 Task: Find an accommodation in Santana do Livramento, Brazil, for 3 guests from 7th to 15th July, with a washing machine, 3 bedrooms, price range 820-15000, and Spanish-speaking host.
Action: Mouse moved to (420, 131)
Screenshot: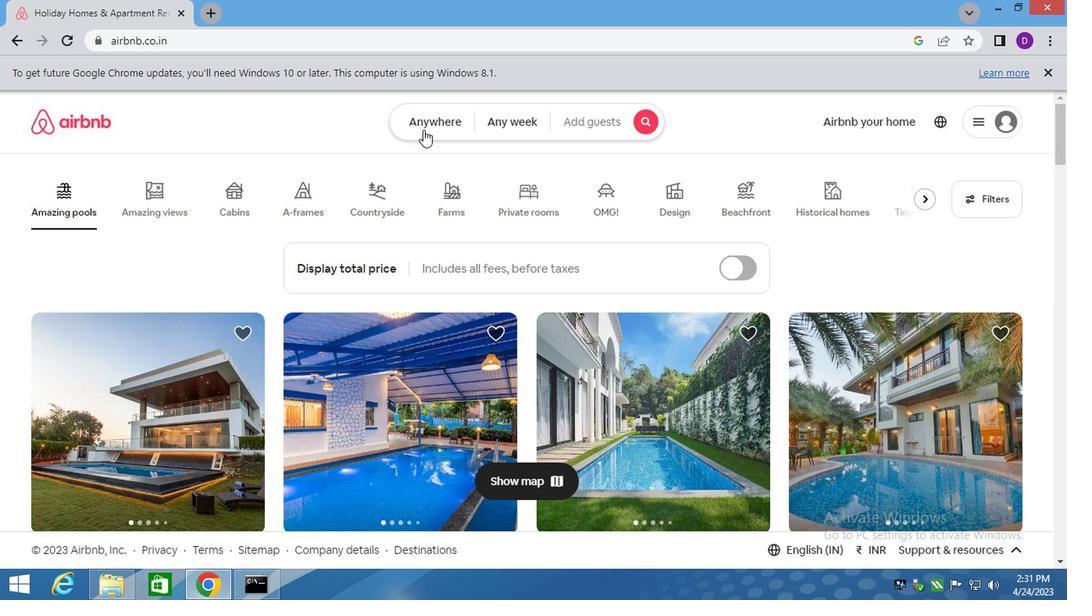 
Action: Mouse pressed left at (420, 131)
Screenshot: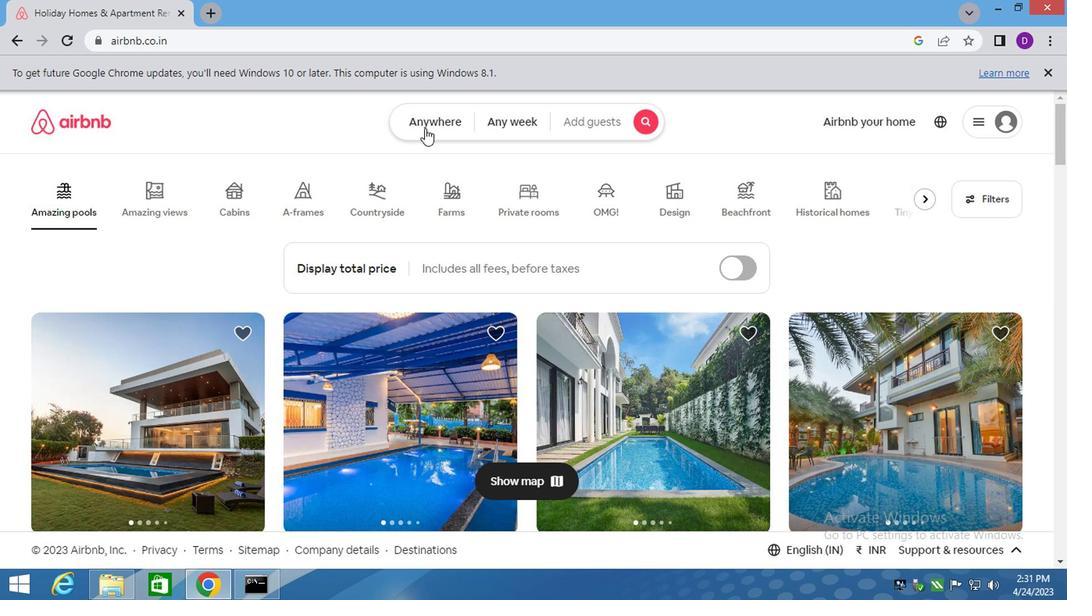 
Action: Mouse moved to (246, 183)
Screenshot: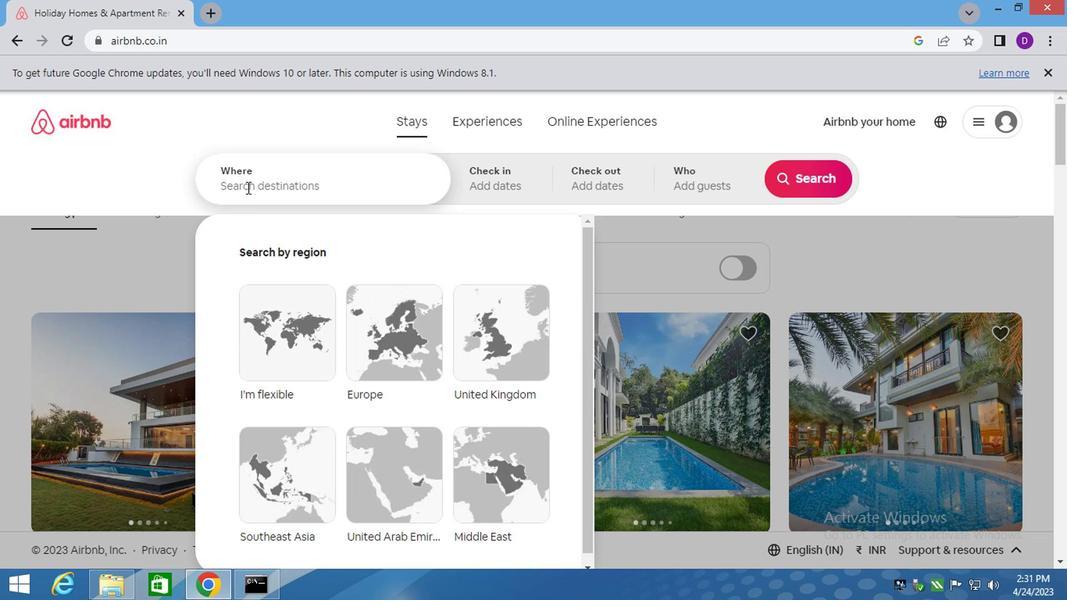
Action: Mouse pressed left at (246, 183)
Screenshot: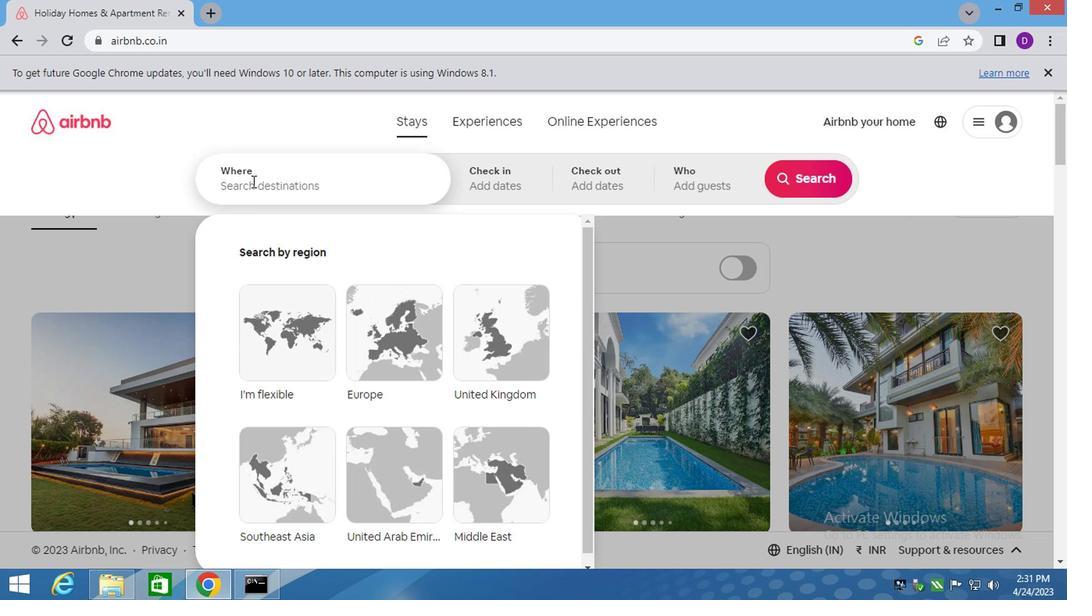 
Action: Key pressed <Key.shift>SANTO<Key.backspace>ANA<Key.space>DO<Key.space>LIVRAMENTO,<Key.space><Key.shift>BERAZO<Key.backspace><Key.backspace><Key.backspace><Key.backspace><Key.backspace>RAZIL
Screenshot: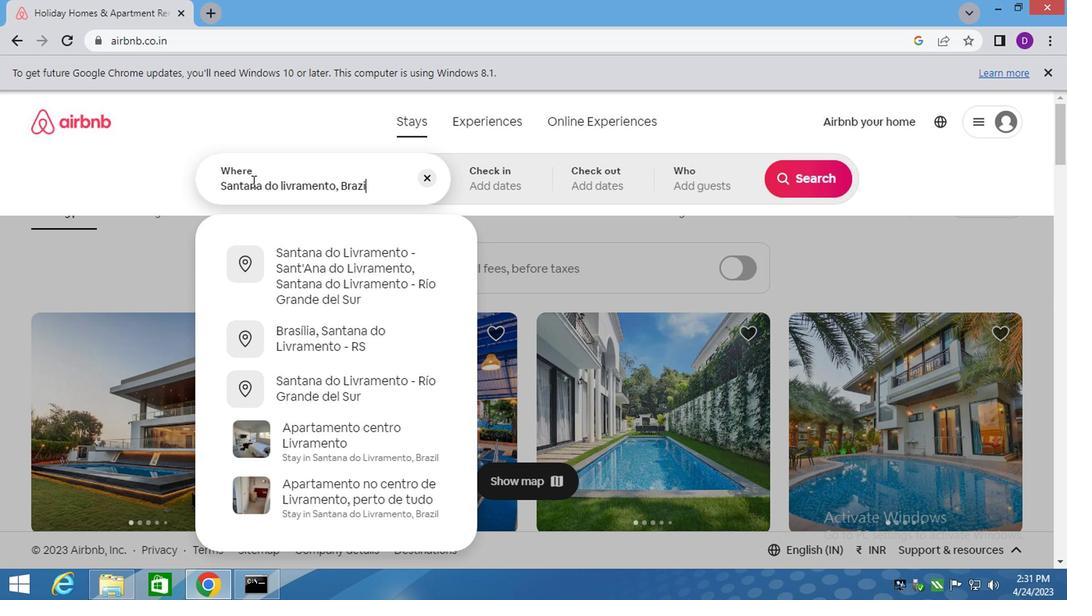 
Action: Mouse moved to (513, 186)
Screenshot: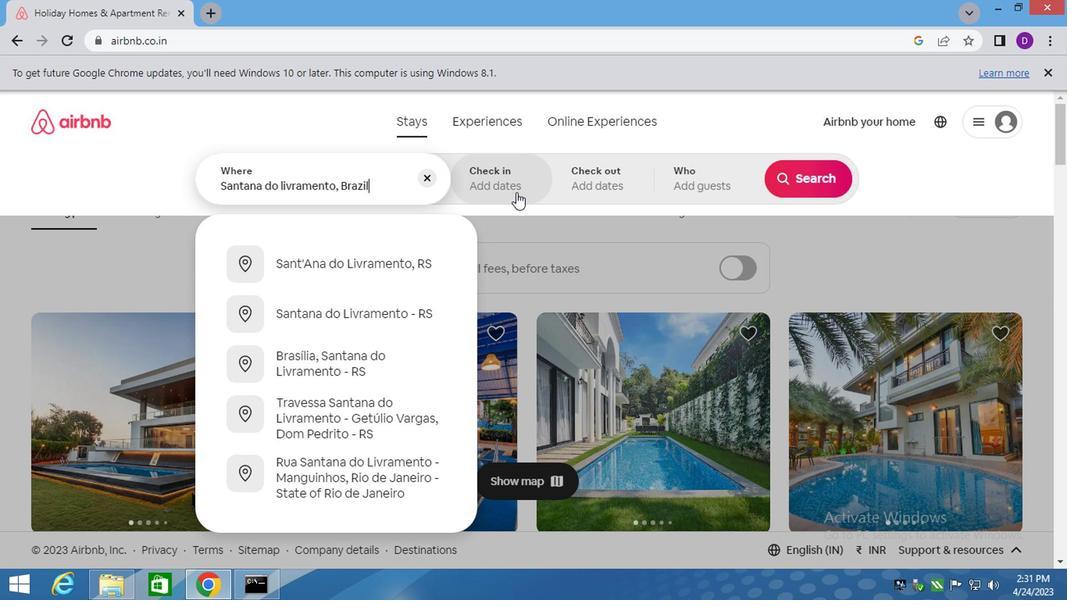 
Action: Mouse pressed left at (513, 186)
Screenshot: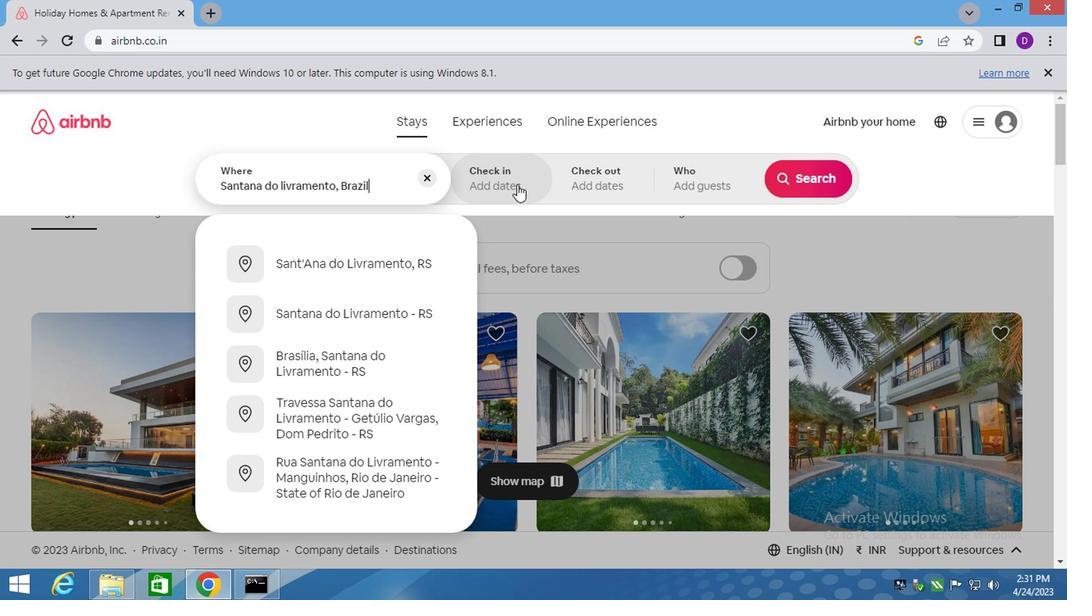 
Action: Mouse moved to (792, 306)
Screenshot: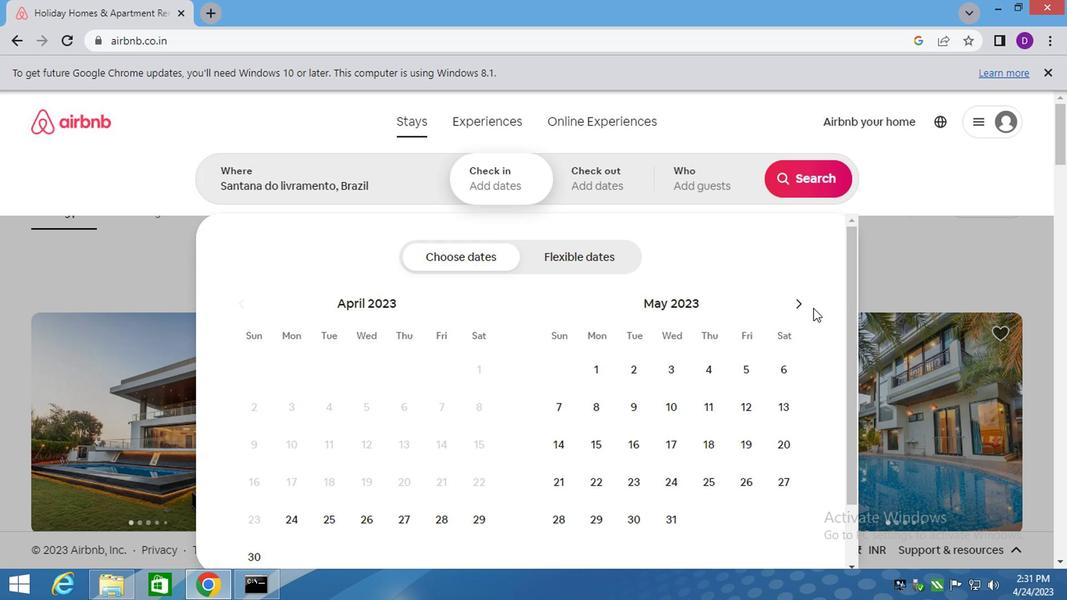 
Action: Mouse pressed left at (792, 306)
Screenshot: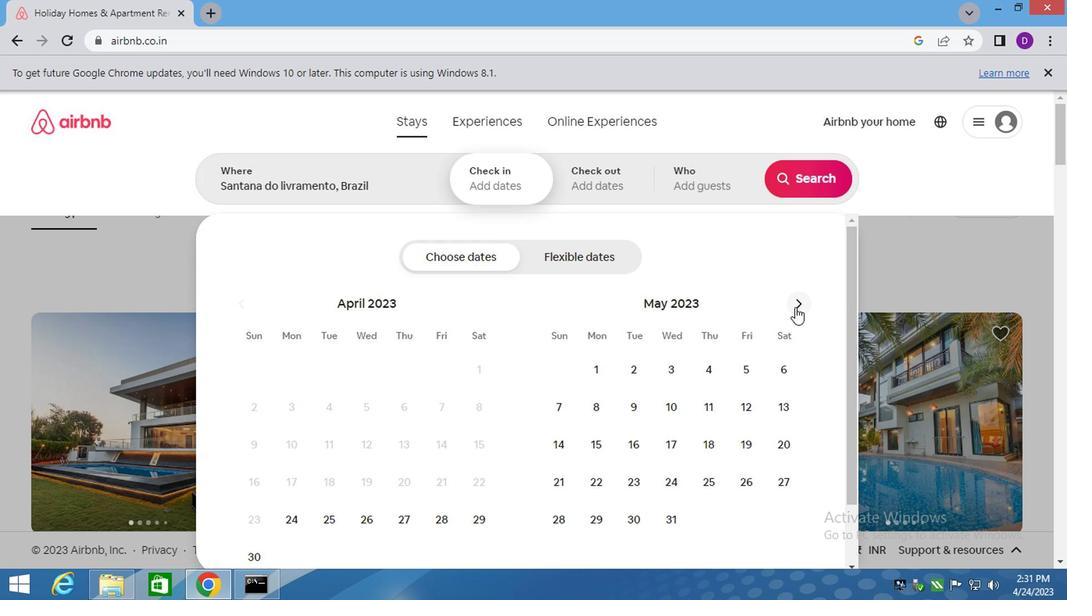 
Action: Mouse pressed left at (792, 306)
Screenshot: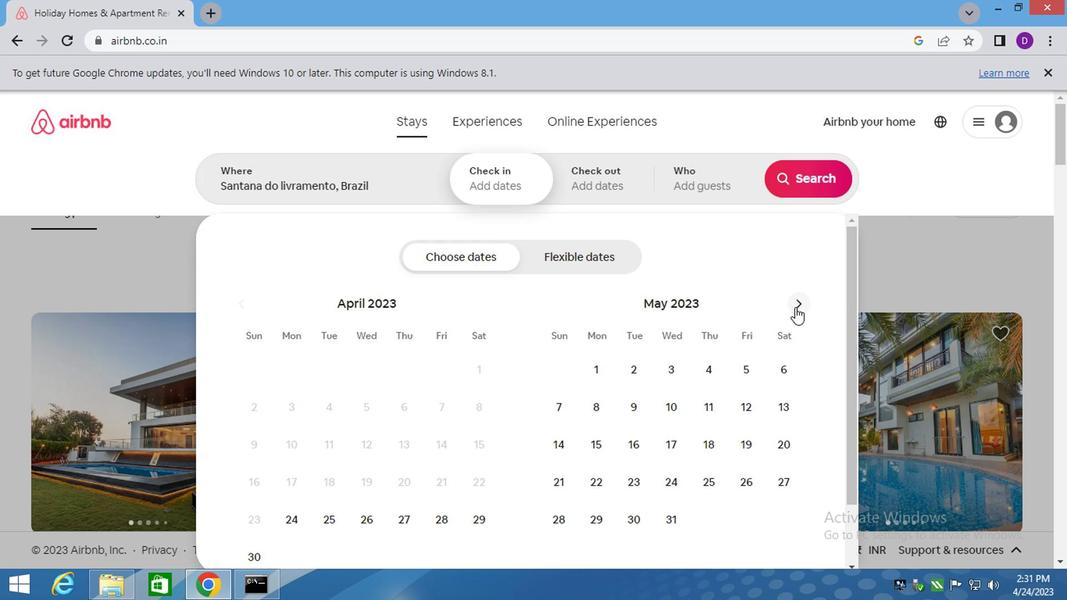 
Action: Mouse moved to (741, 414)
Screenshot: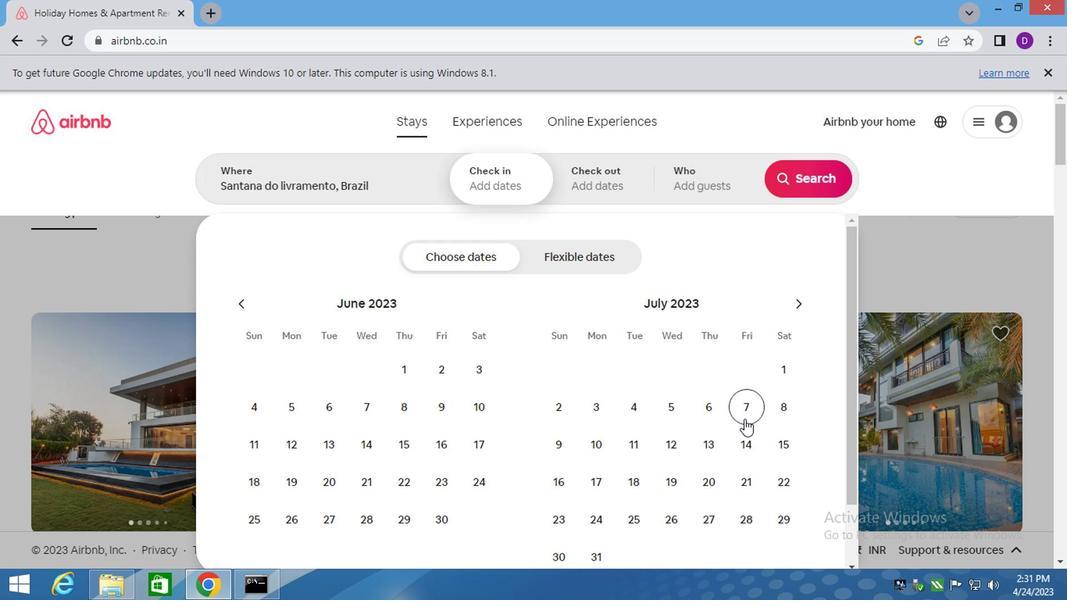 
Action: Mouse pressed left at (741, 414)
Screenshot: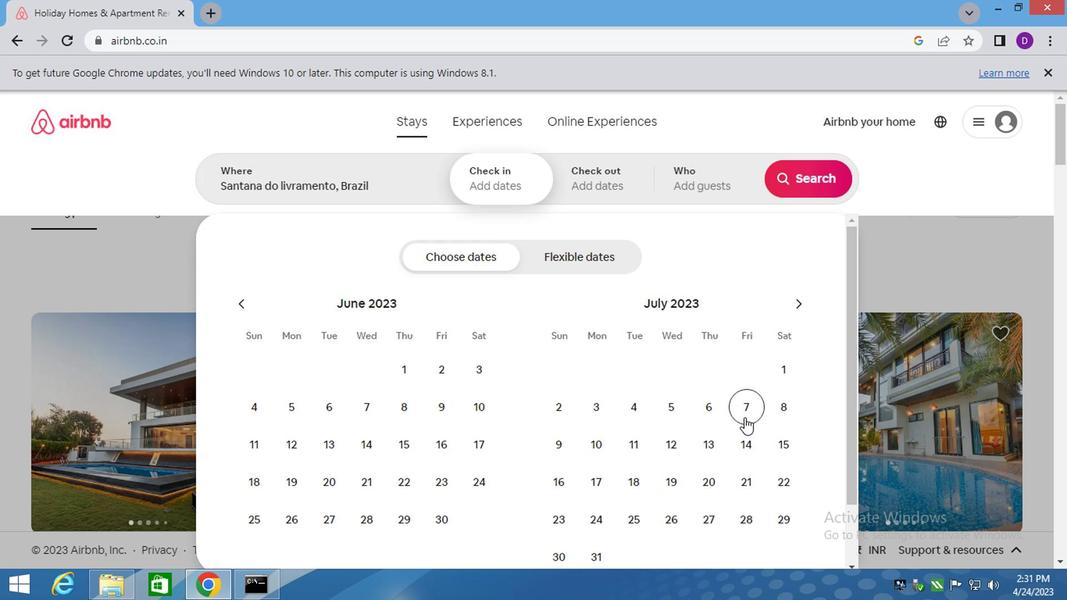 
Action: Mouse moved to (767, 444)
Screenshot: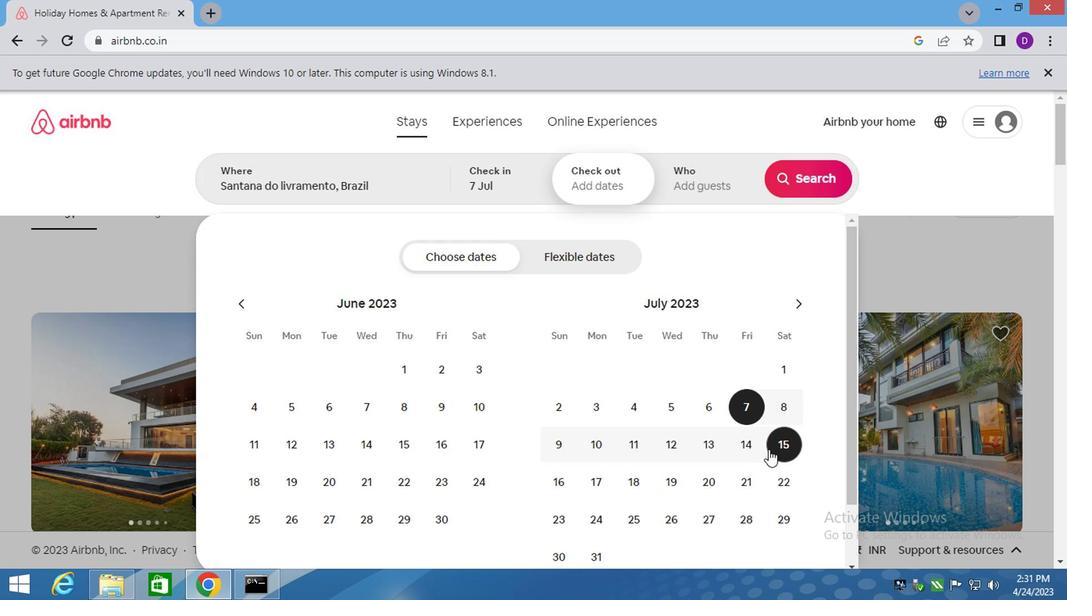 
Action: Mouse pressed left at (767, 444)
Screenshot: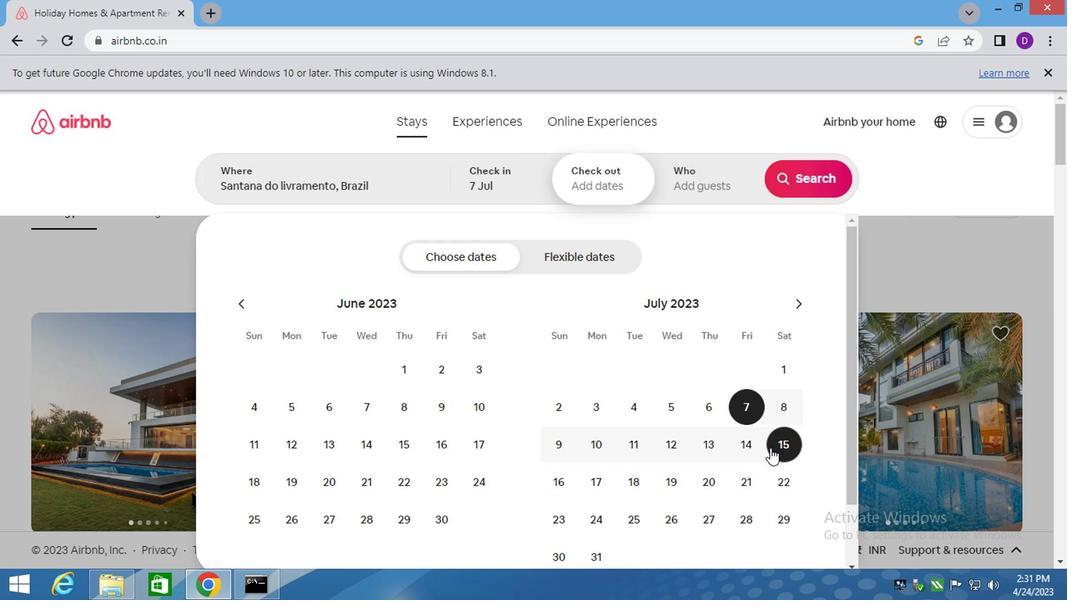 
Action: Mouse moved to (686, 184)
Screenshot: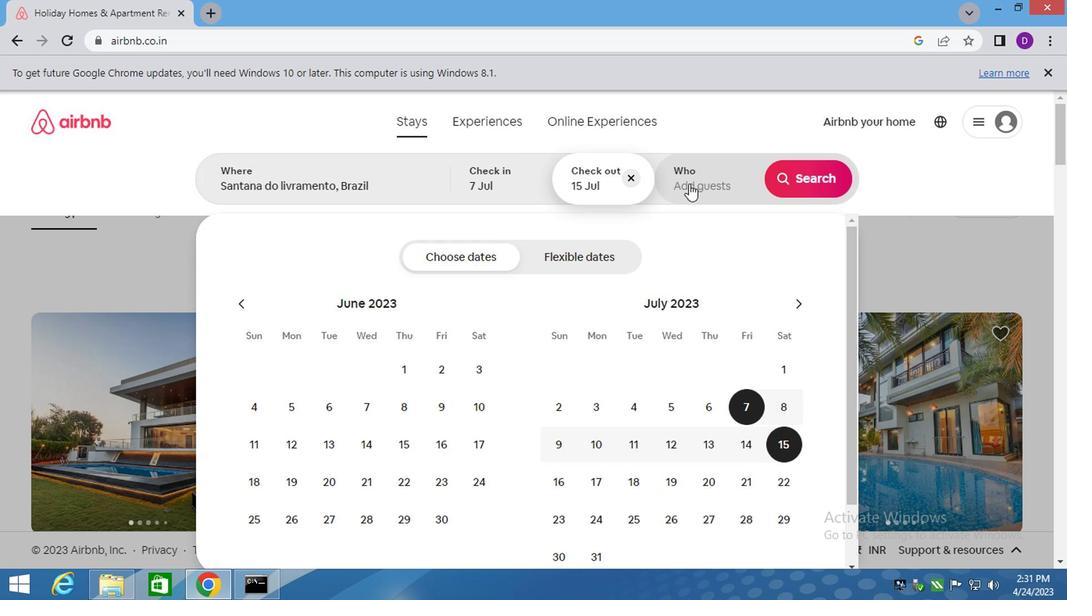 
Action: Mouse pressed left at (686, 184)
Screenshot: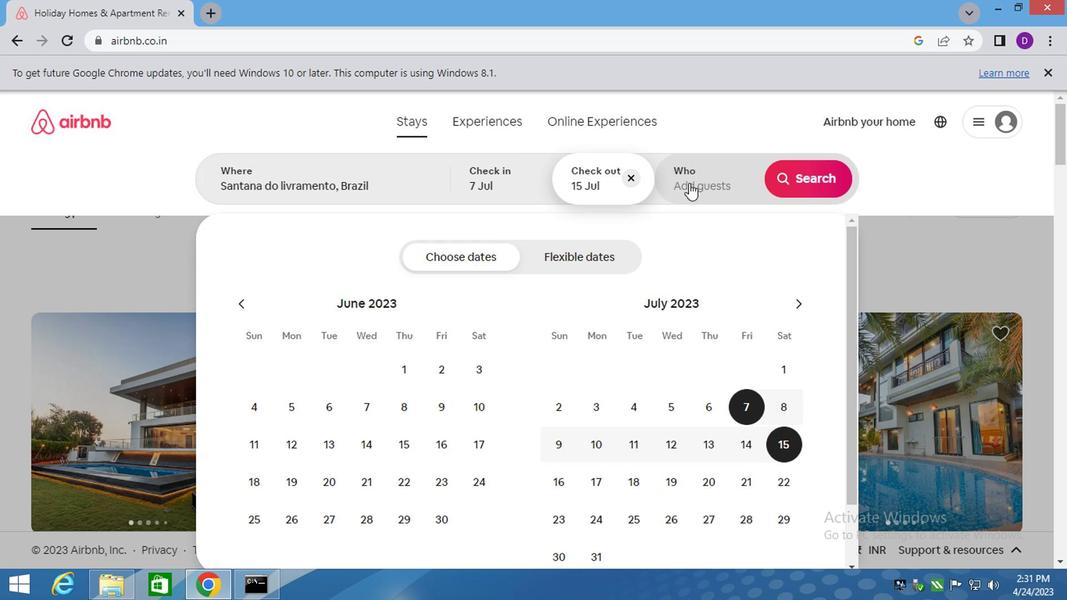 
Action: Mouse moved to (806, 263)
Screenshot: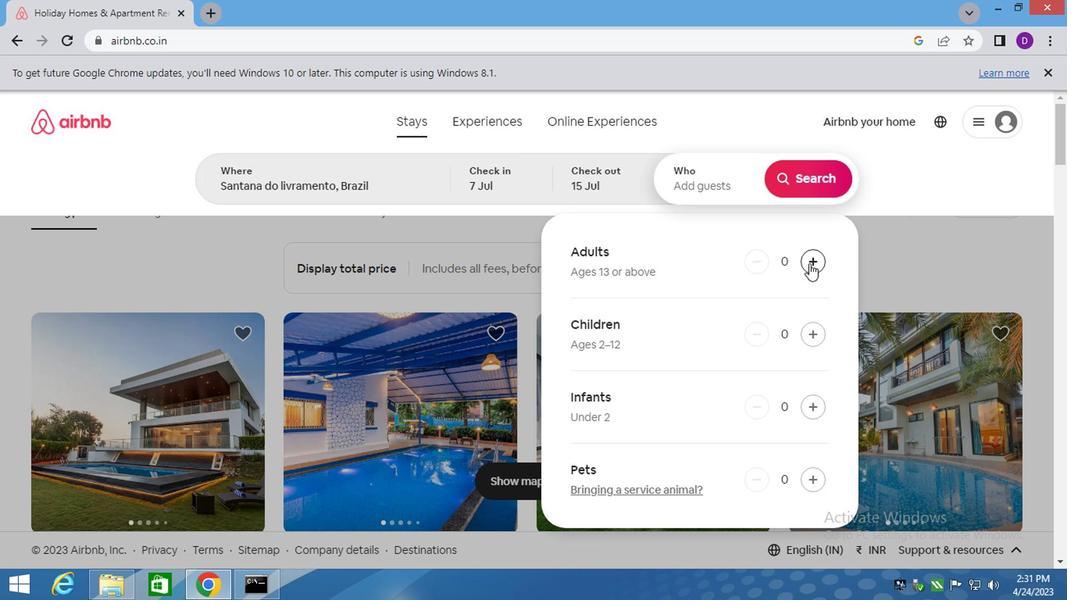 
Action: Mouse pressed left at (806, 263)
Screenshot: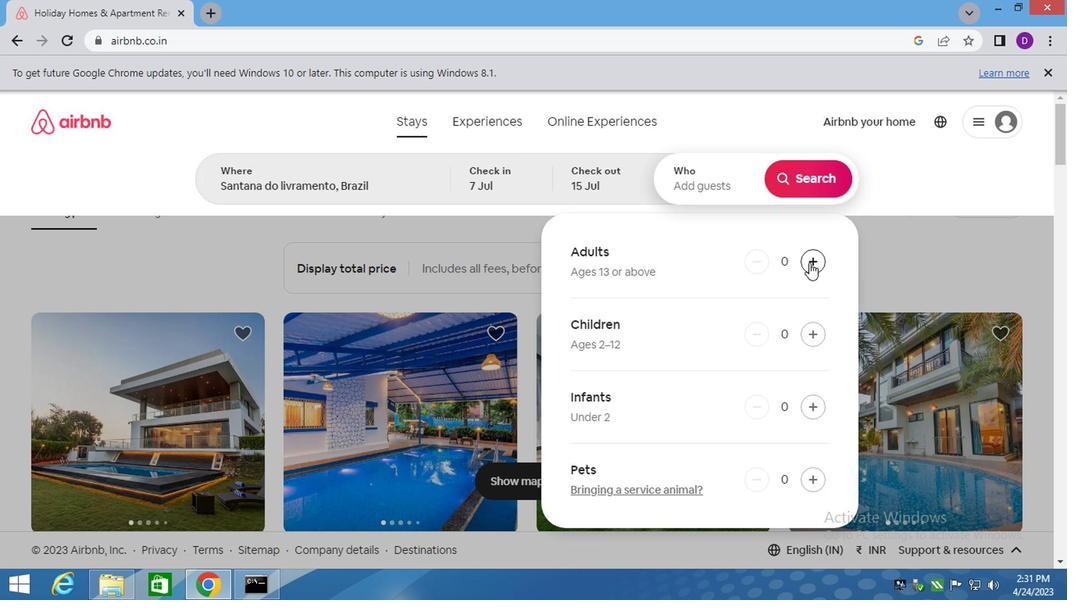 
Action: Mouse pressed left at (806, 263)
Screenshot: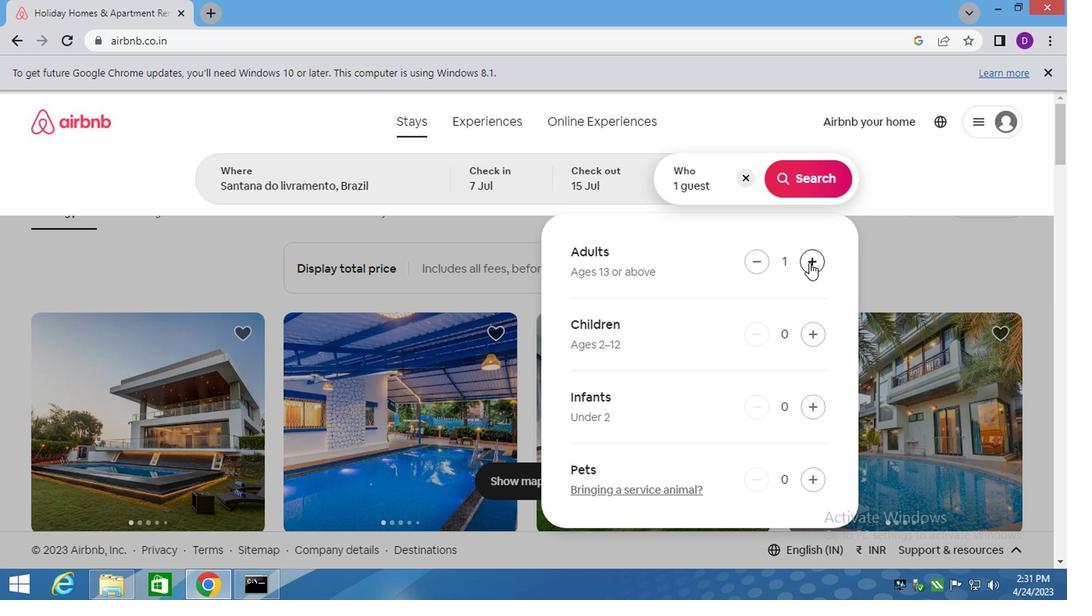 
Action: Mouse pressed left at (806, 263)
Screenshot: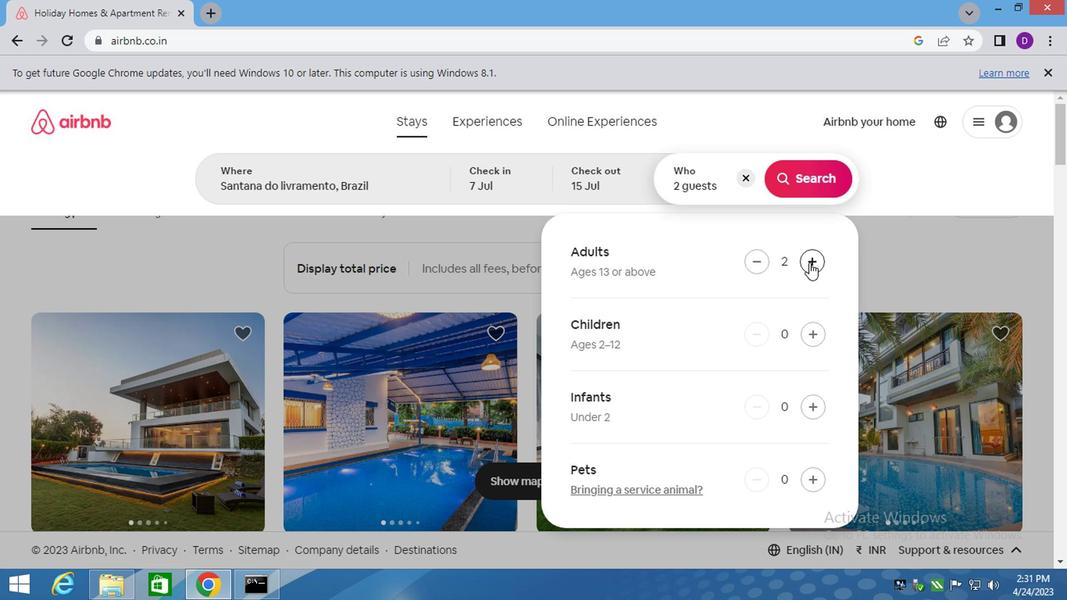 
Action: Mouse pressed left at (806, 263)
Screenshot: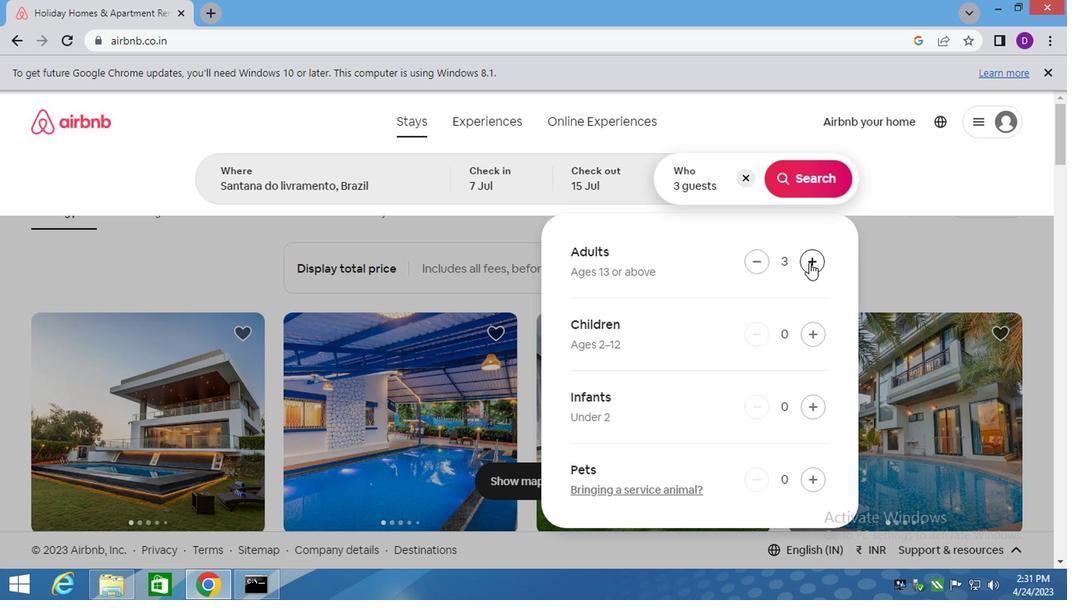 
Action: Mouse pressed left at (806, 263)
Screenshot: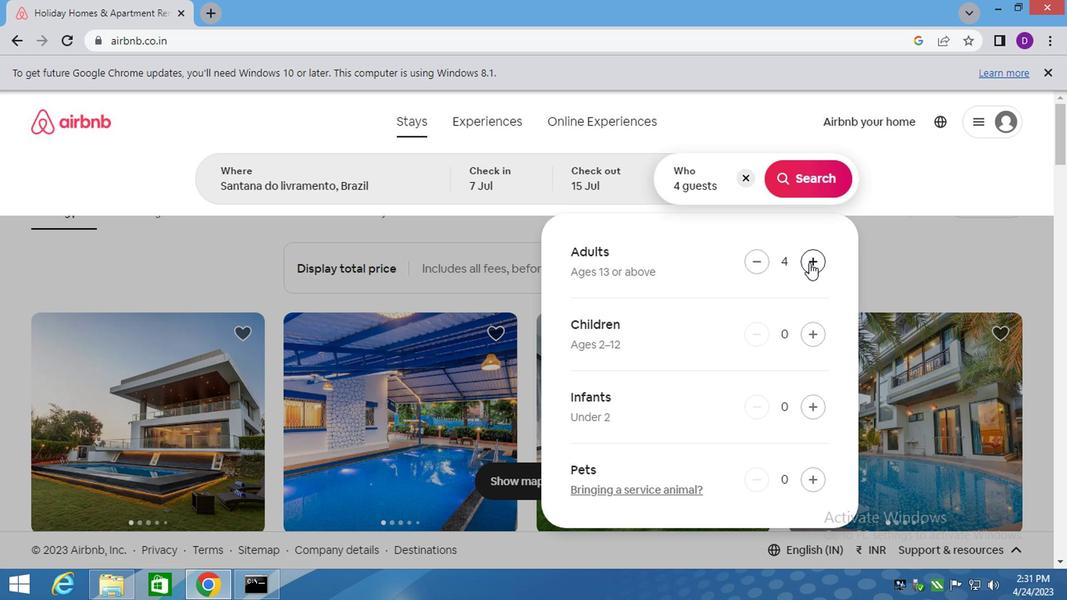 
Action: Mouse pressed left at (806, 263)
Screenshot: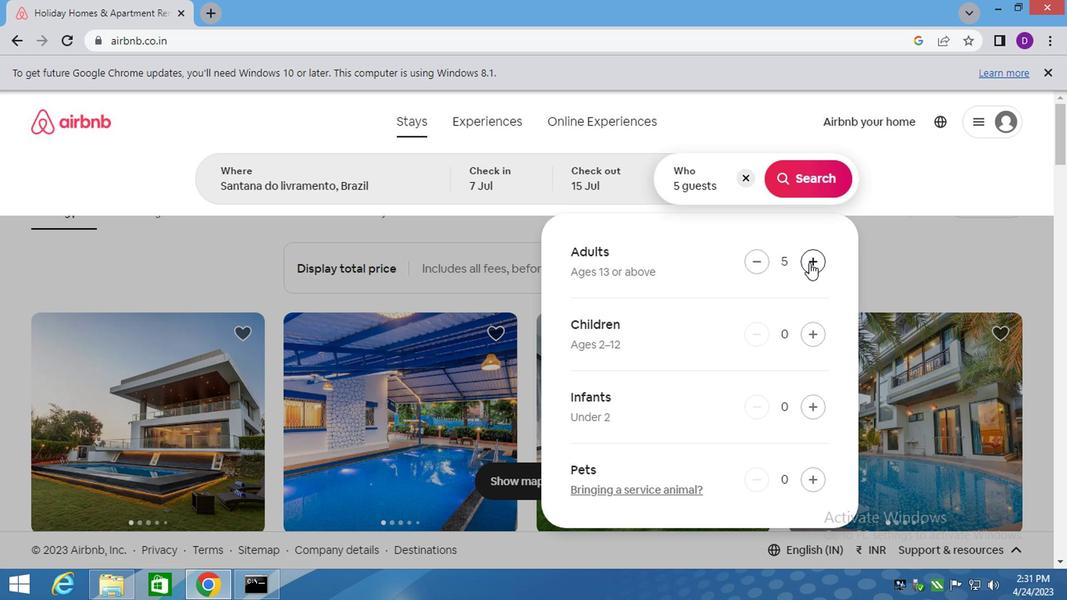 
Action: Mouse moved to (787, 190)
Screenshot: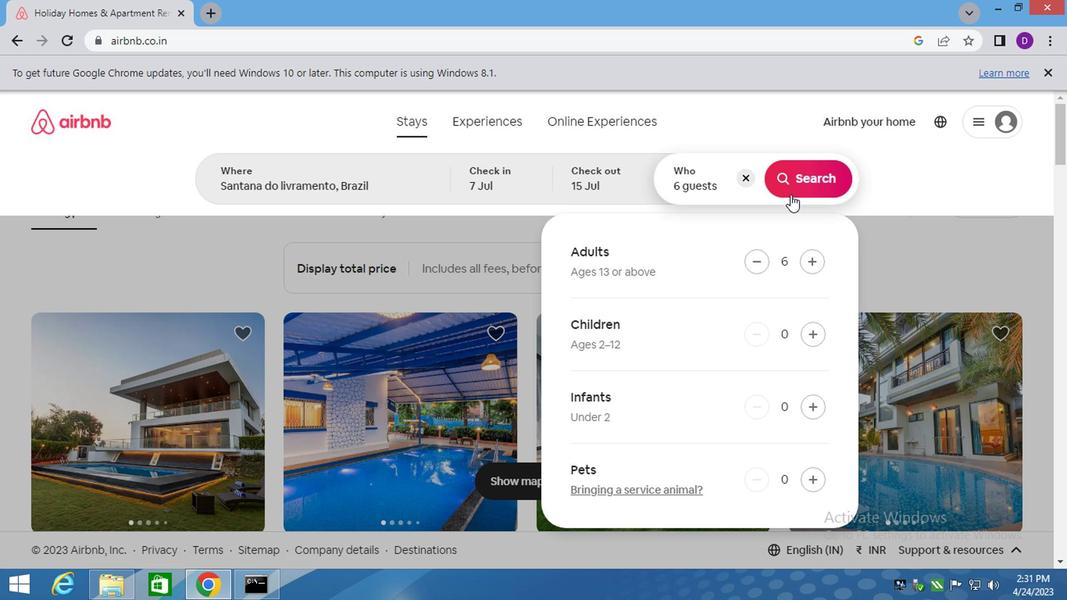 
Action: Mouse pressed left at (787, 190)
Screenshot: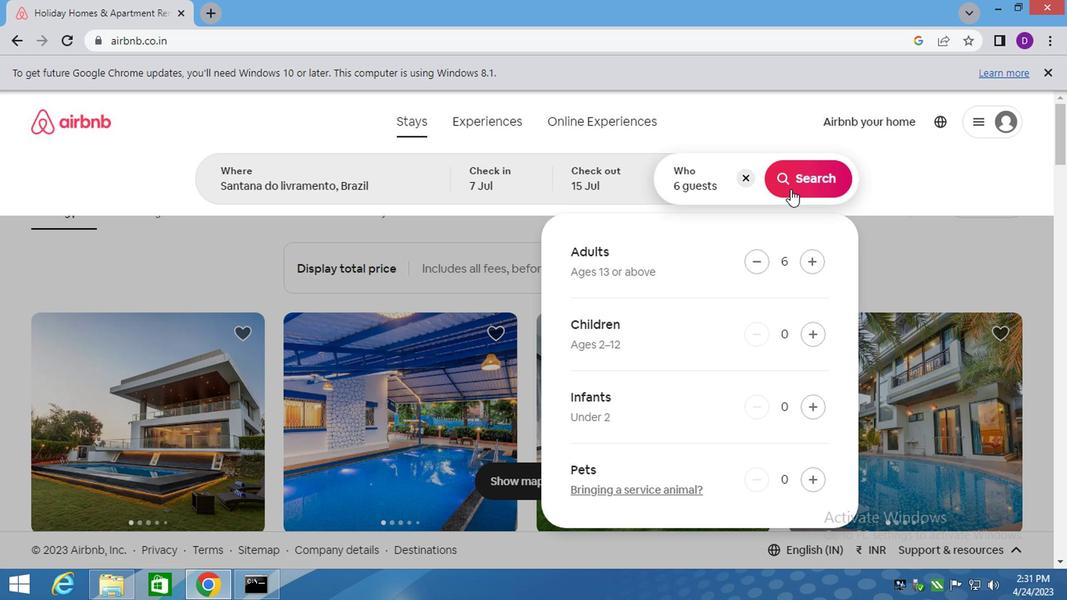 
Action: Mouse moved to (993, 193)
Screenshot: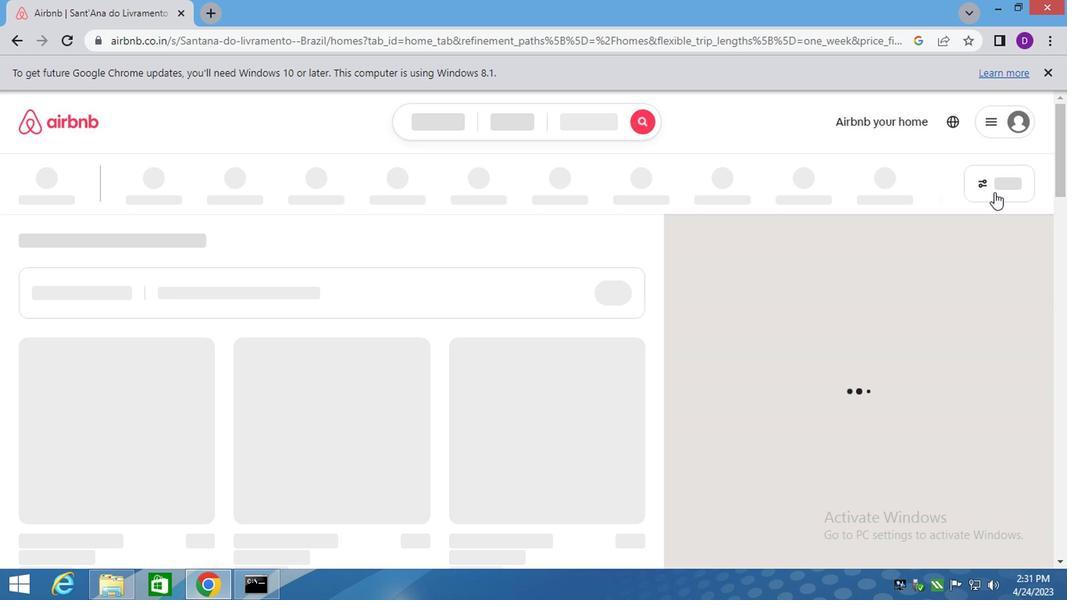
Action: Mouse pressed left at (993, 193)
Screenshot: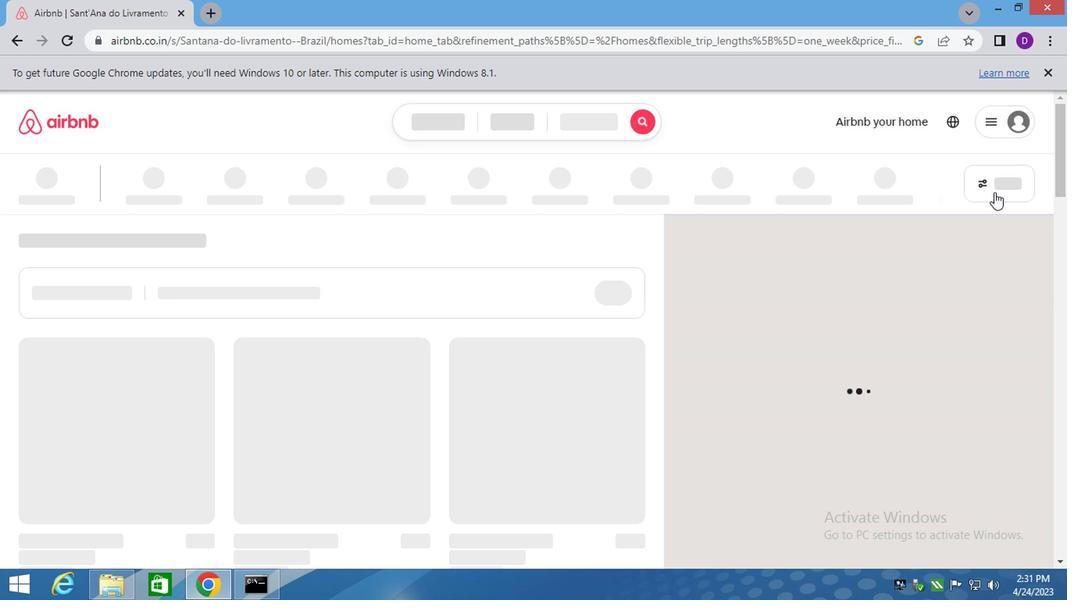 
Action: Mouse moved to (305, 379)
Screenshot: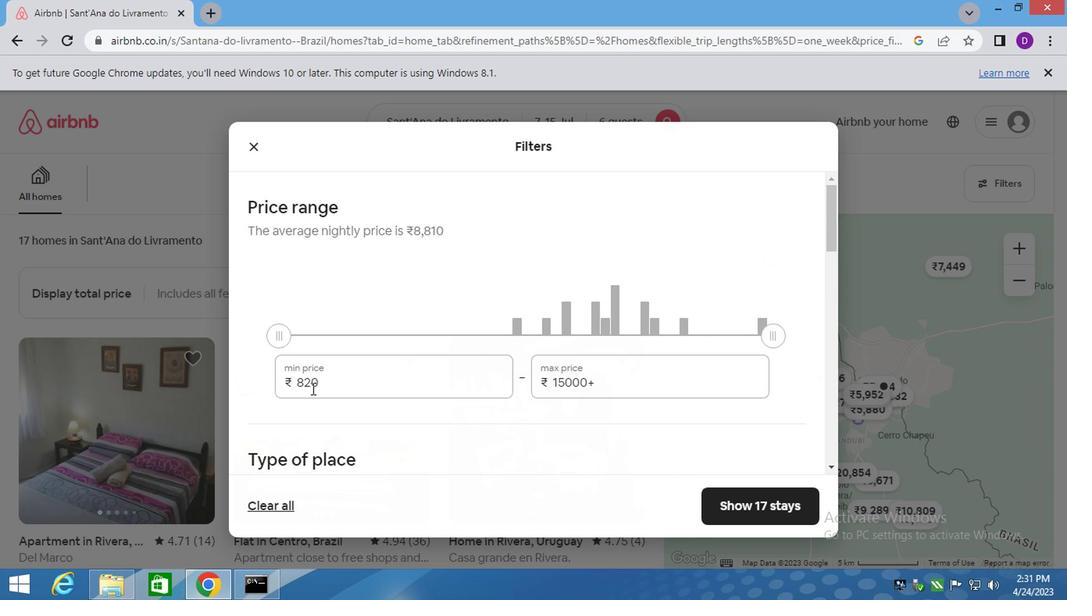 
Action: Mouse pressed left at (305, 379)
Screenshot: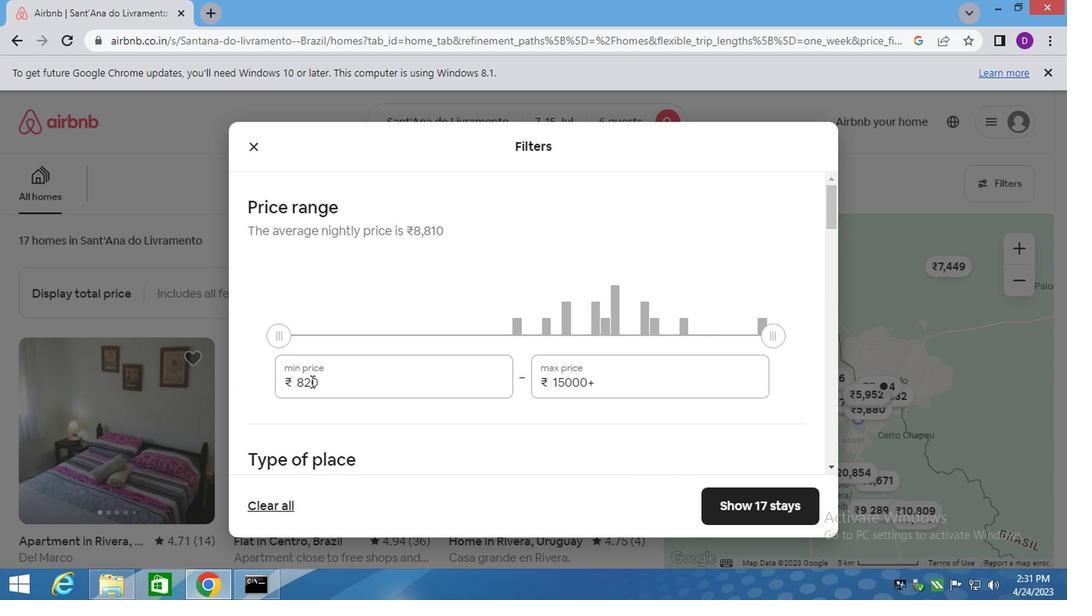 
Action: Mouse pressed left at (305, 379)
Screenshot: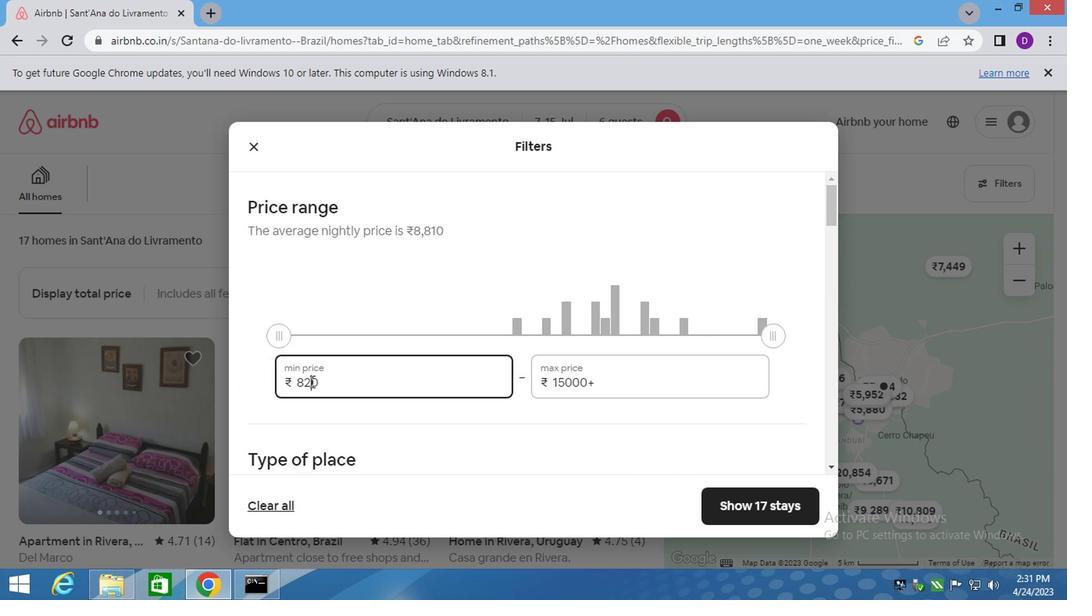 
Action: Mouse pressed left at (305, 379)
Screenshot: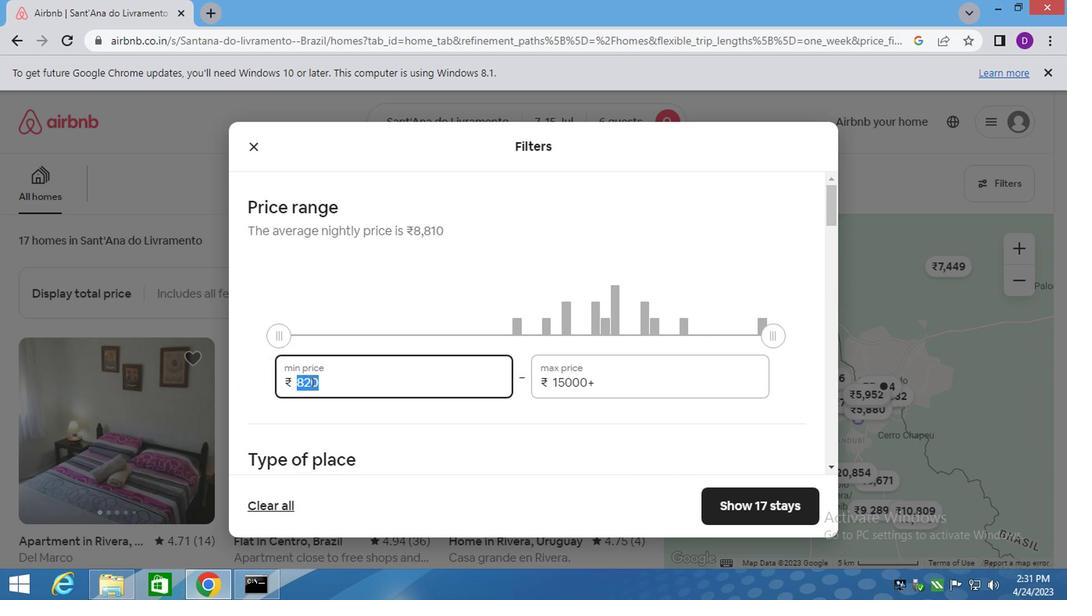
Action: Key pressed 150
Screenshot: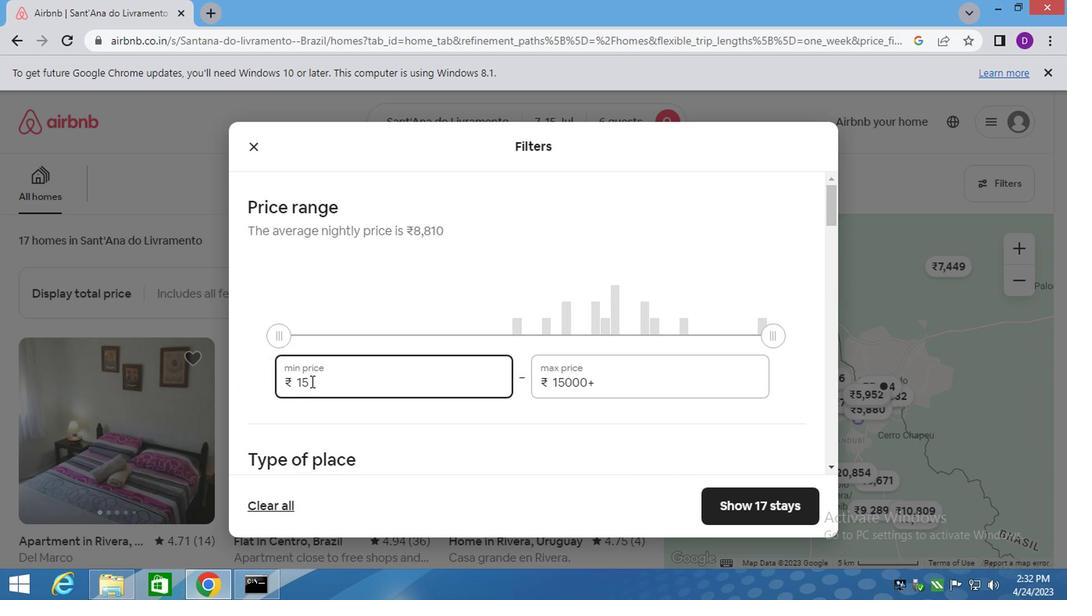 
Action: Mouse moved to (382, 379)
Screenshot: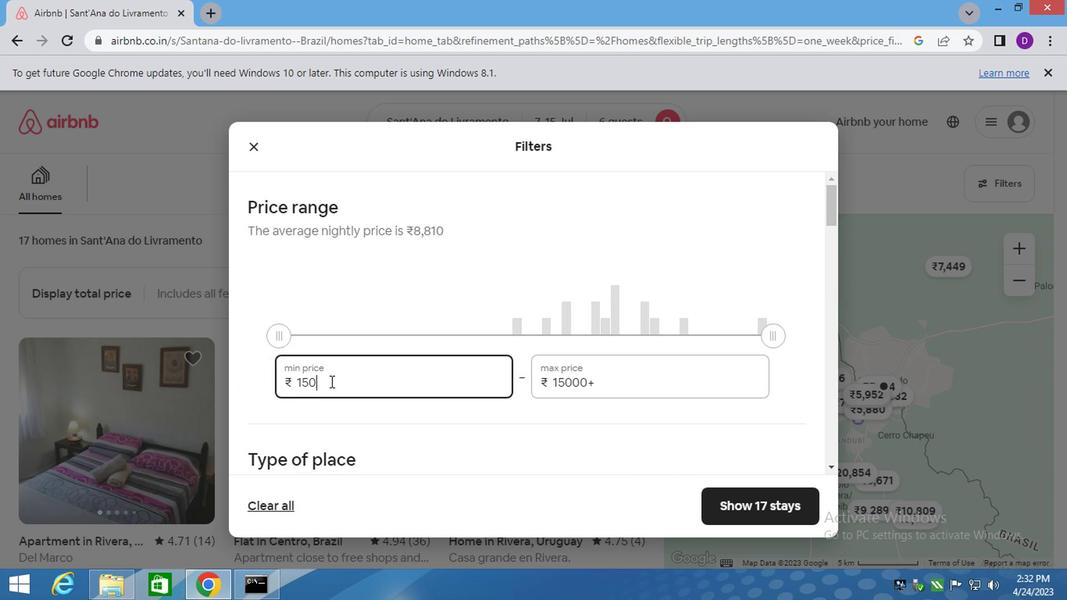 
Action: Key pressed 0
Screenshot: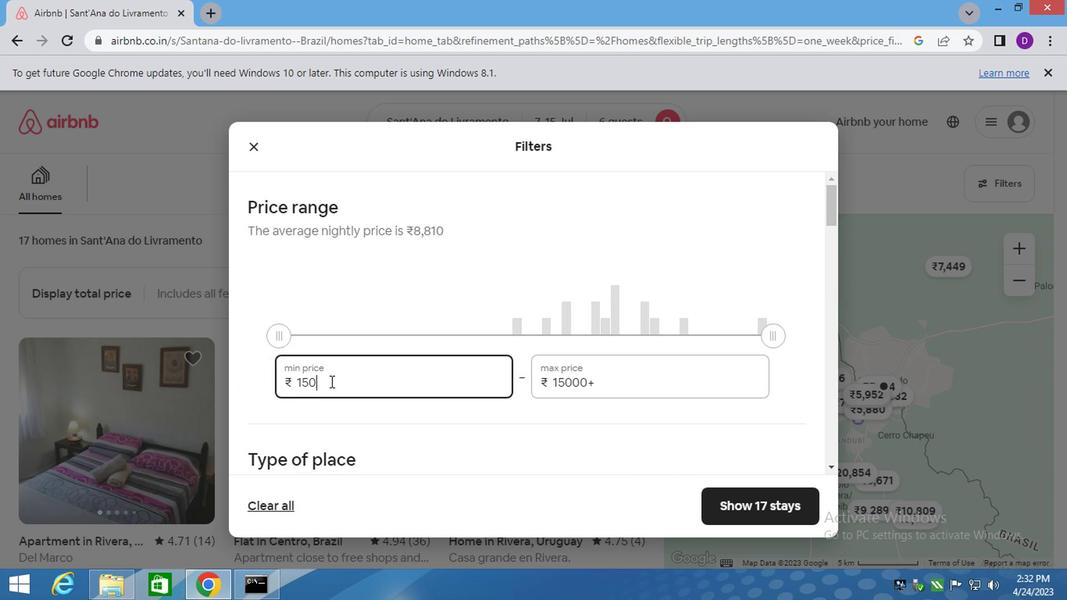 
Action: Mouse moved to (530, 379)
Screenshot: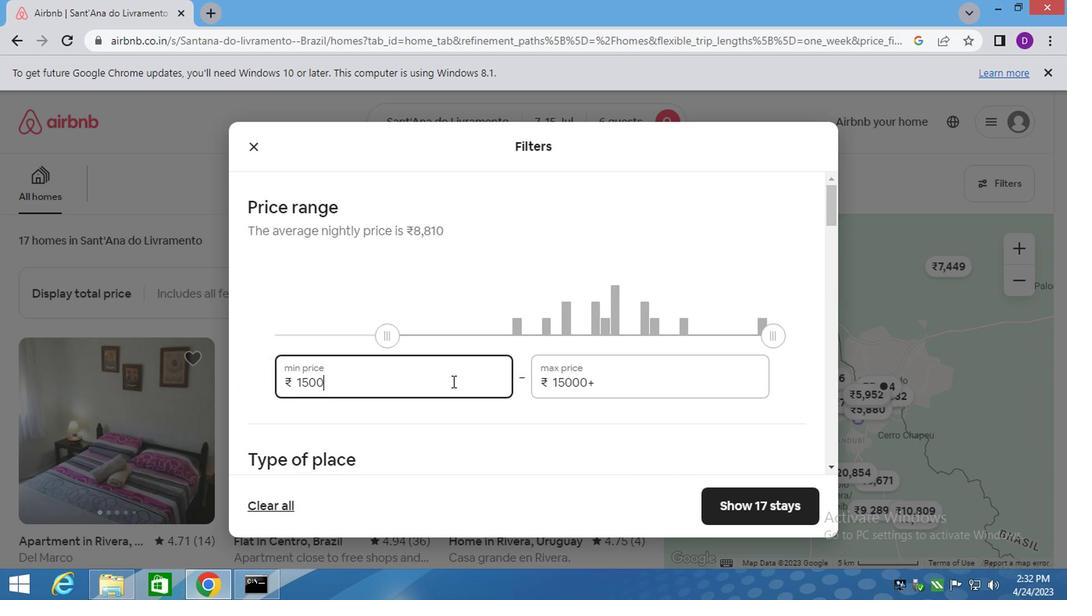 
Action: Key pressed 0
Screenshot: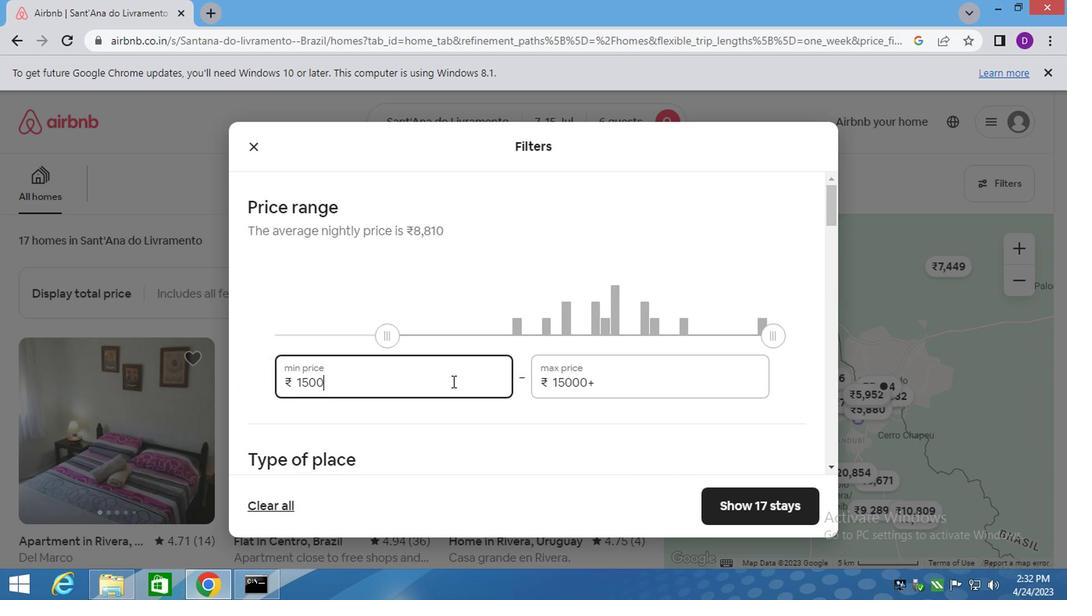 
Action: Mouse moved to (567, 378)
Screenshot: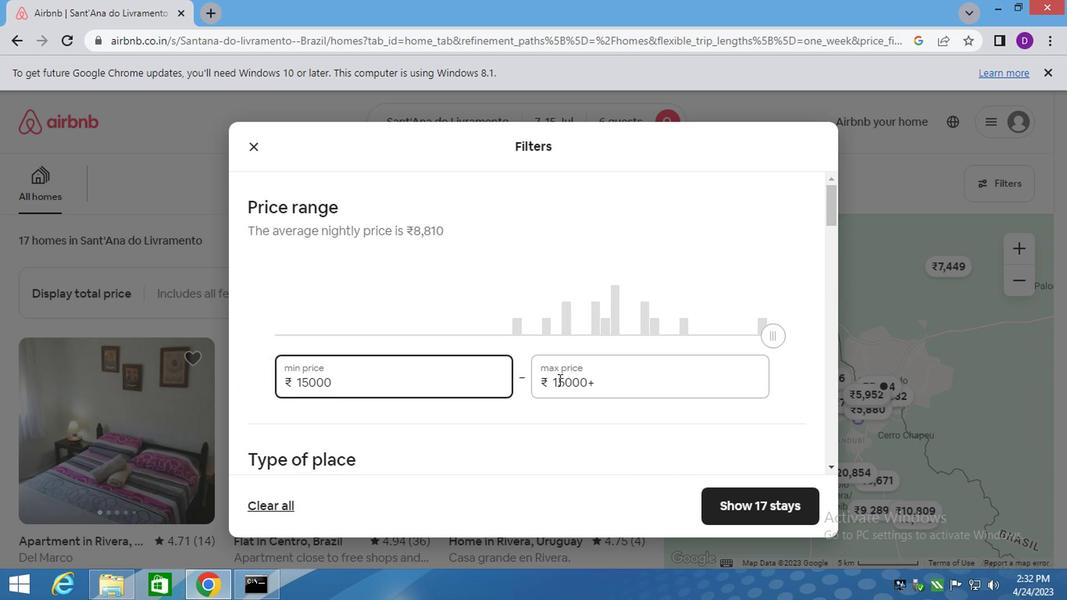 
Action: Mouse pressed left at (567, 378)
Screenshot: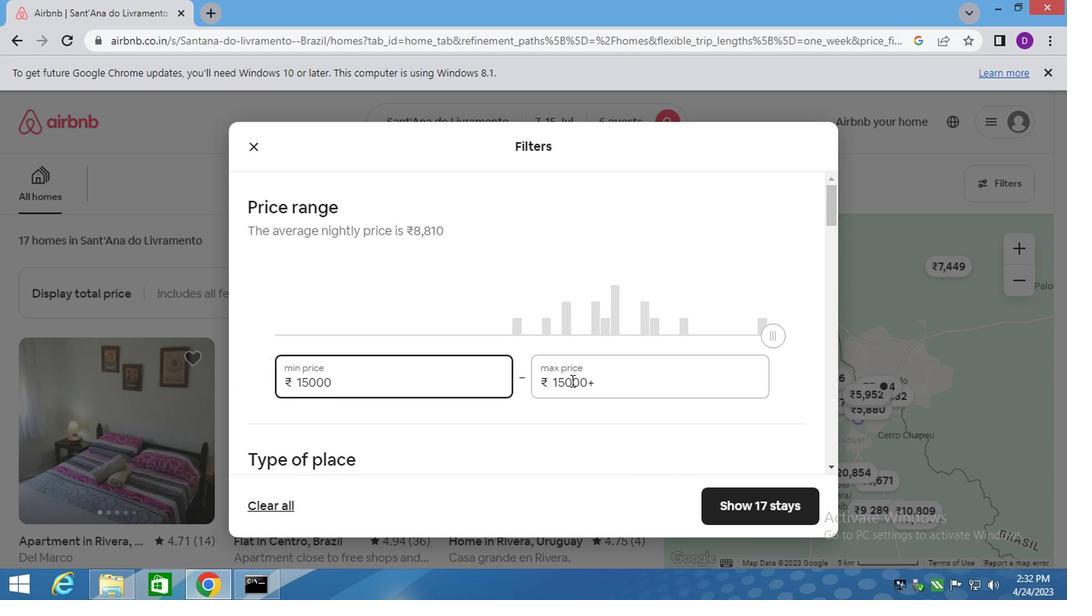 
Action: Mouse moved to (568, 378)
Screenshot: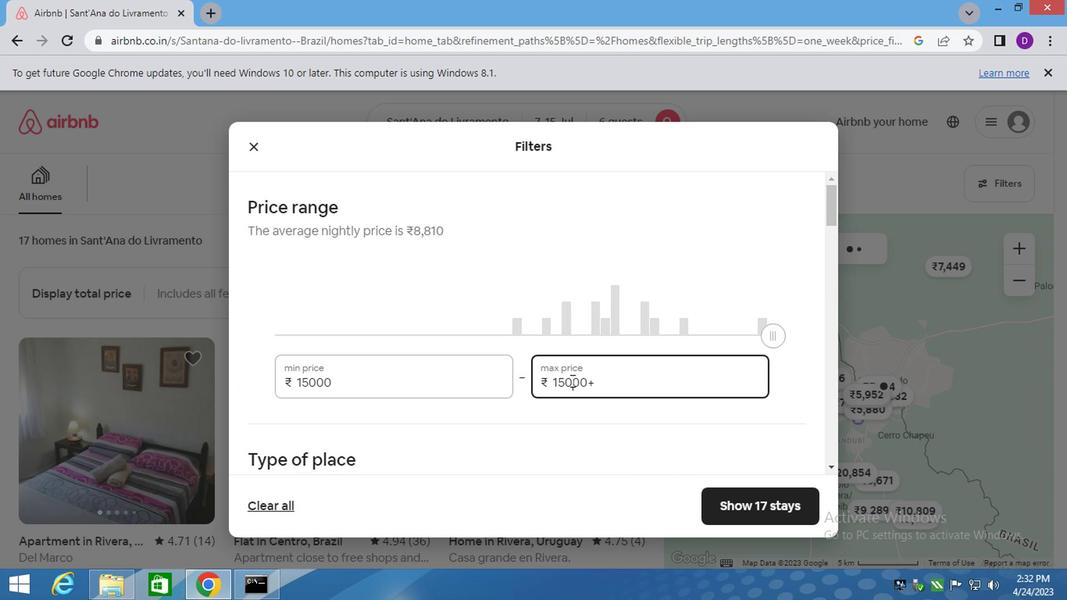 
Action: Mouse pressed left at (568, 378)
Screenshot: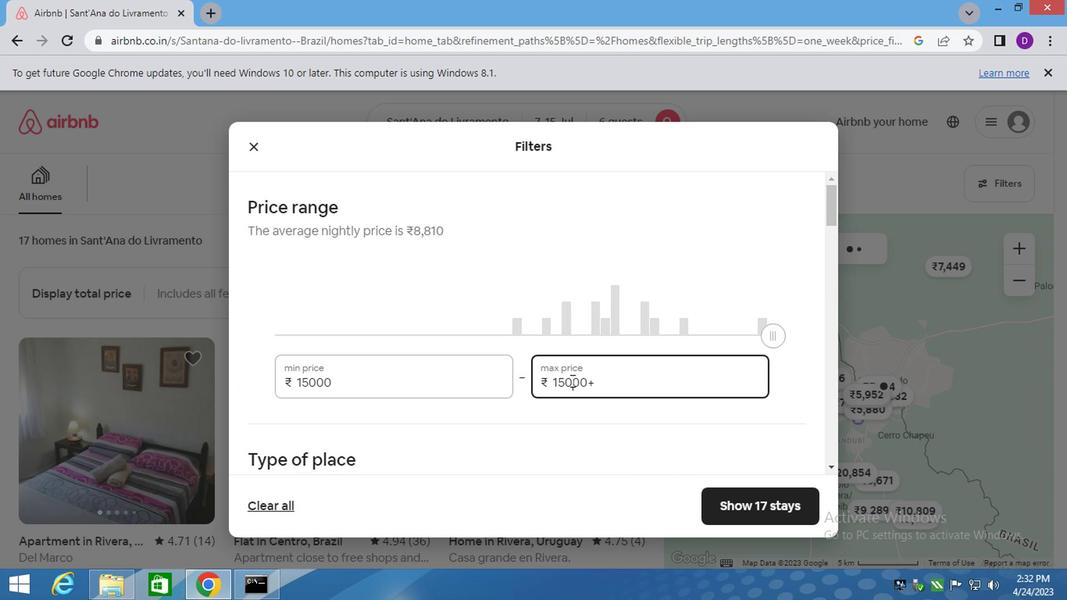 
Action: Mouse pressed left at (568, 378)
Screenshot: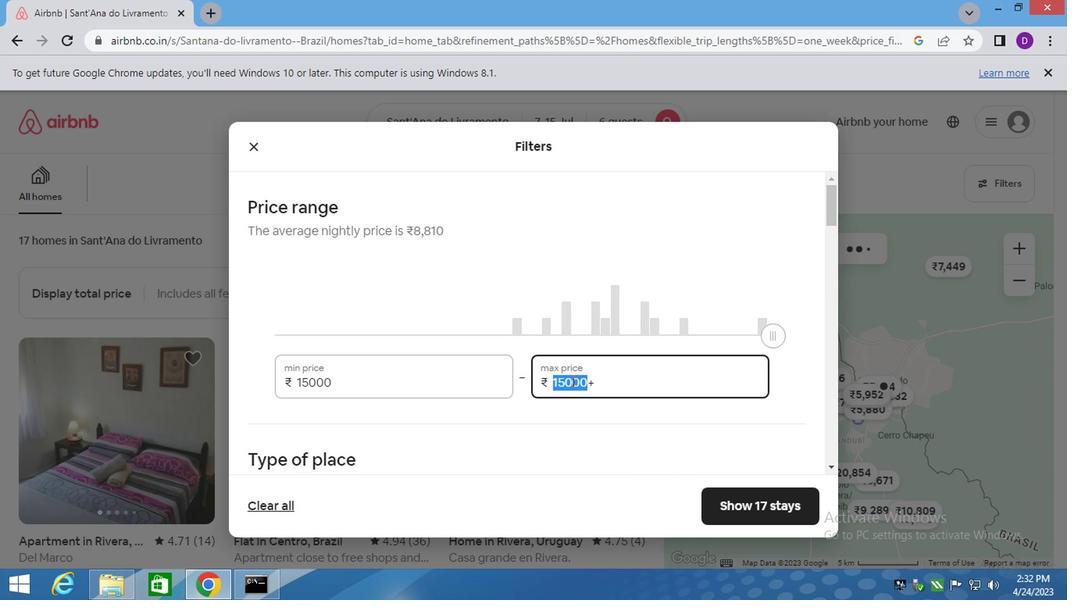 
Action: Key pressed 2000
Screenshot: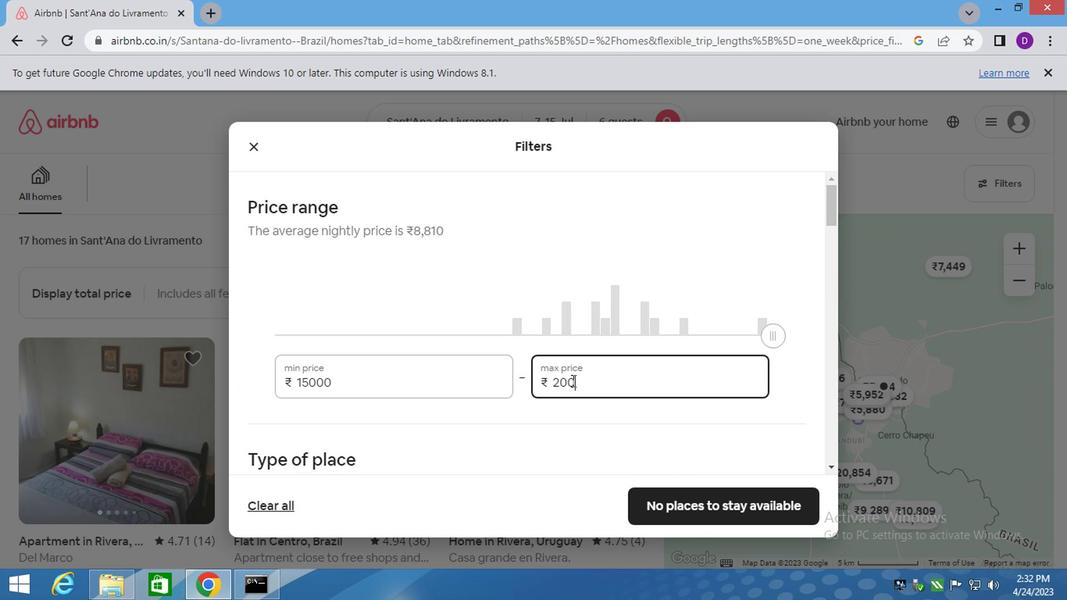 
Action: Mouse moved to (562, 383)
Screenshot: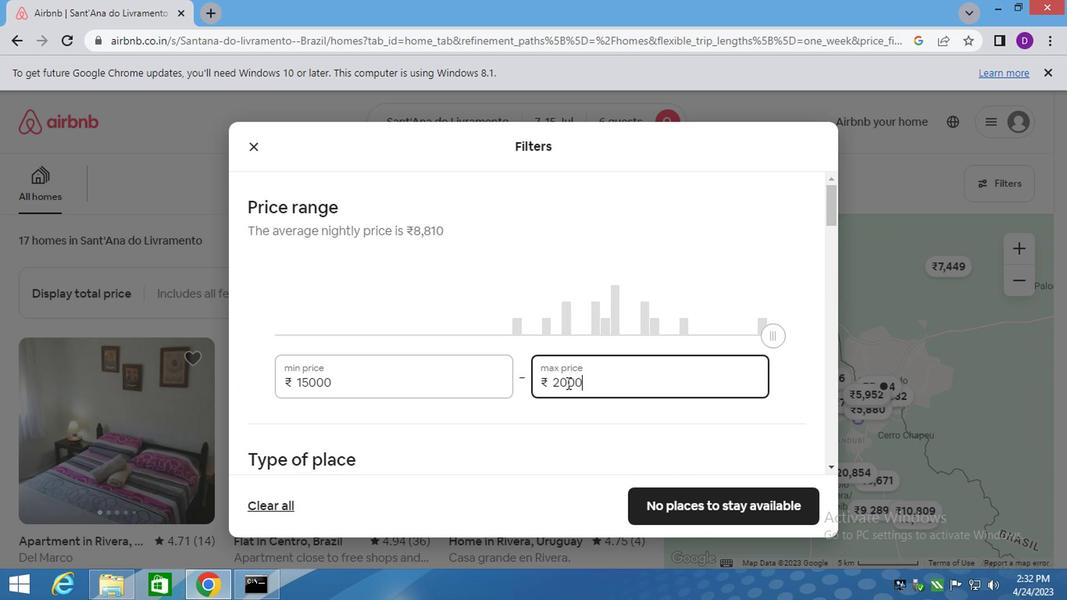 
Action: Key pressed 0
Screenshot: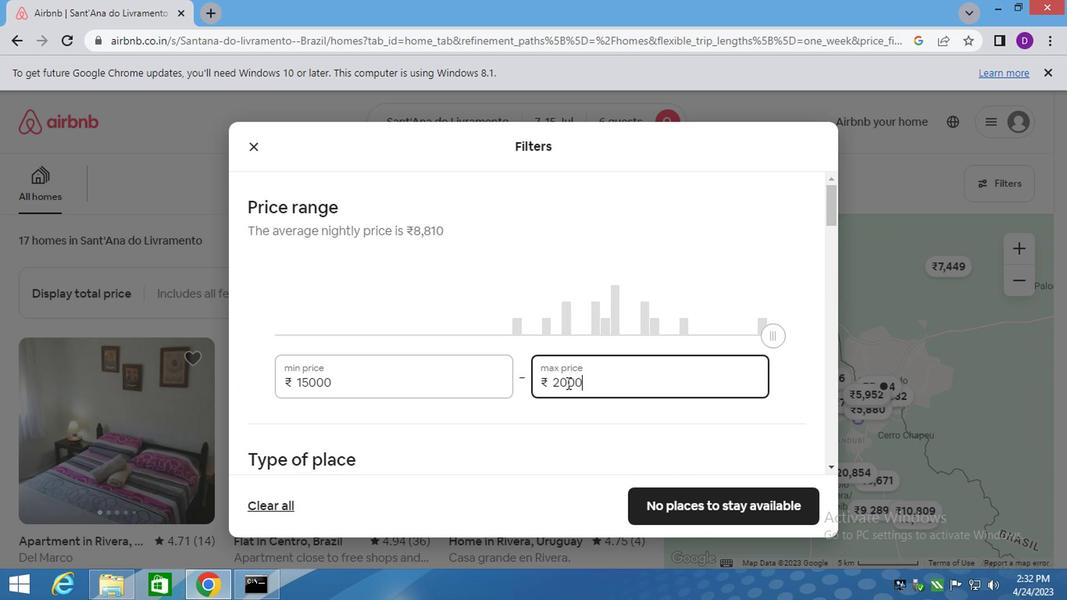 
Action: Mouse moved to (532, 394)
Screenshot: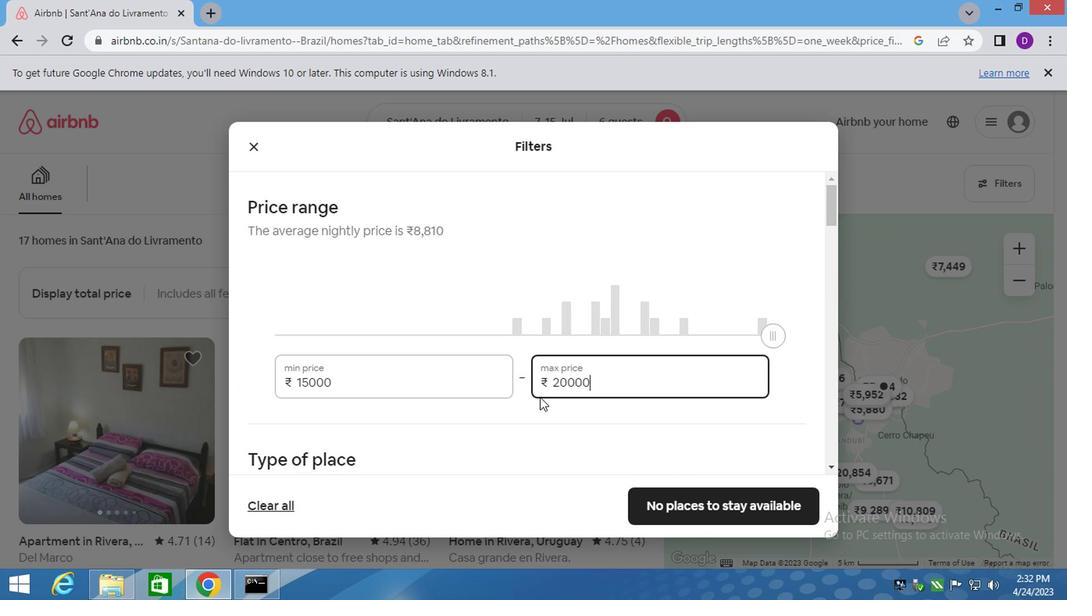 
Action: Mouse scrolled (532, 393) with delta (0, 0)
Screenshot: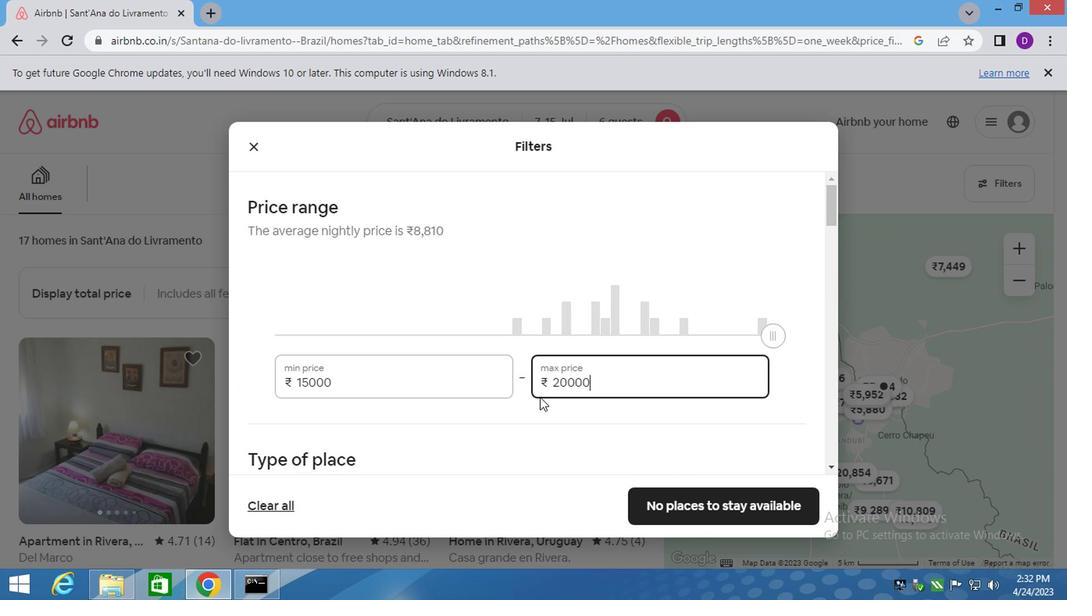
Action: Mouse moved to (507, 392)
Screenshot: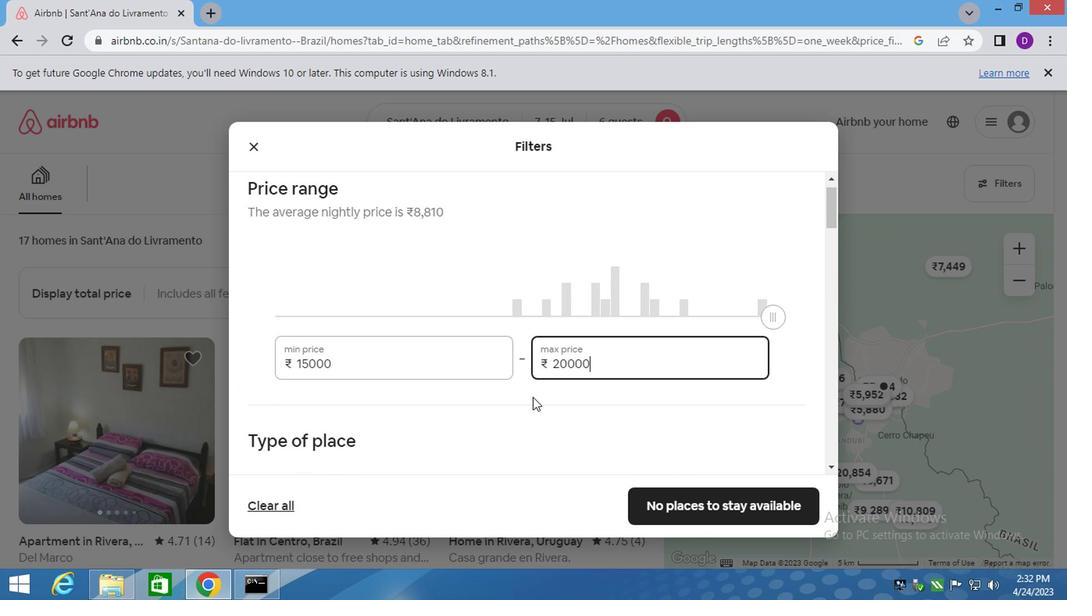 
Action: Mouse scrolled (526, 393) with delta (0, 0)
Screenshot: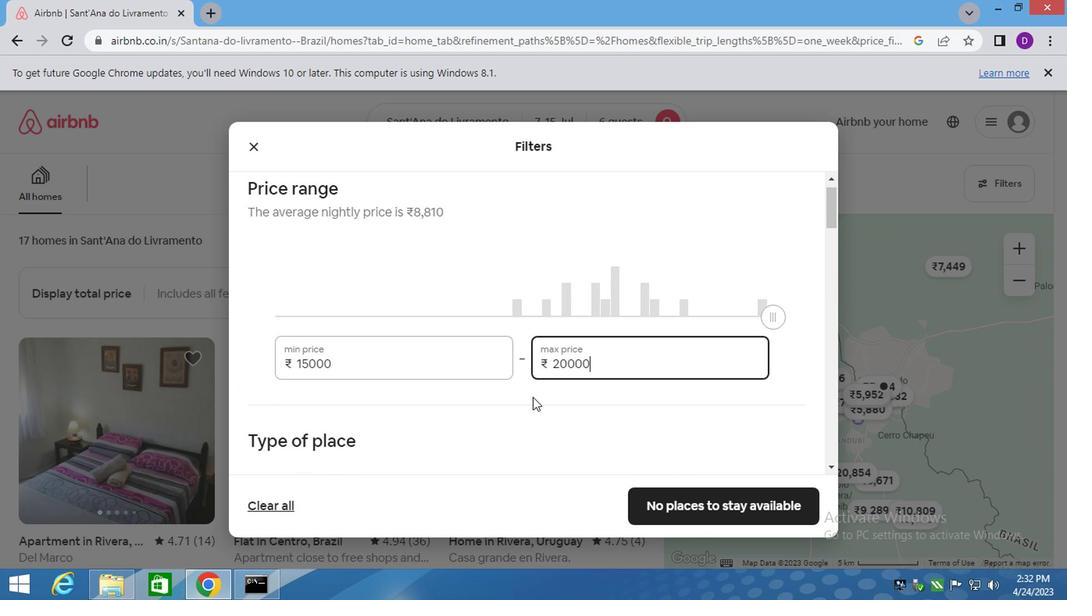 
Action: Mouse moved to (291, 343)
Screenshot: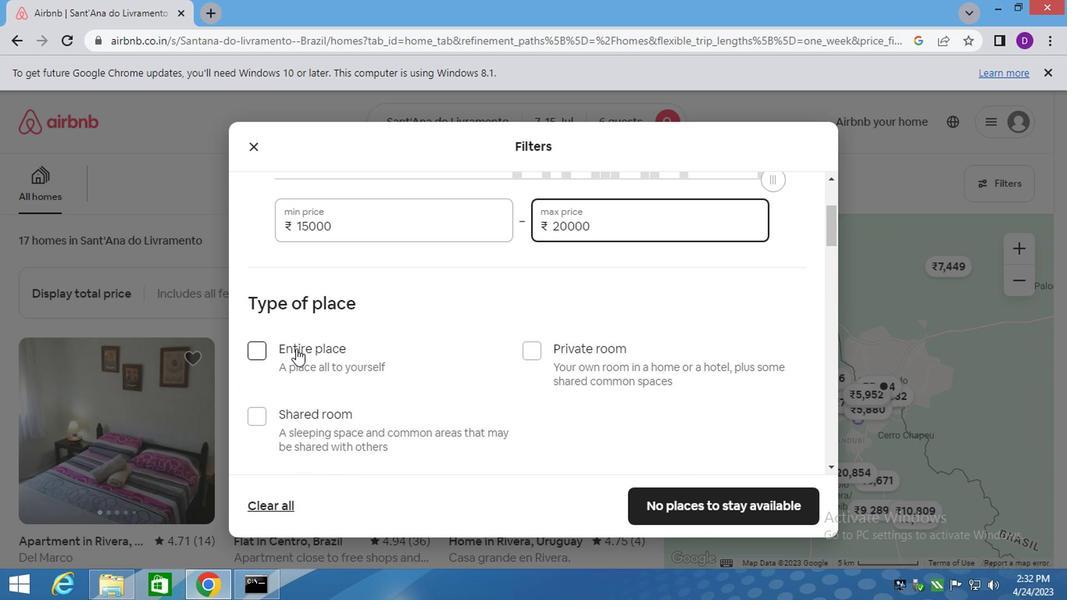 
Action: Mouse pressed left at (291, 343)
Screenshot: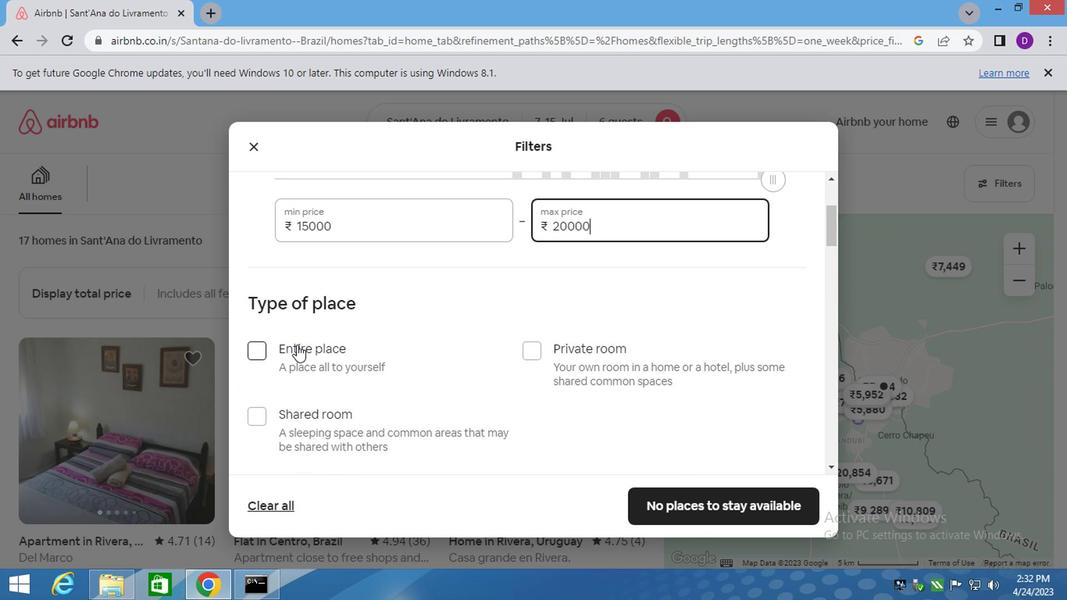 
Action: Mouse moved to (336, 362)
Screenshot: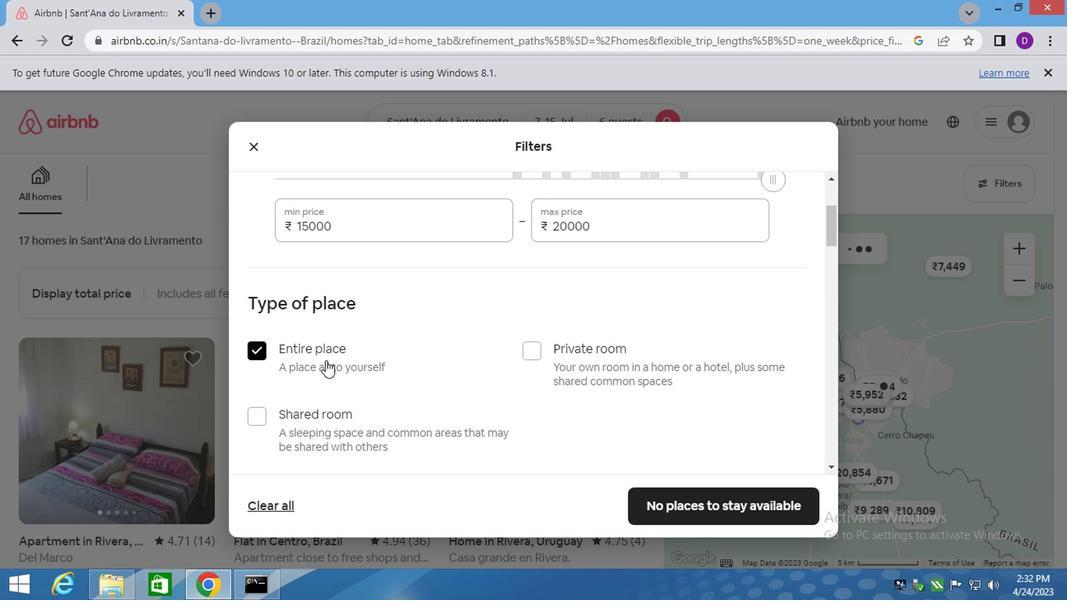 
Action: Mouse scrolled (334, 361) with delta (0, -1)
Screenshot: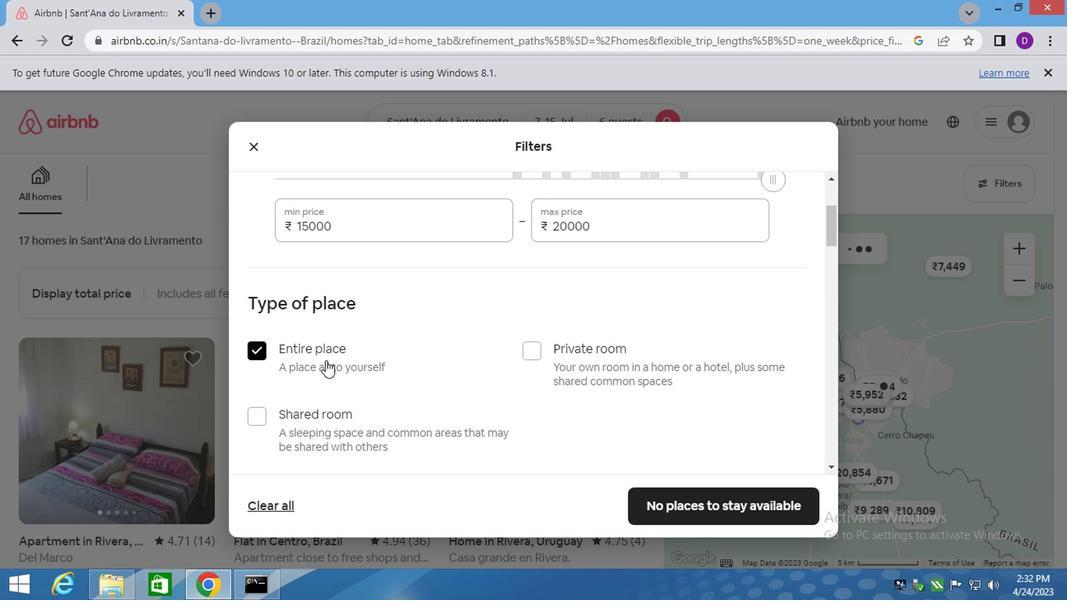
Action: Mouse moved to (345, 363)
Screenshot: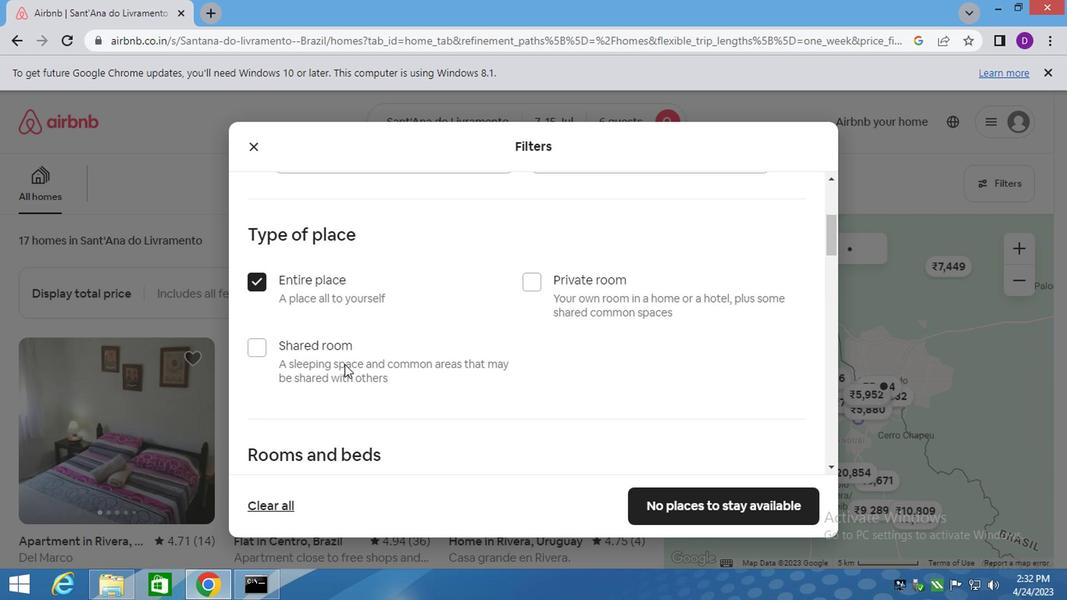 
Action: Mouse scrolled (343, 362) with delta (0, 0)
Screenshot: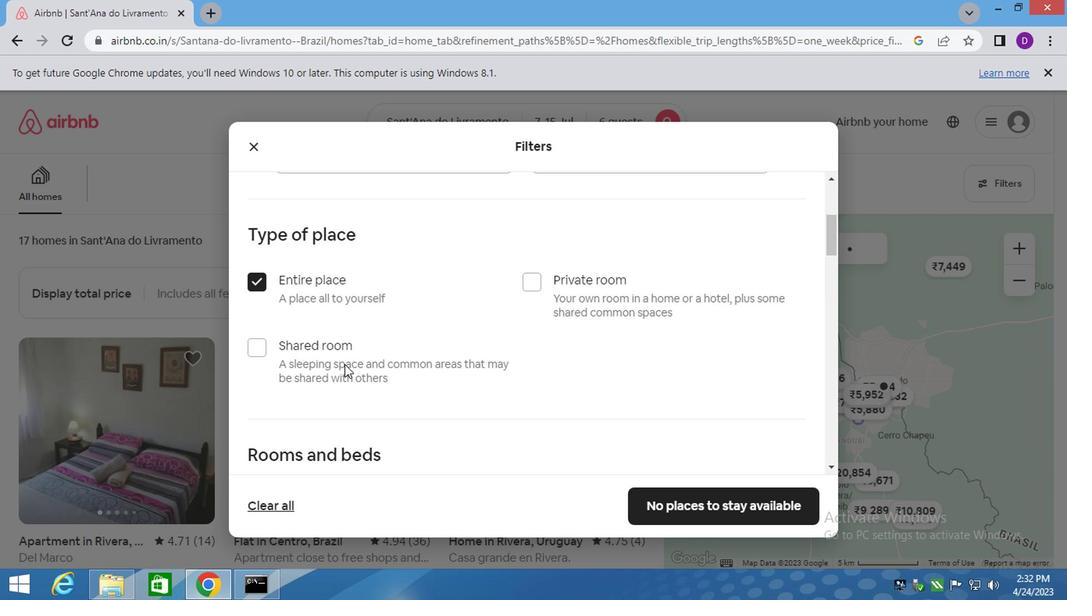 
Action: Mouse moved to (351, 363)
Screenshot: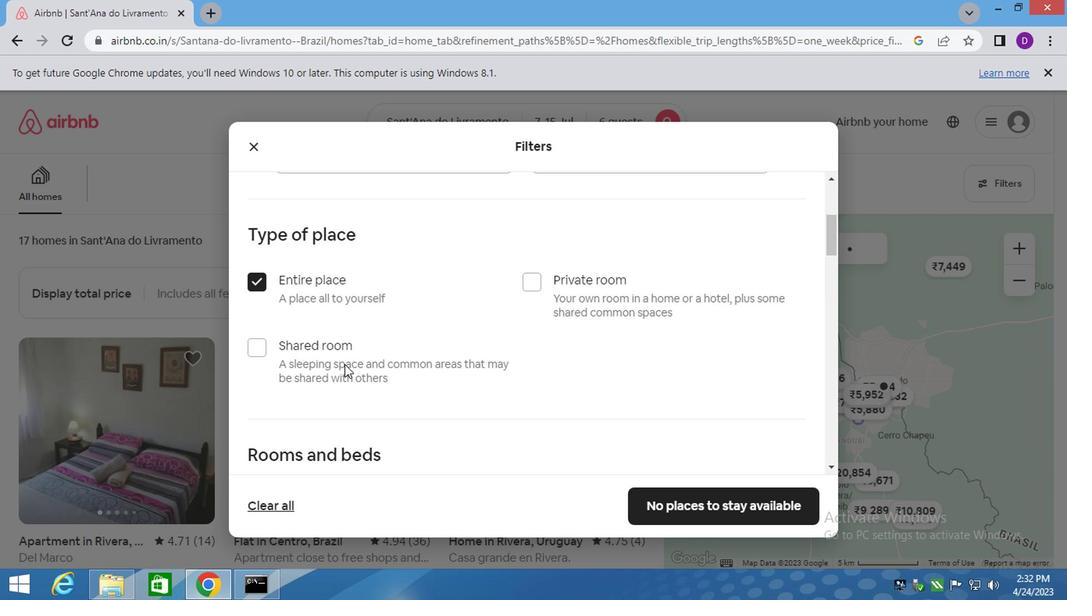 
Action: Mouse scrolled (346, 363) with delta (0, 0)
Screenshot: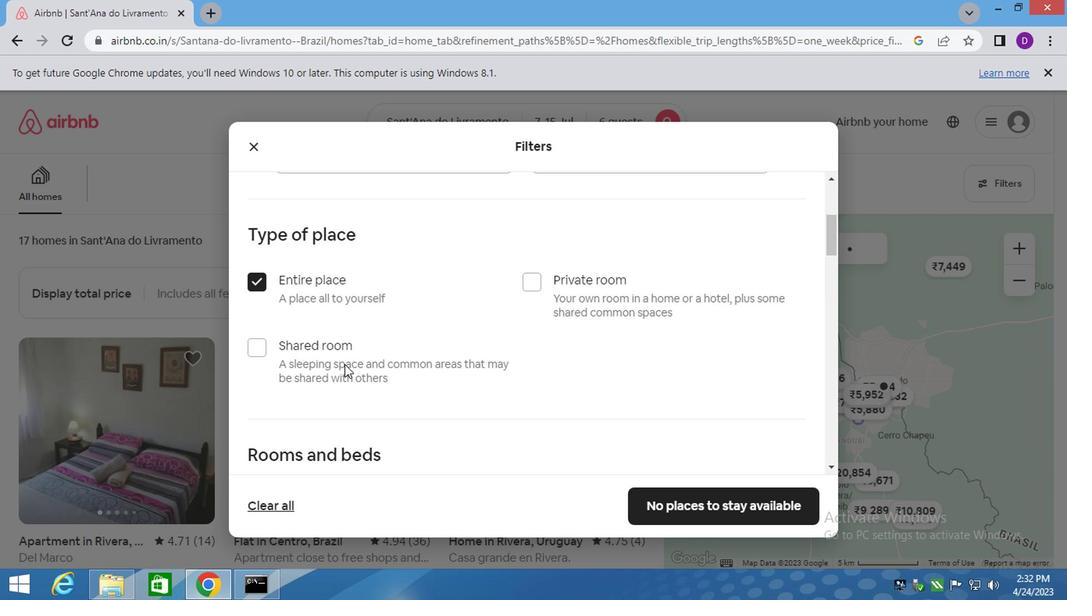 
Action: Mouse moved to (353, 363)
Screenshot: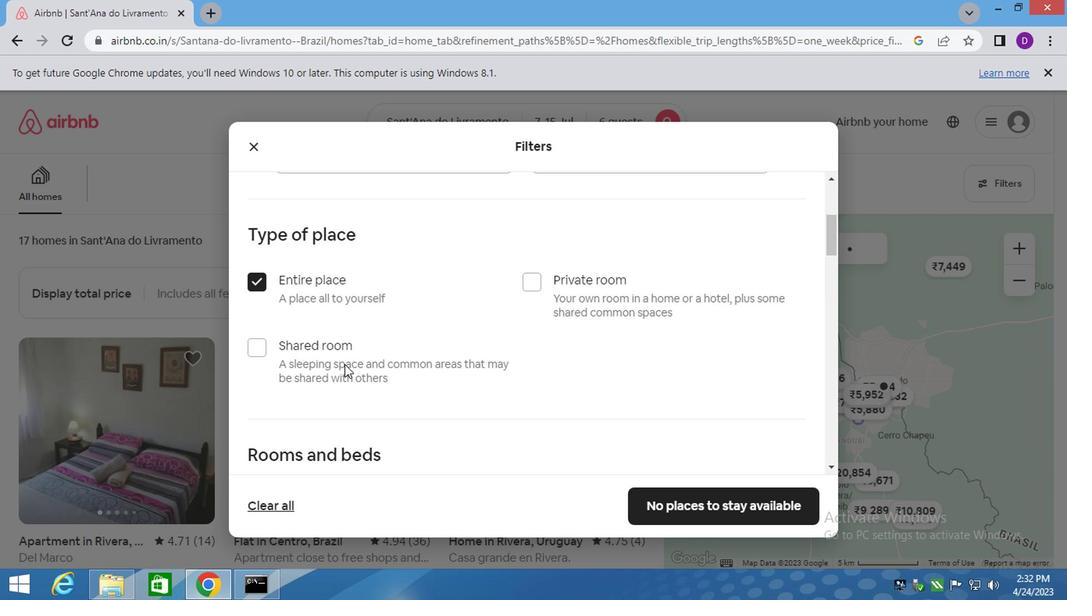 
Action: Mouse scrolled (350, 363) with delta (0, 0)
Screenshot: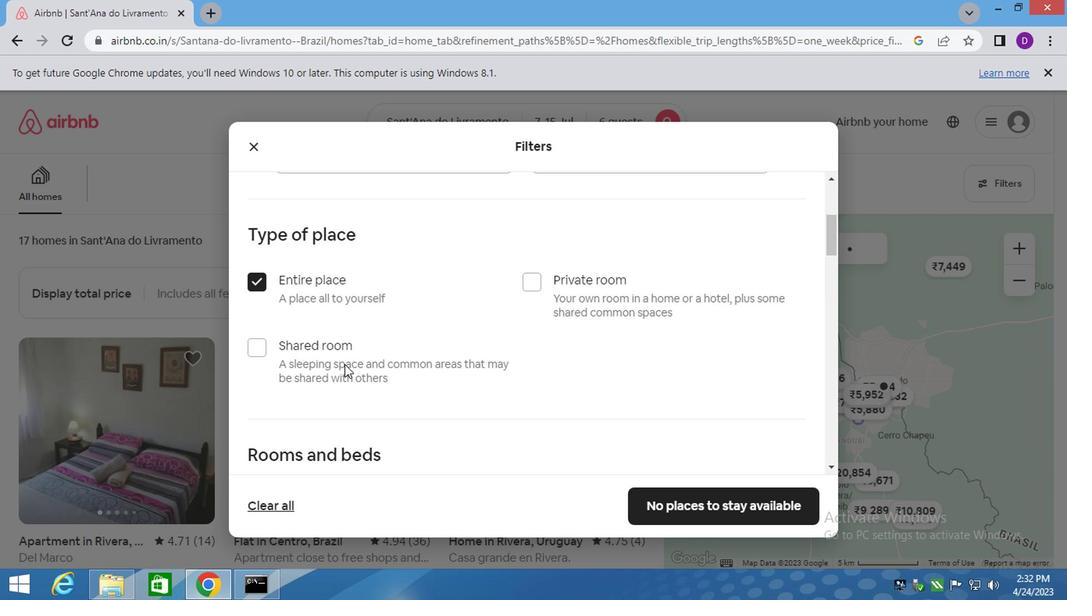 
Action: Mouse moved to (441, 297)
Screenshot: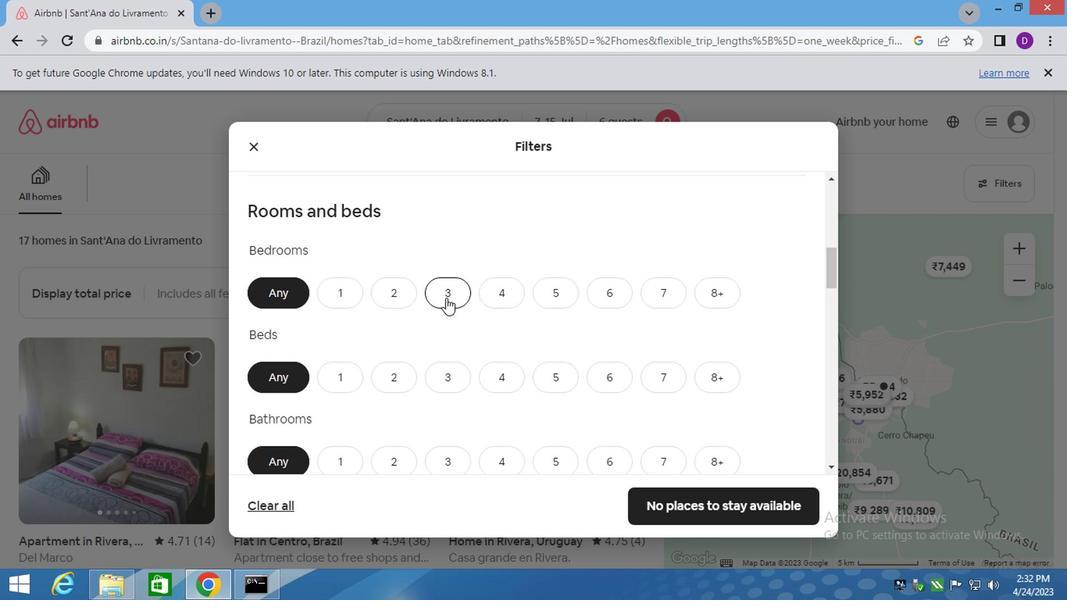 
Action: Mouse pressed left at (441, 297)
Screenshot: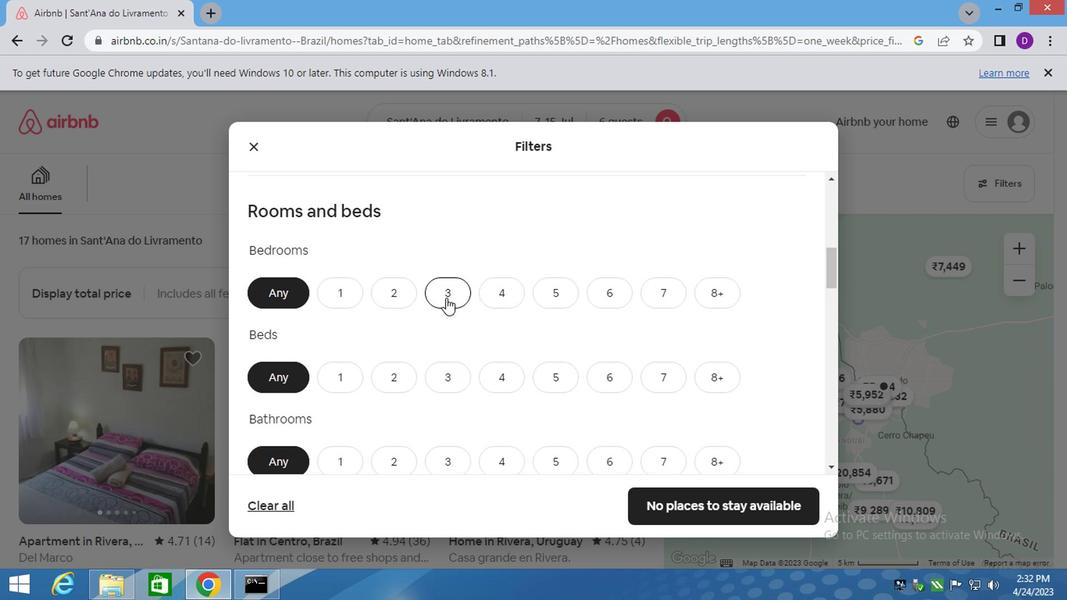 
Action: Mouse moved to (444, 369)
Screenshot: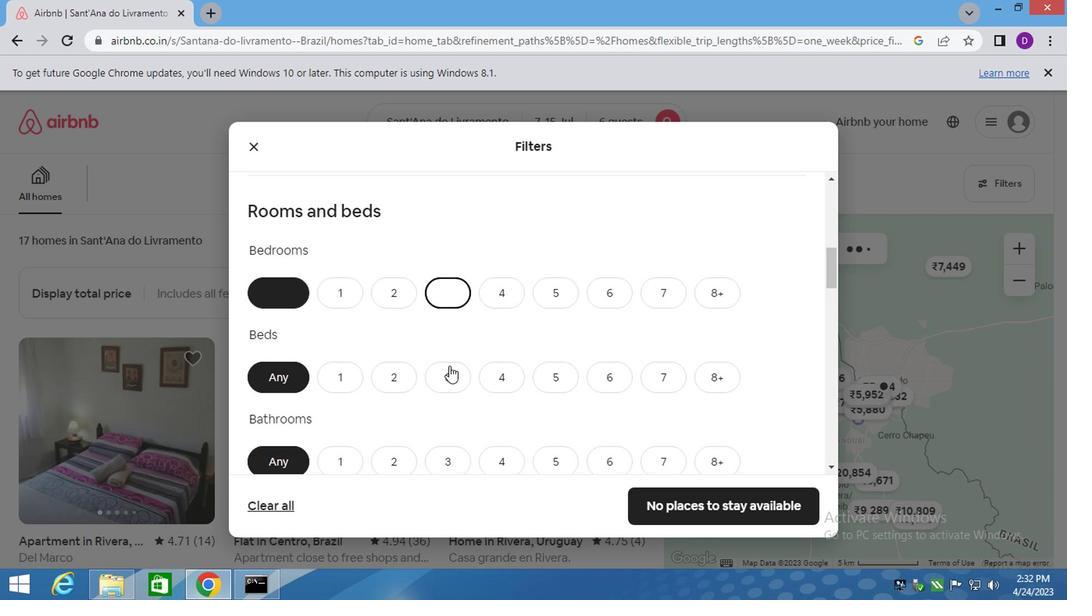 
Action: Mouse pressed left at (444, 369)
Screenshot: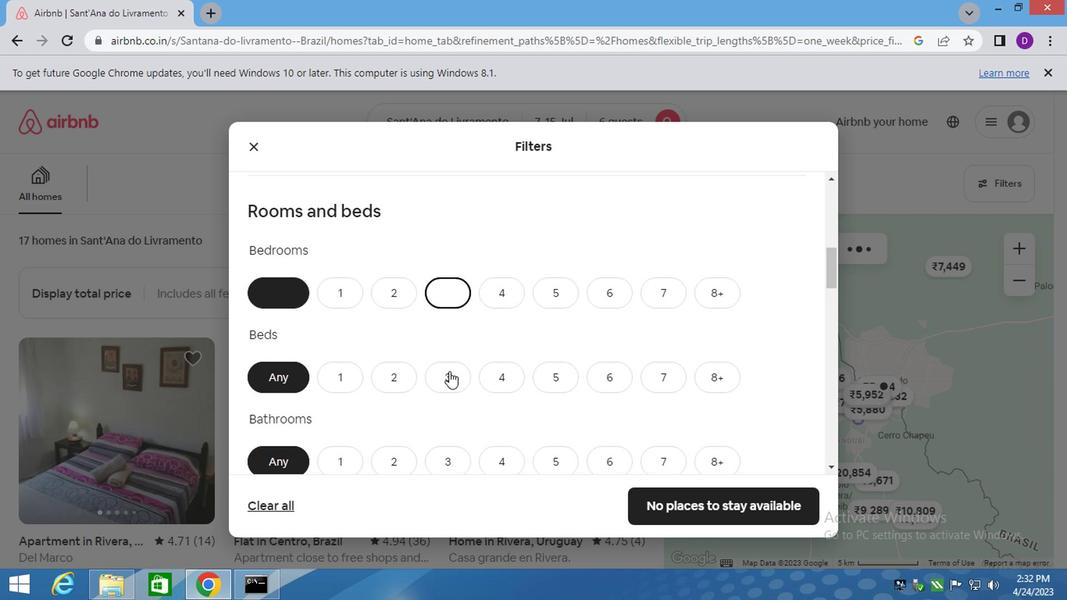 
Action: Mouse moved to (449, 453)
Screenshot: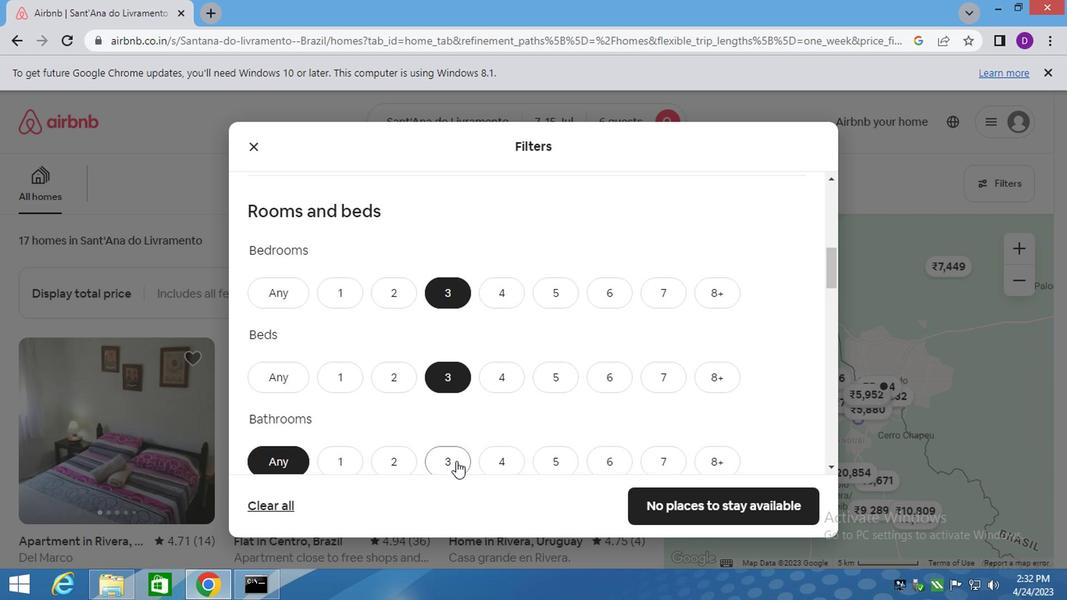 
Action: Mouse pressed left at (449, 453)
Screenshot: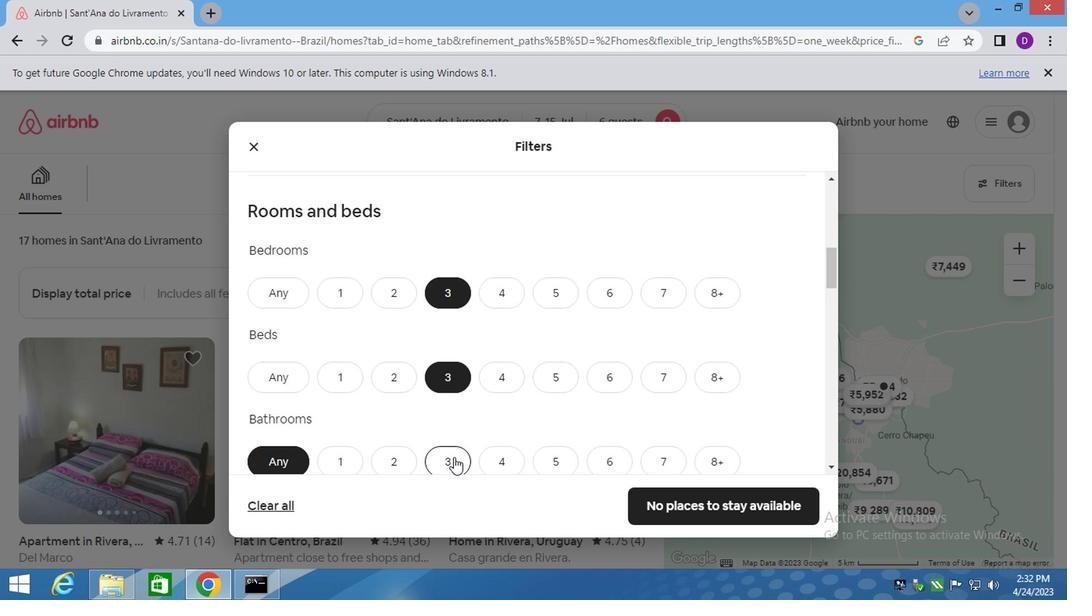 
Action: Mouse moved to (436, 384)
Screenshot: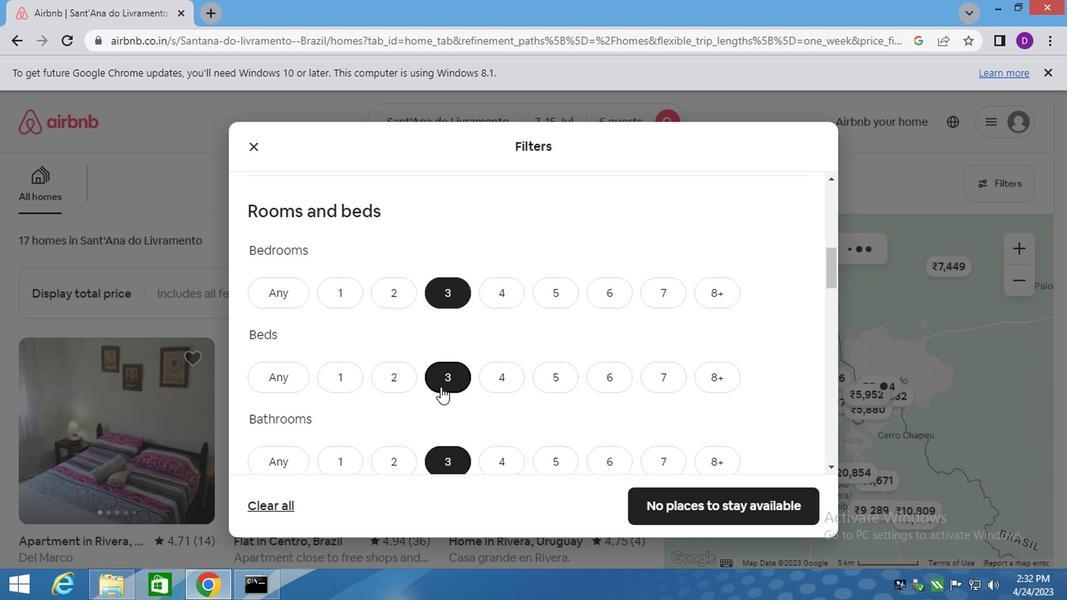 
Action: Mouse scrolled (436, 383) with delta (0, -1)
Screenshot: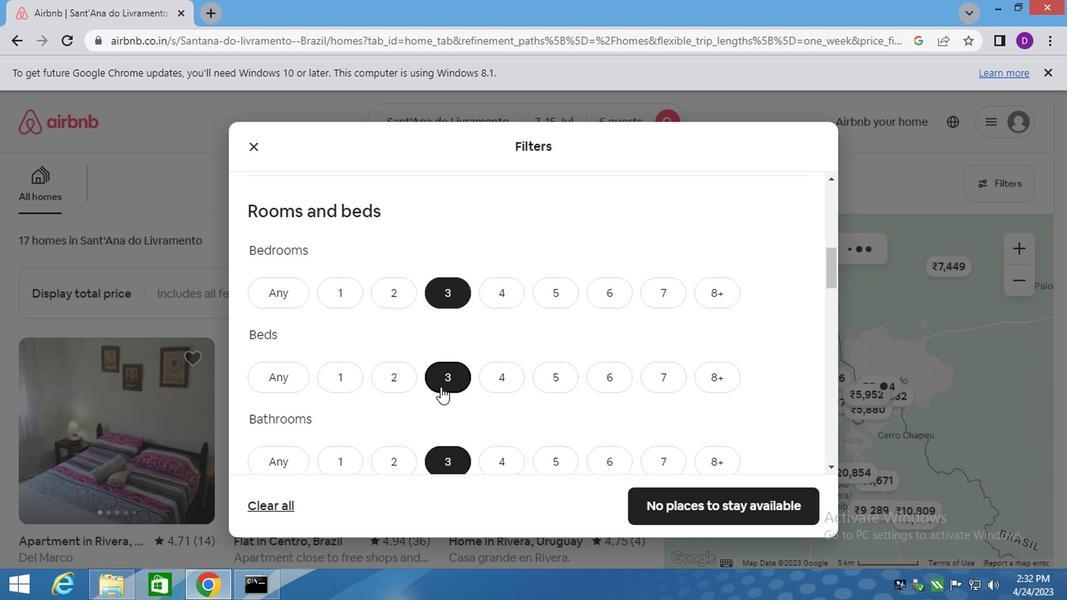 
Action: Mouse scrolled (436, 383) with delta (0, -1)
Screenshot: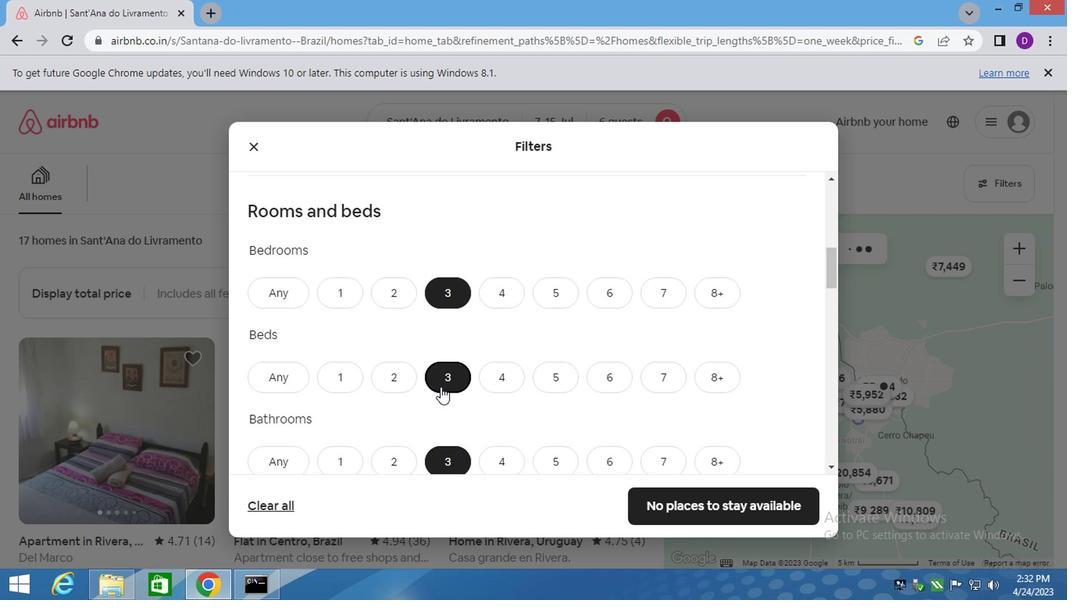 
Action: Mouse scrolled (436, 383) with delta (0, -1)
Screenshot: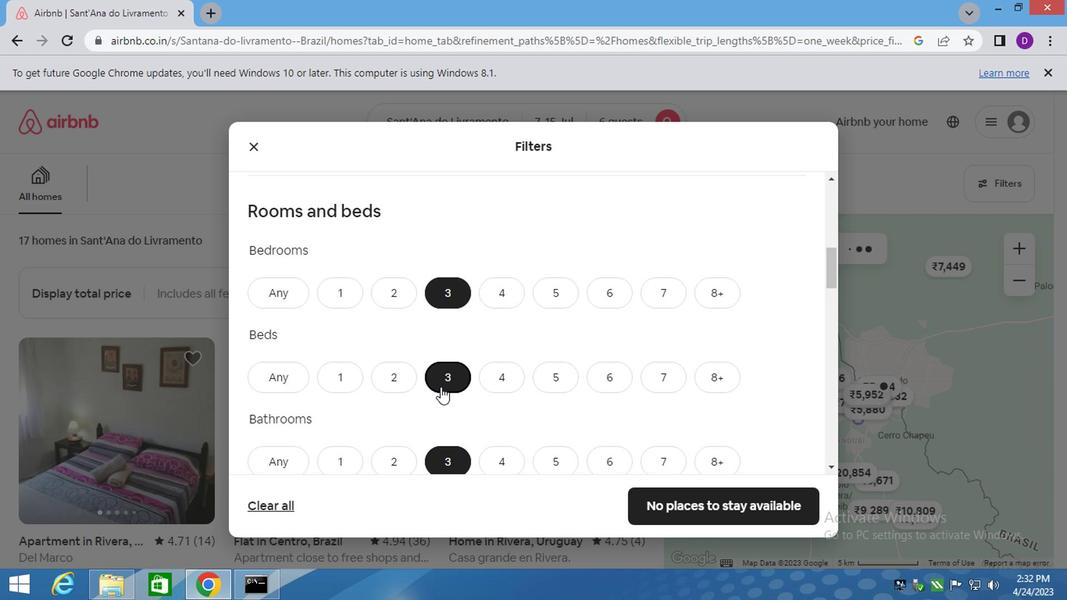 
Action: Mouse scrolled (436, 383) with delta (0, -1)
Screenshot: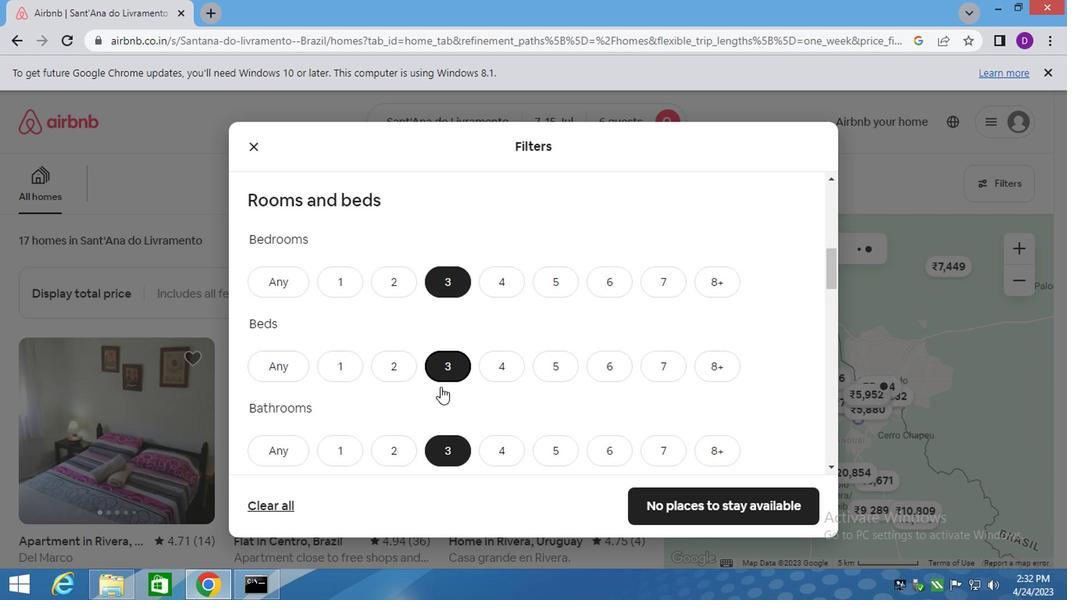 
Action: Mouse moved to (295, 326)
Screenshot: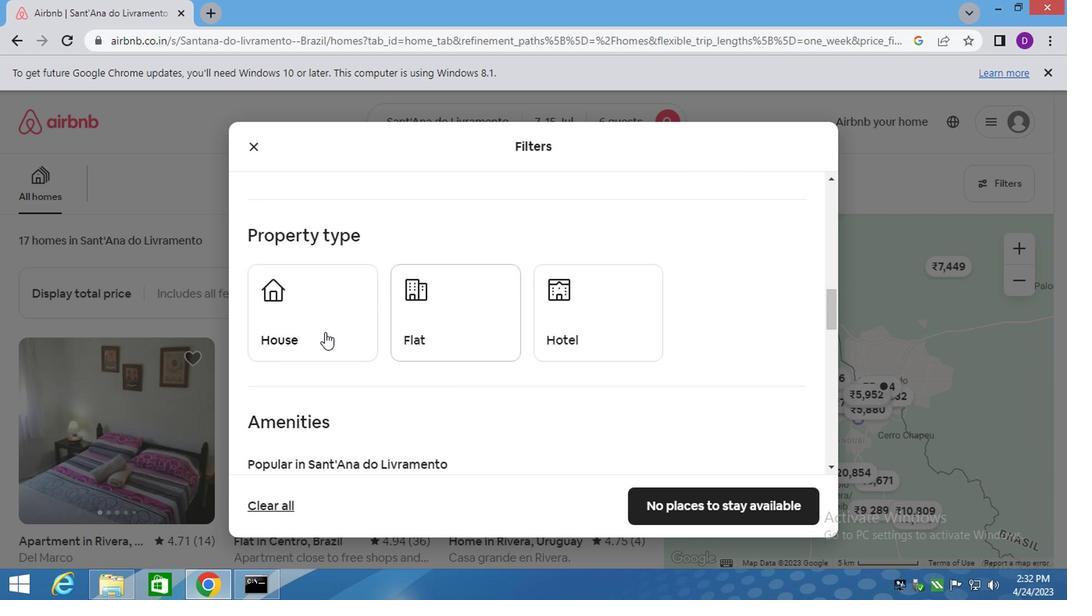 
Action: Mouse pressed left at (295, 326)
Screenshot: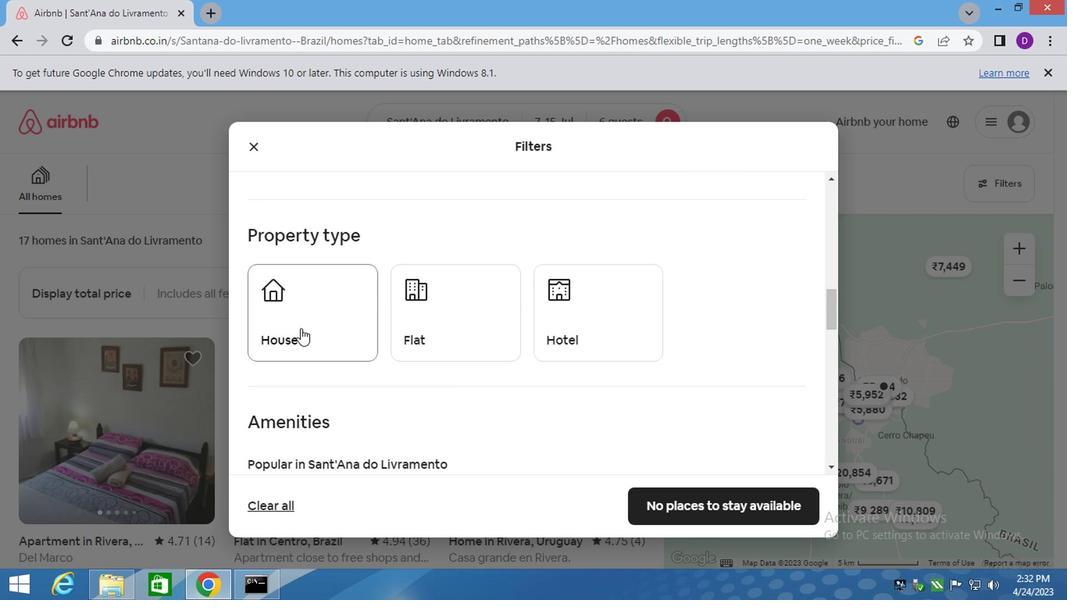 
Action: Mouse moved to (425, 324)
Screenshot: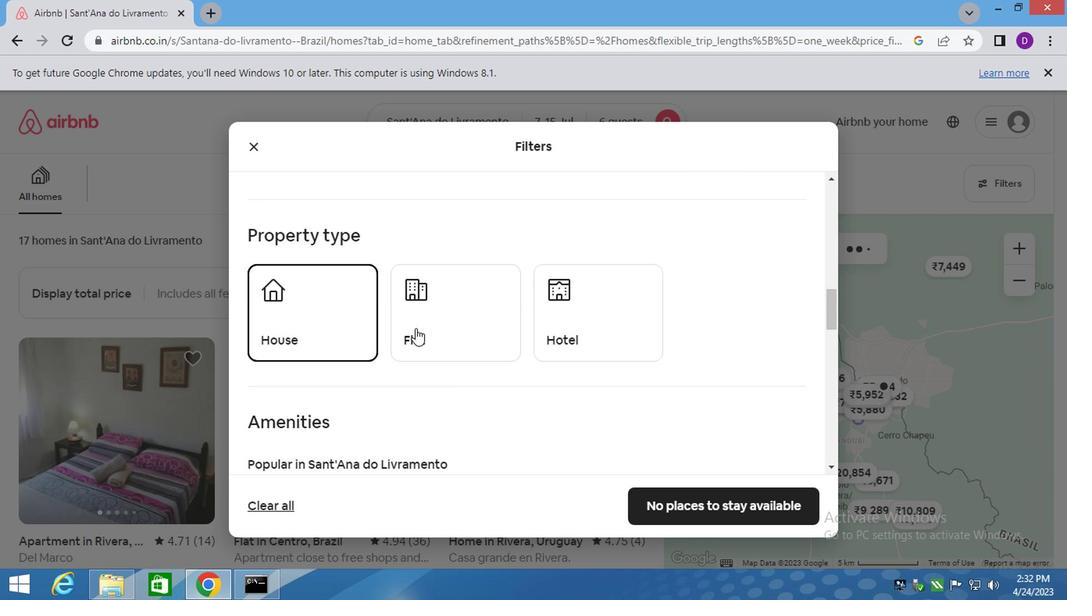 
Action: Mouse pressed left at (425, 324)
Screenshot: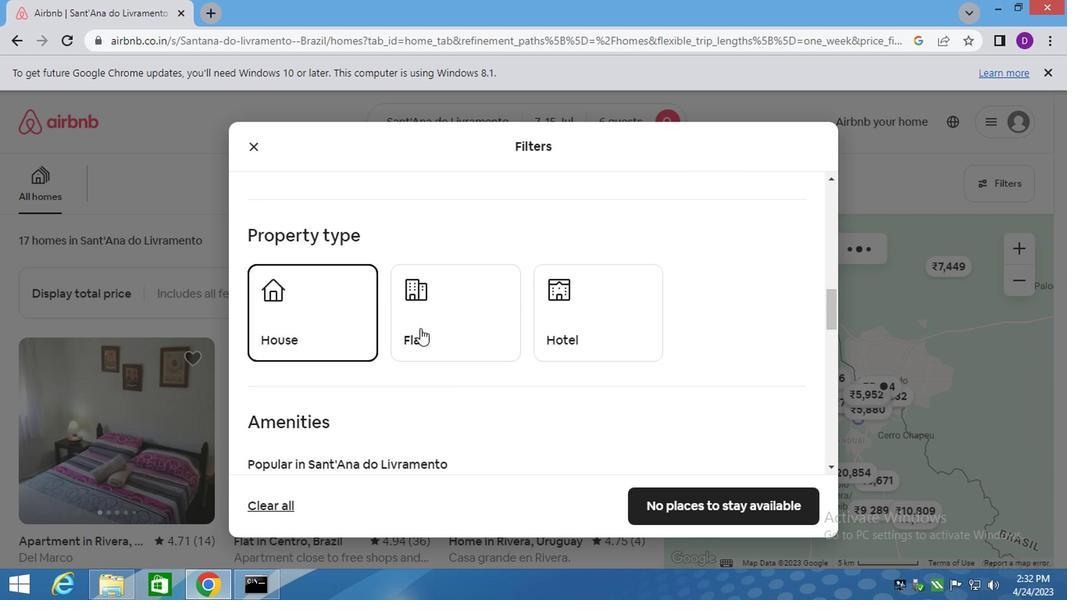 
Action: Mouse moved to (540, 323)
Screenshot: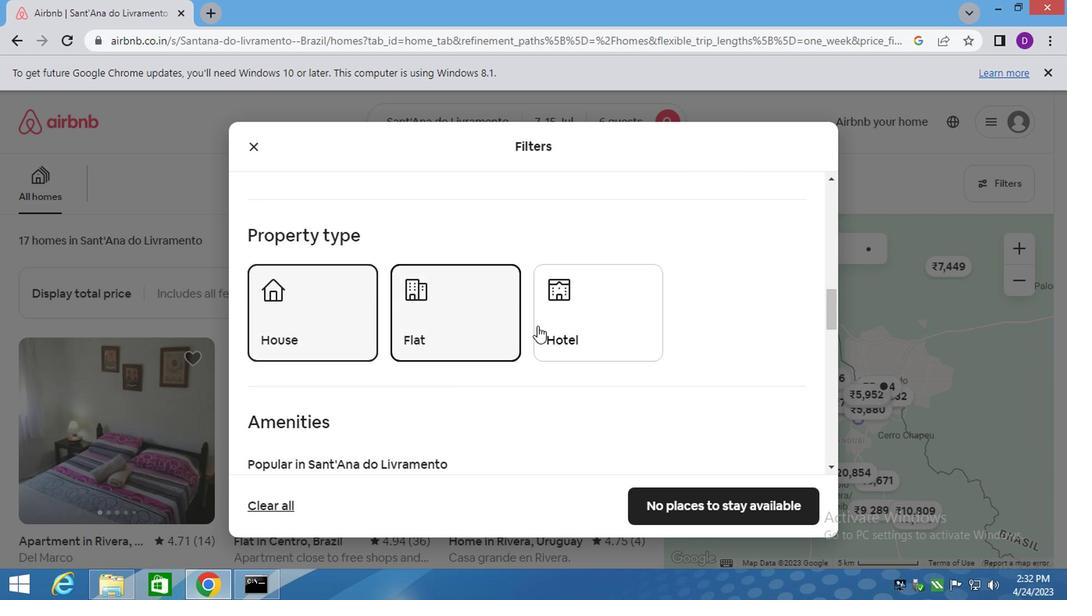
Action: Mouse pressed left at (540, 323)
Screenshot: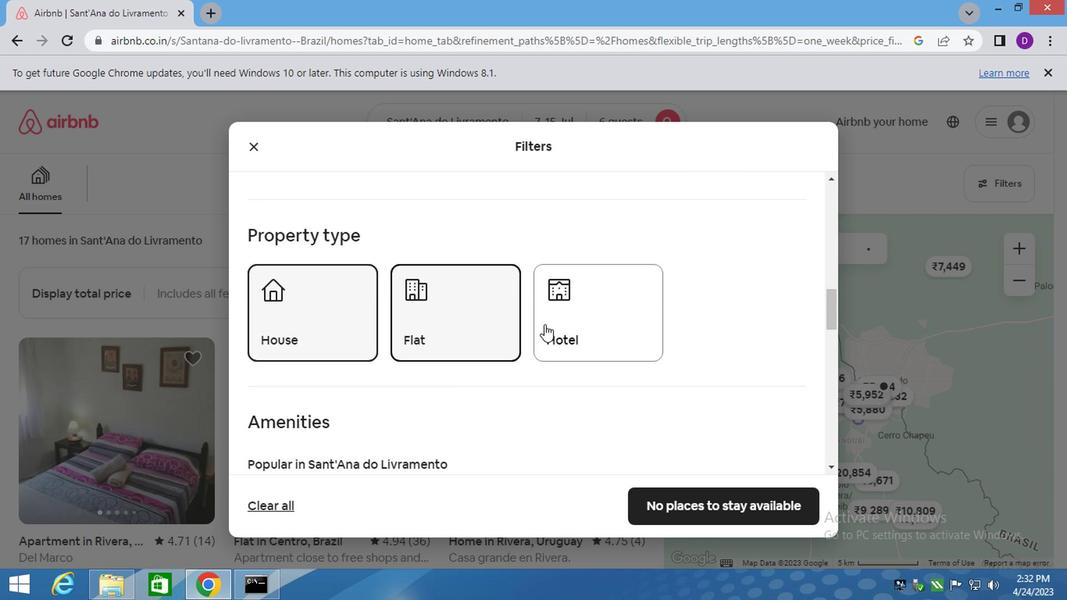 
Action: Mouse moved to (546, 332)
Screenshot: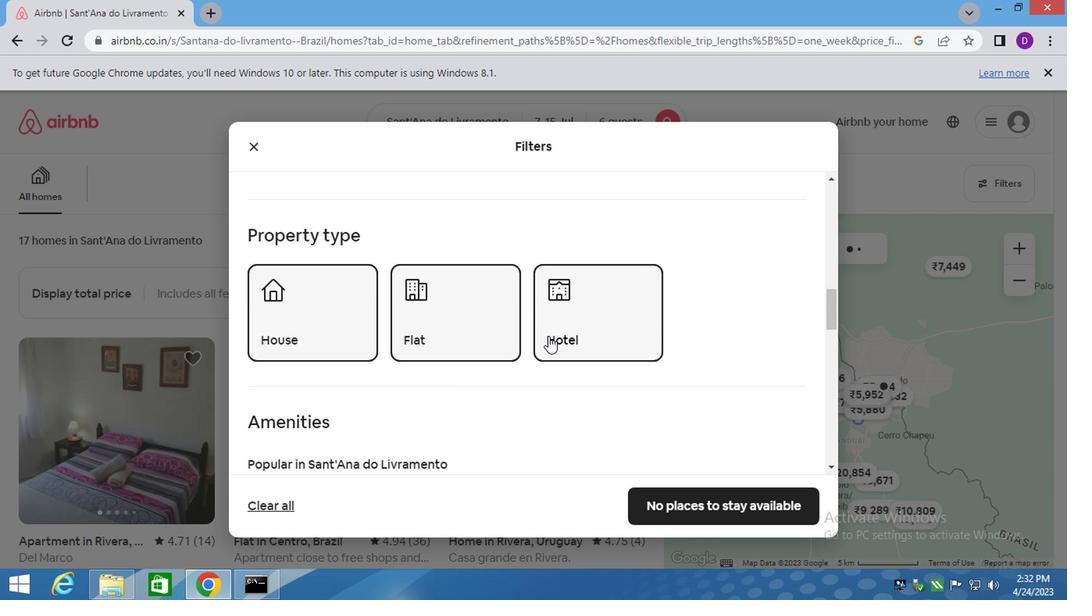 
Action: Mouse pressed left at (546, 332)
Screenshot: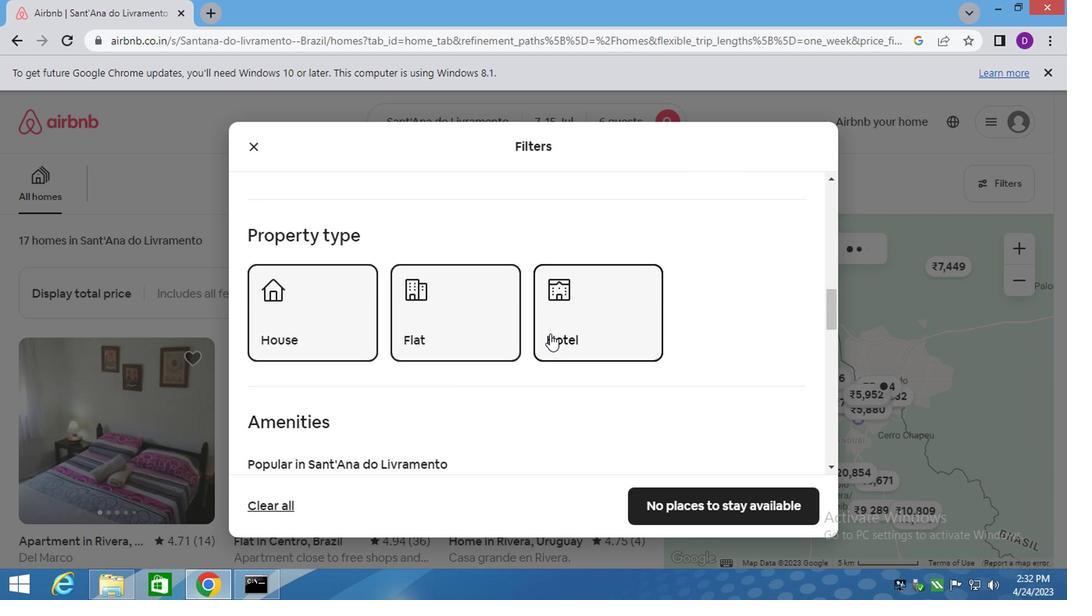 
Action: Mouse moved to (521, 385)
Screenshot: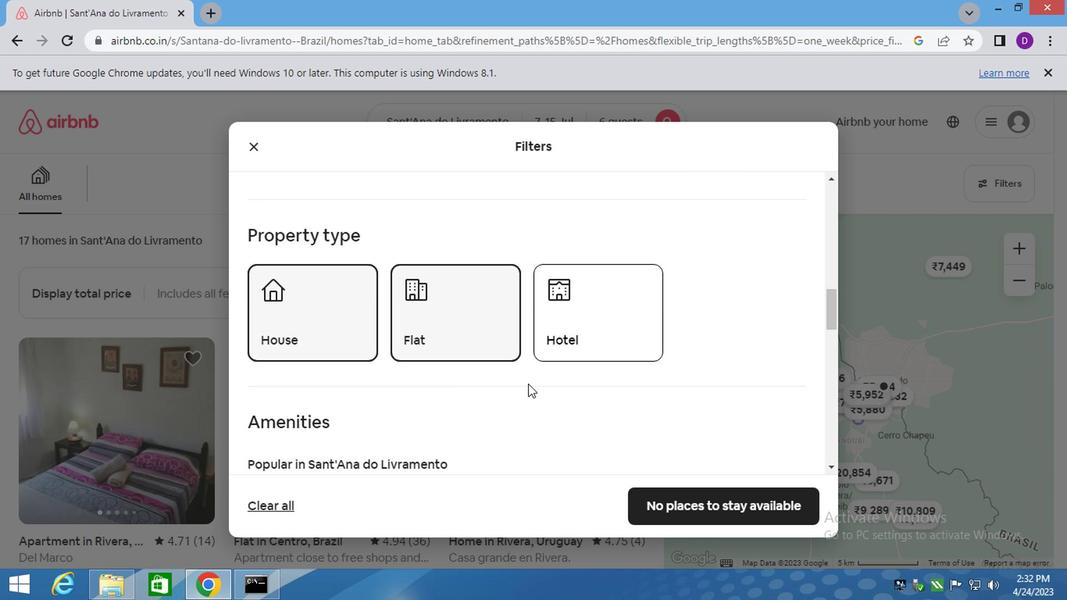 
Action: Mouse scrolled (521, 384) with delta (0, 0)
Screenshot: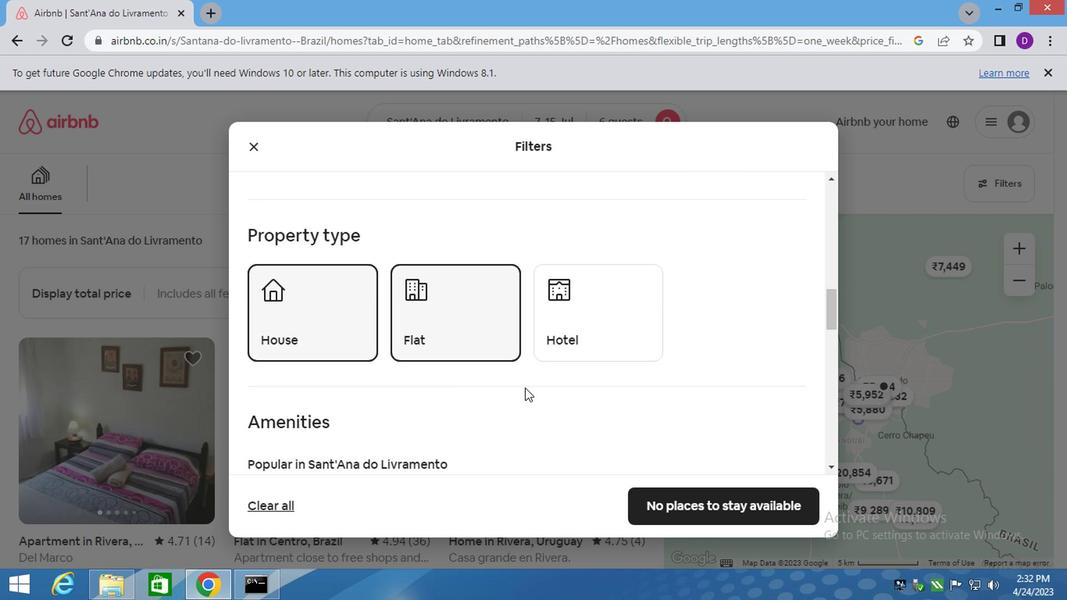 
Action: Mouse scrolled (521, 384) with delta (0, 0)
Screenshot: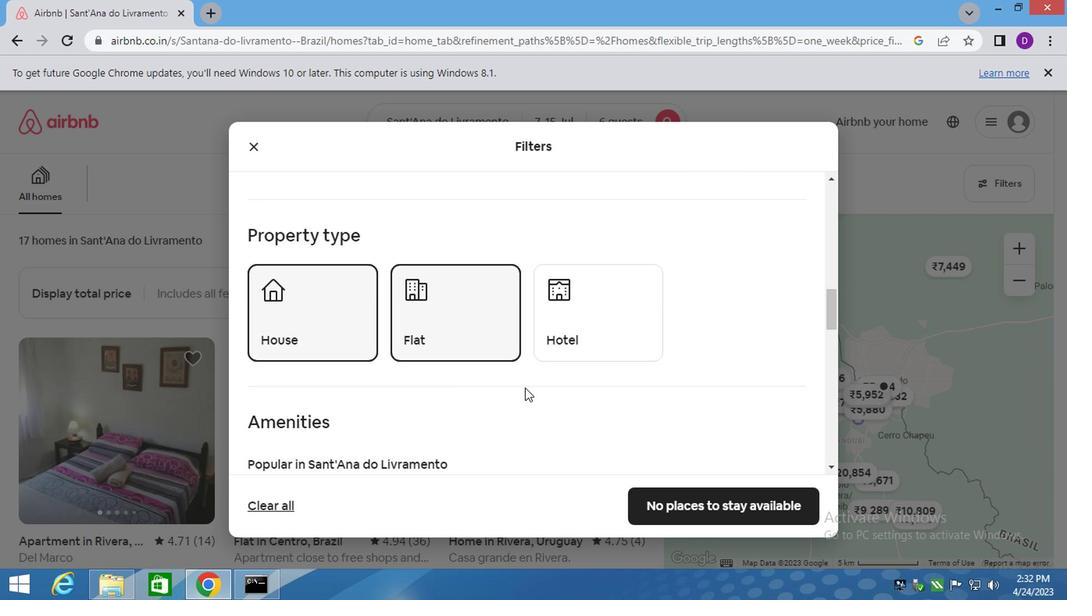 
Action: Mouse moved to (335, 380)
Screenshot: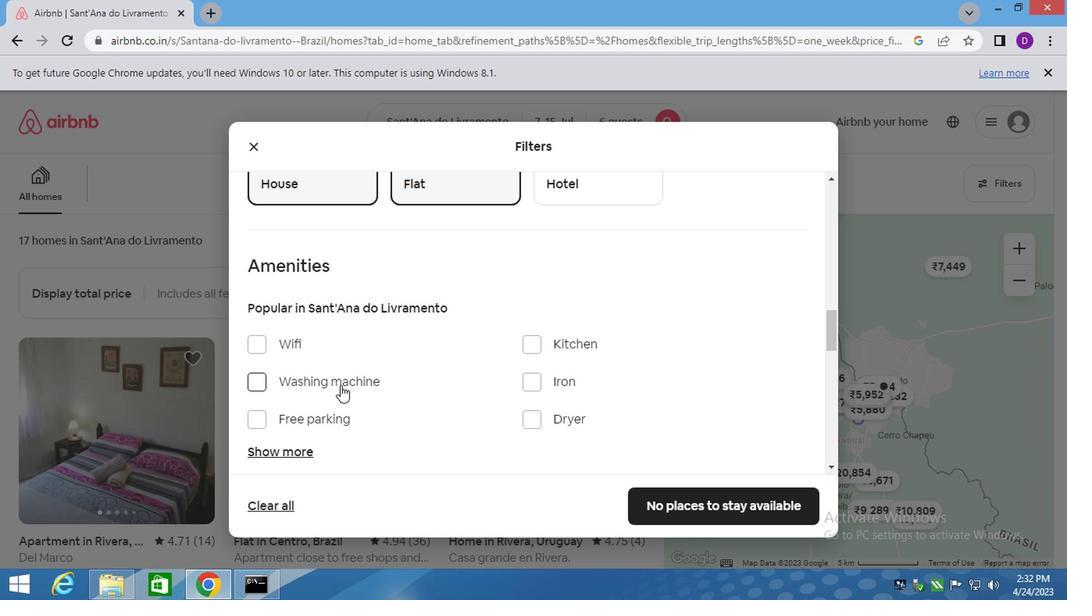 
Action: Mouse pressed left at (335, 380)
Screenshot: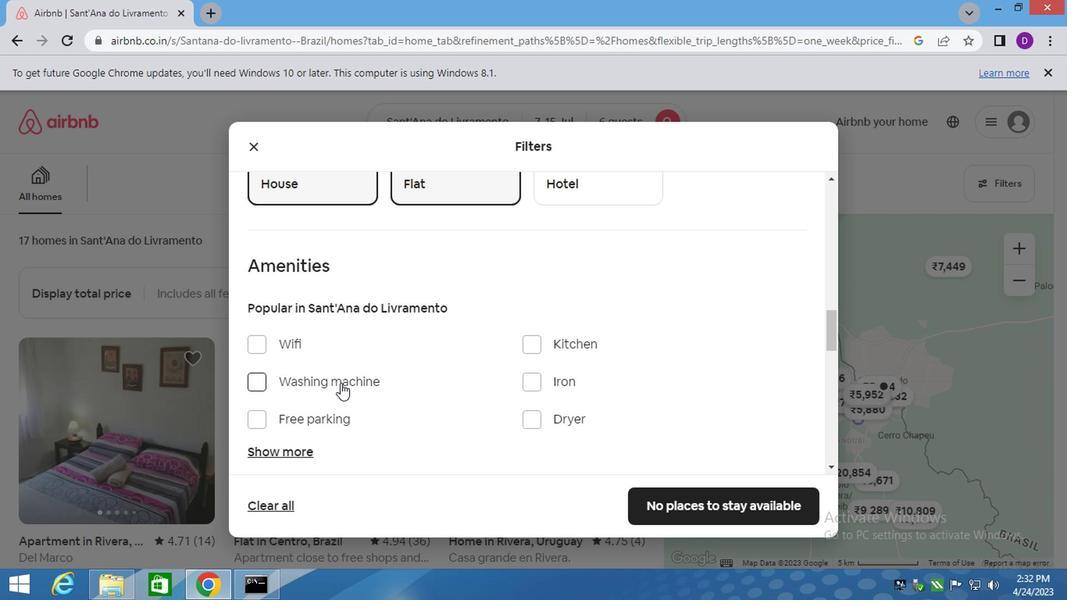 
Action: Mouse moved to (363, 416)
Screenshot: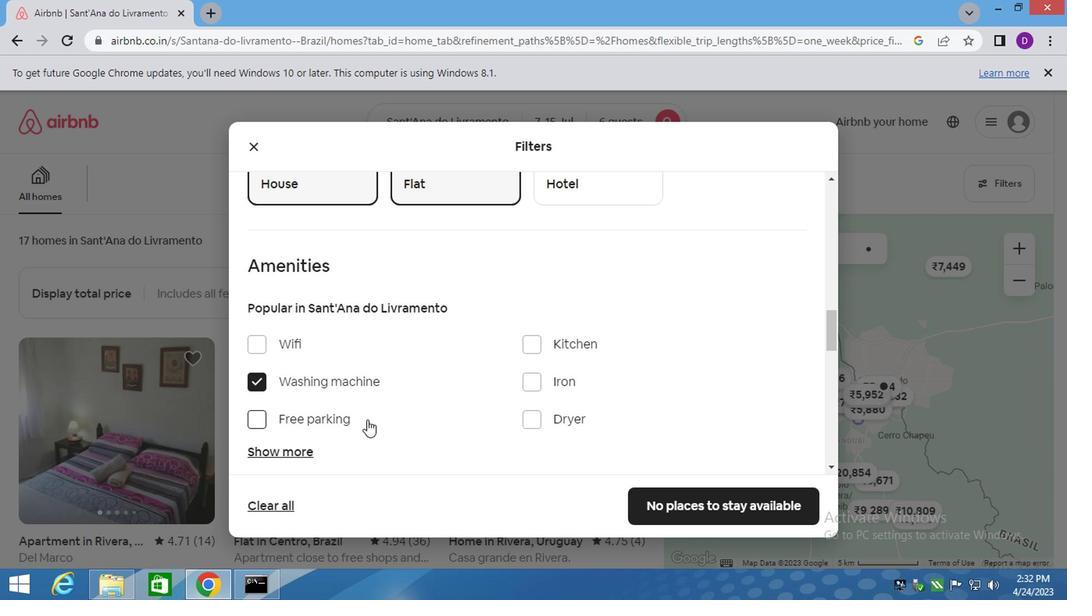
Action: Mouse scrolled (363, 415) with delta (0, 0)
Screenshot: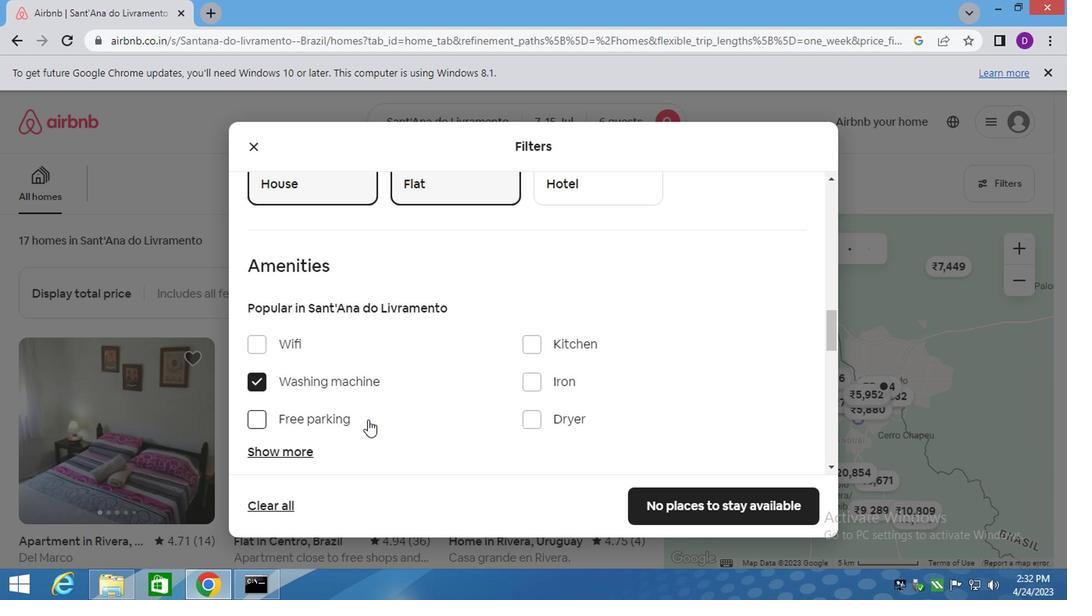 
Action: Mouse moved to (452, 385)
Screenshot: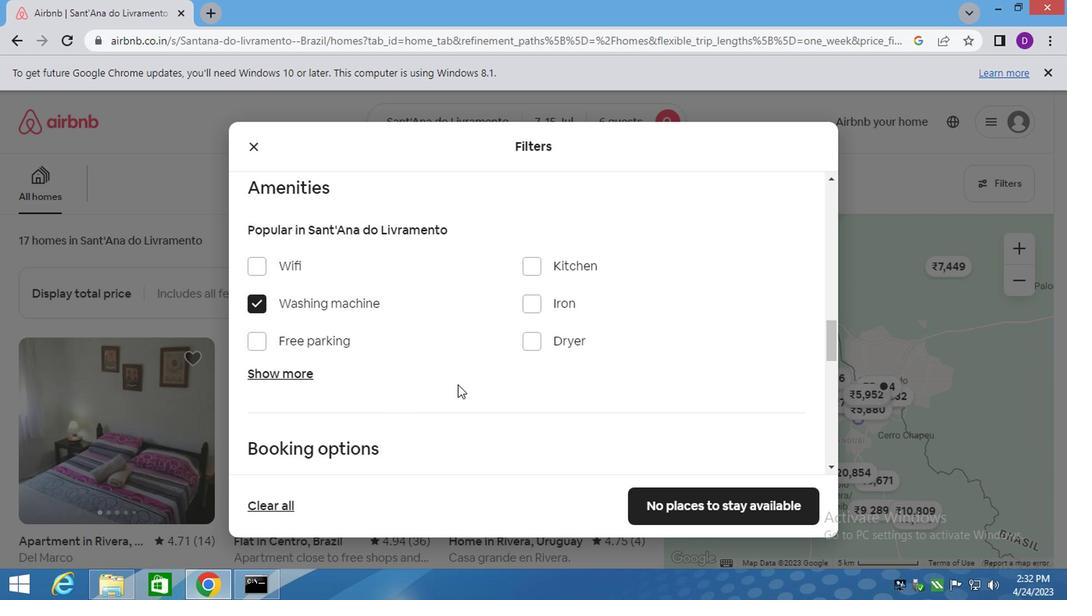 
Action: Mouse scrolled (452, 384) with delta (0, 0)
Screenshot: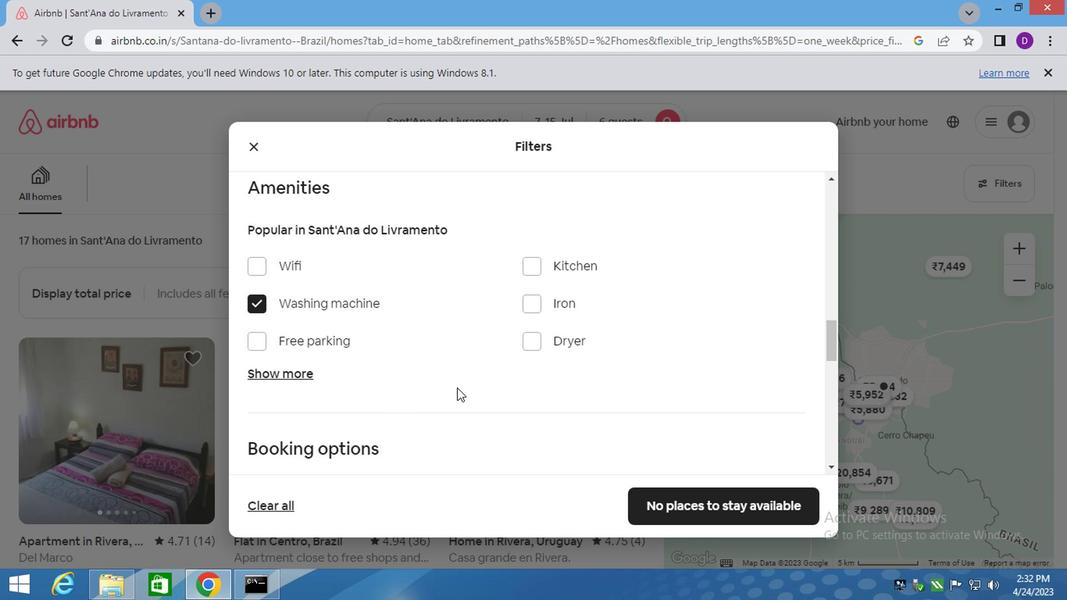
Action: Mouse moved to (523, 389)
Screenshot: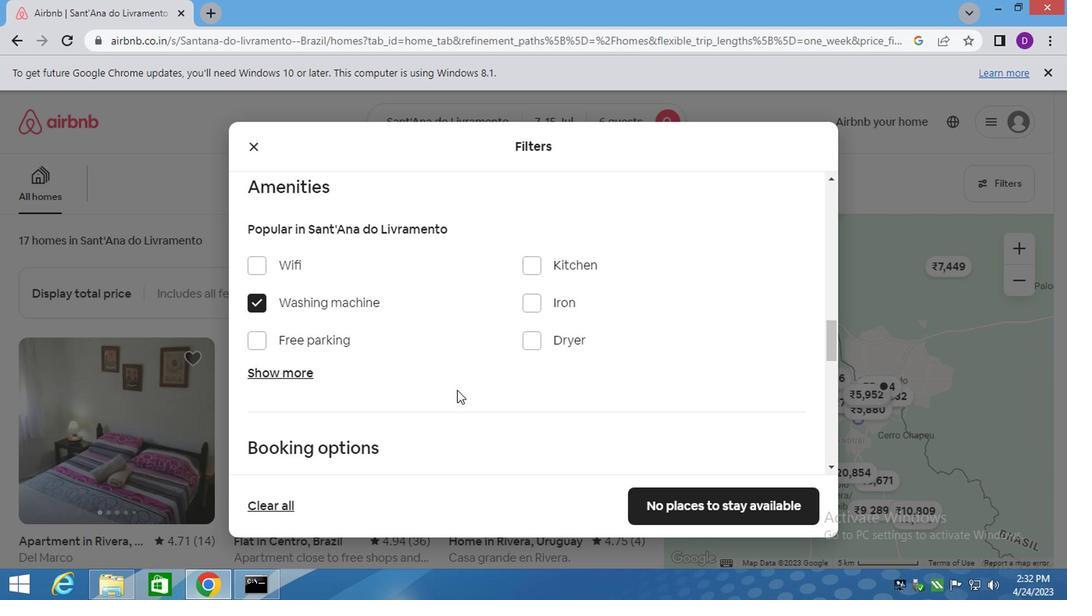 
Action: Mouse scrolled (454, 387) with delta (0, 0)
Screenshot: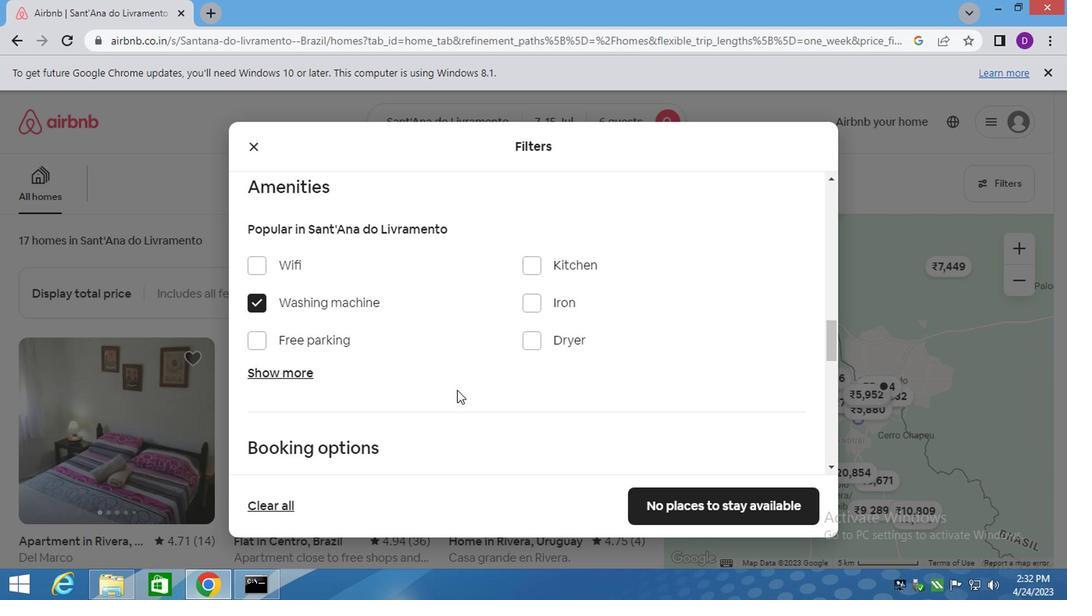 
Action: Mouse moved to (769, 383)
Screenshot: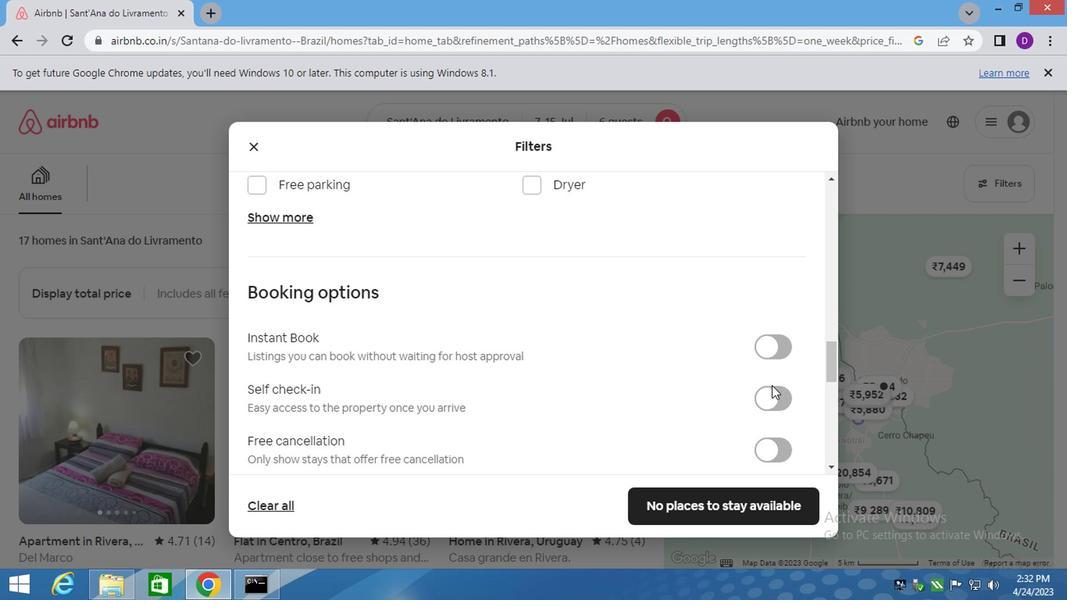 
Action: Mouse pressed left at (769, 383)
Screenshot: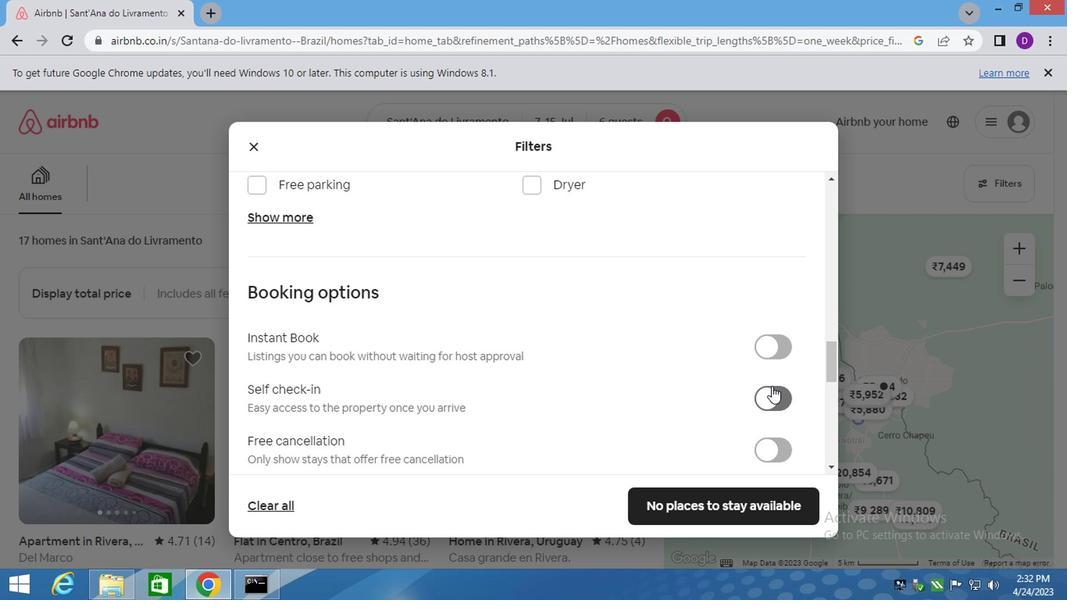 
Action: Mouse moved to (631, 394)
Screenshot: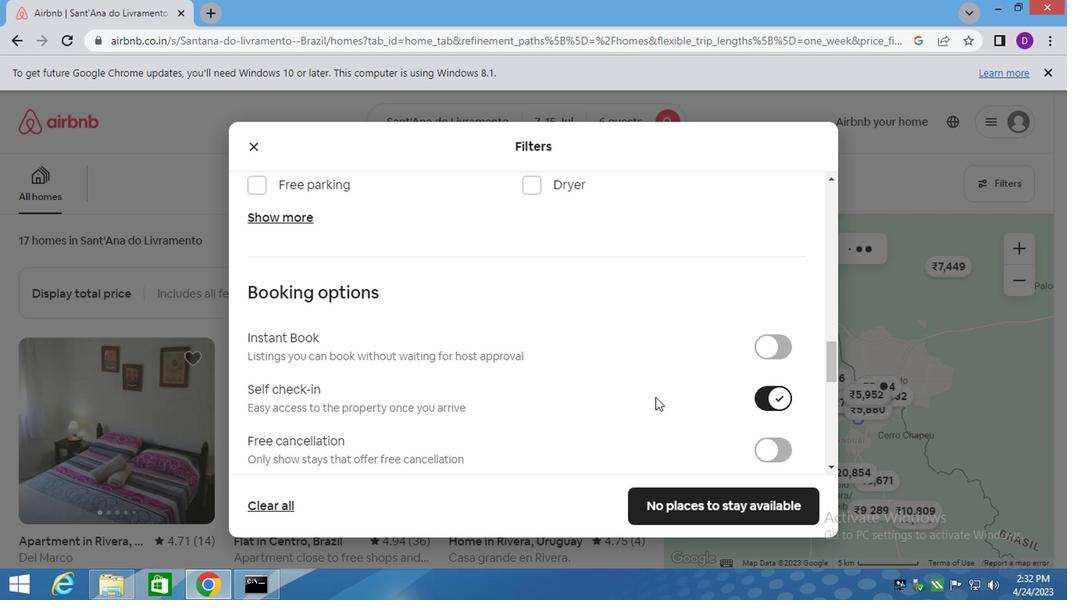 
Action: Mouse scrolled (631, 393) with delta (0, 0)
Screenshot: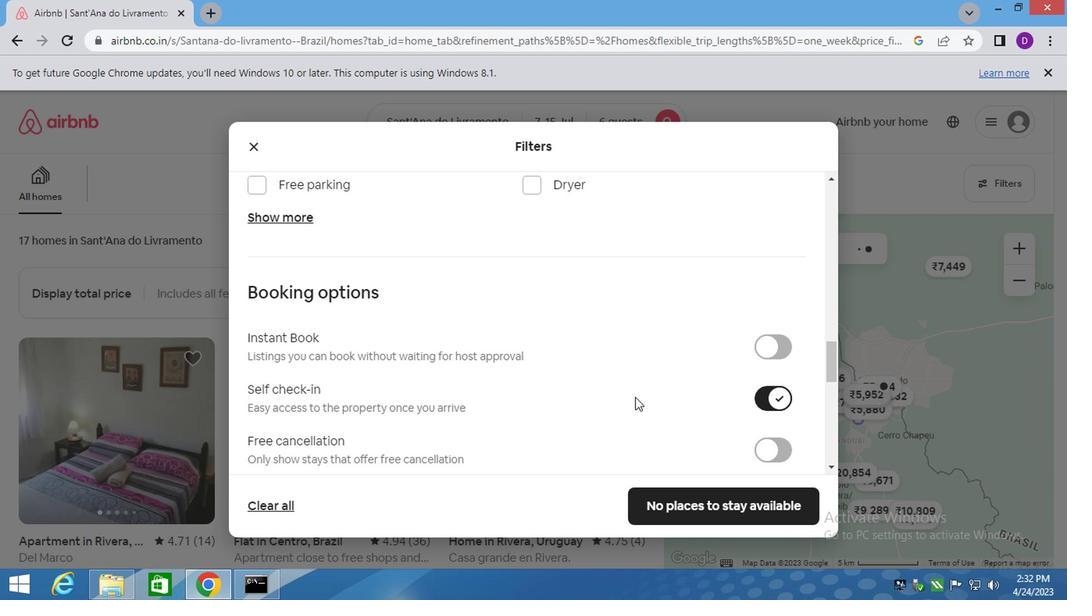 
Action: Mouse moved to (630, 393)
Screenshot: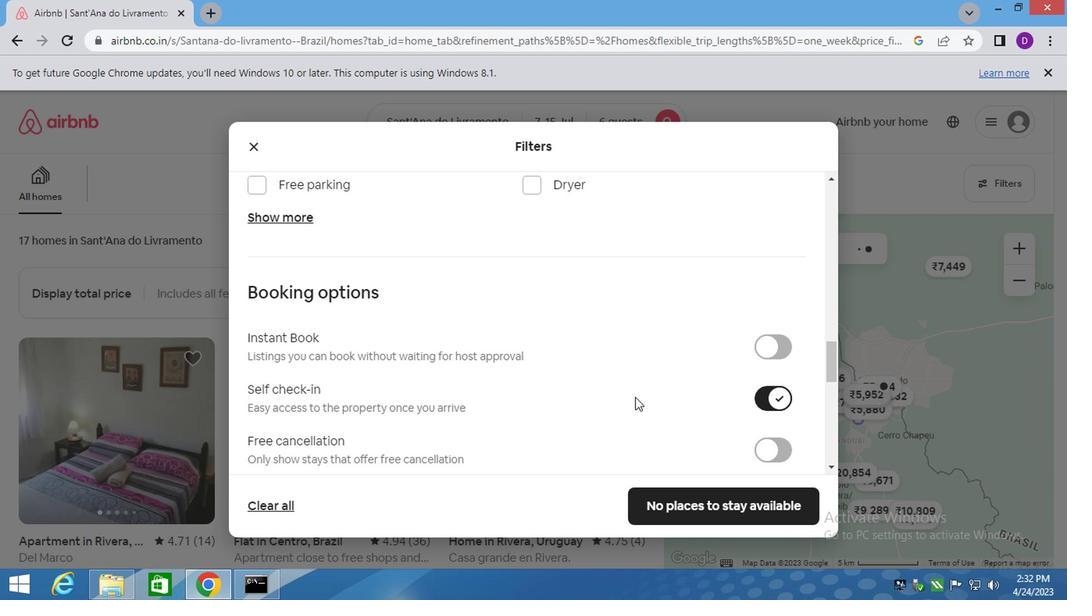 
Action: Mouse scrolled (630, 393) with delta (0, 0)
Screenshot: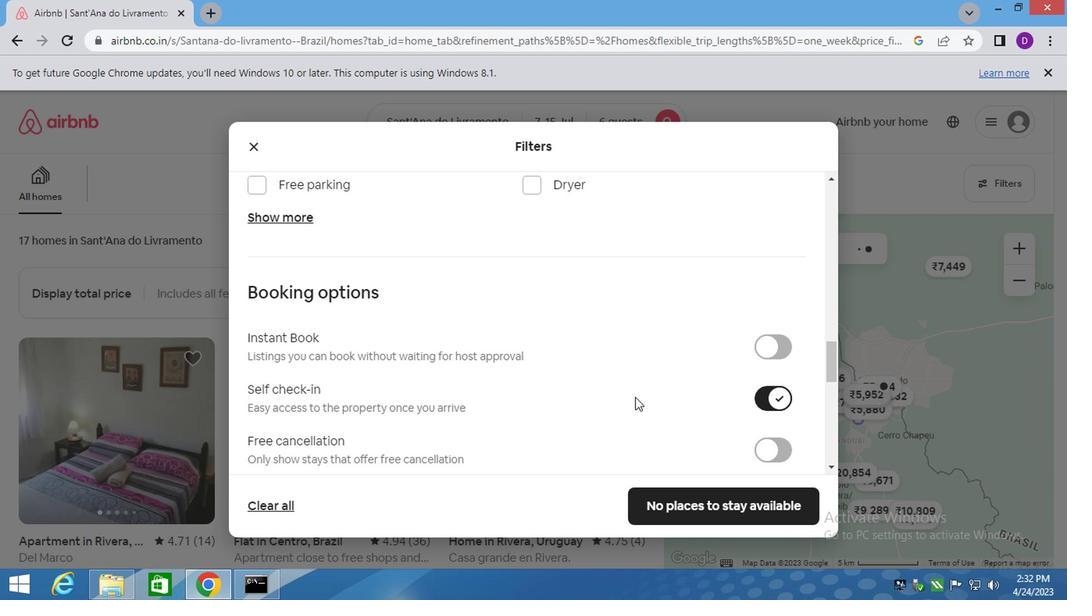 
Action: Mouse moved to (625, 393)
Screenshot: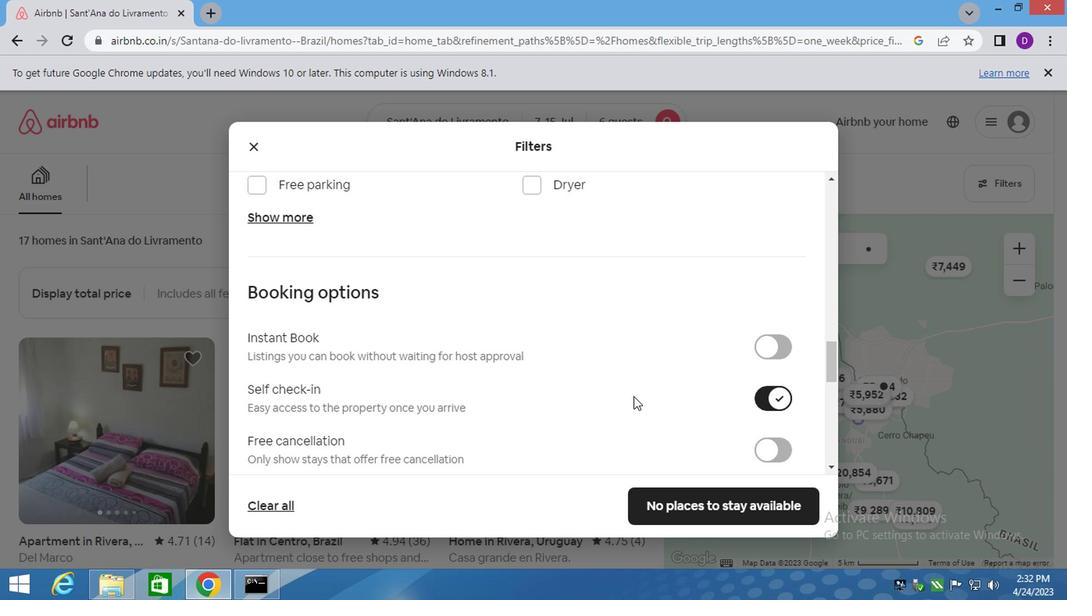 
Action: Mouse scrolled (627, 393) with delta (0, 0)
Screenshot: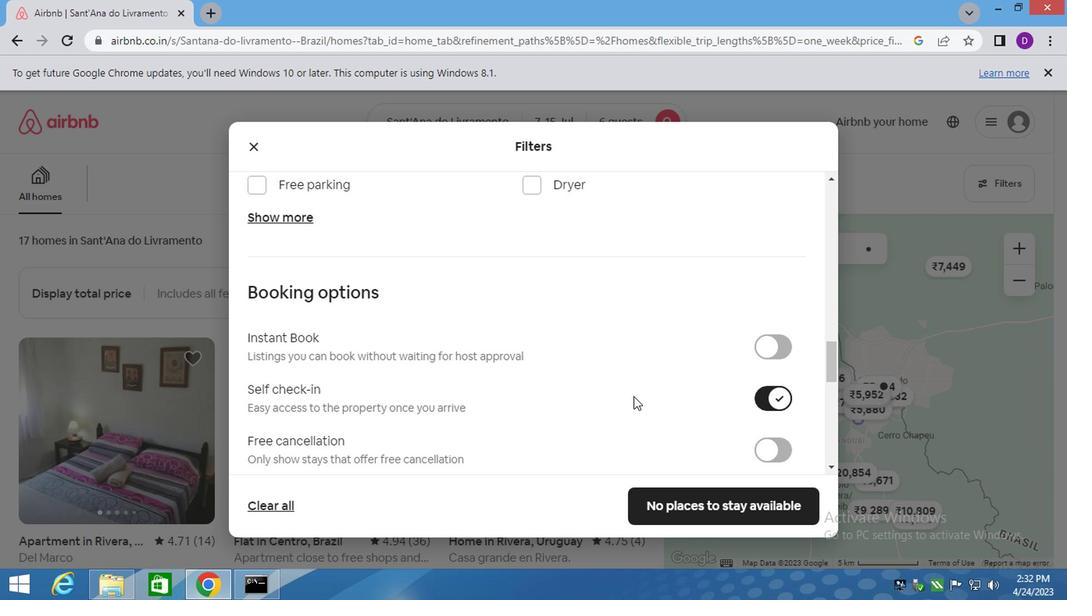 
Action: Mouse moved to (621, 392)
Screenshot: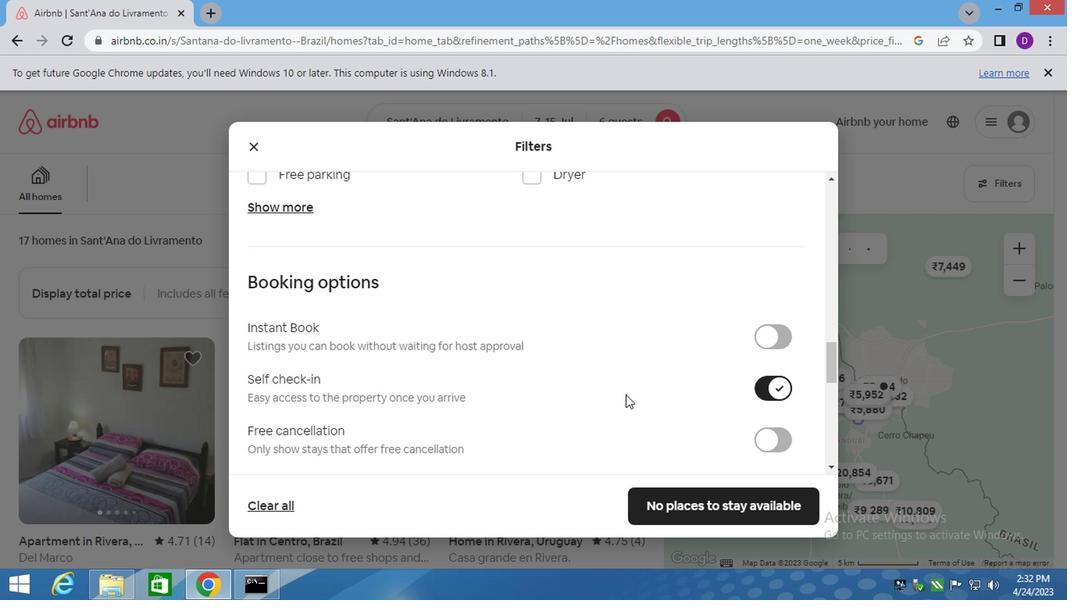 
Action: Mouse scrolled (621, 391) with delta (0, 0)
Screenshot: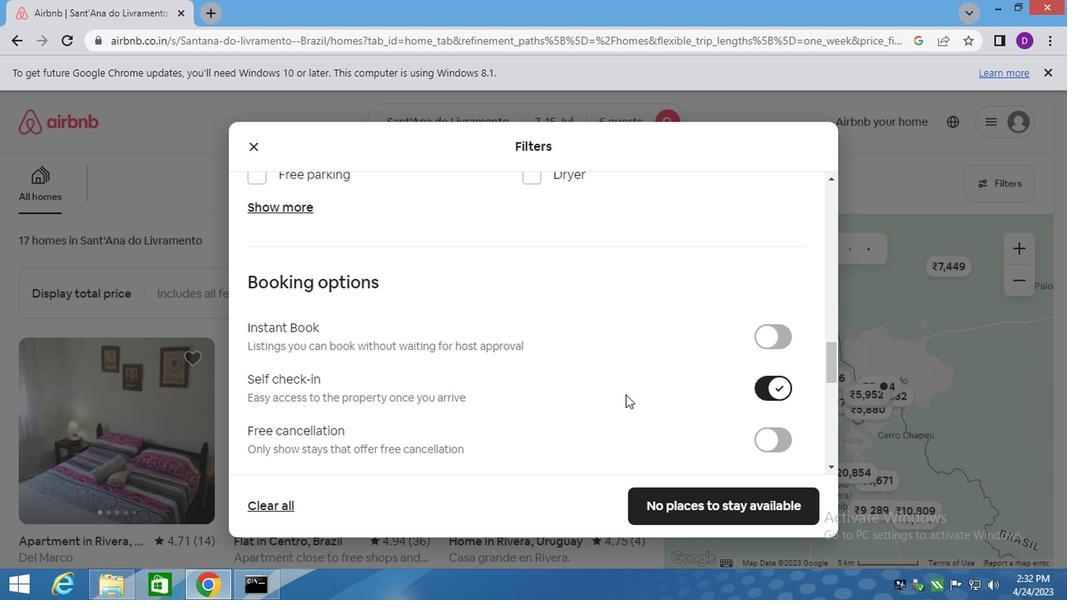 
Action: Mouse moved to (293, 394)
Screenshot: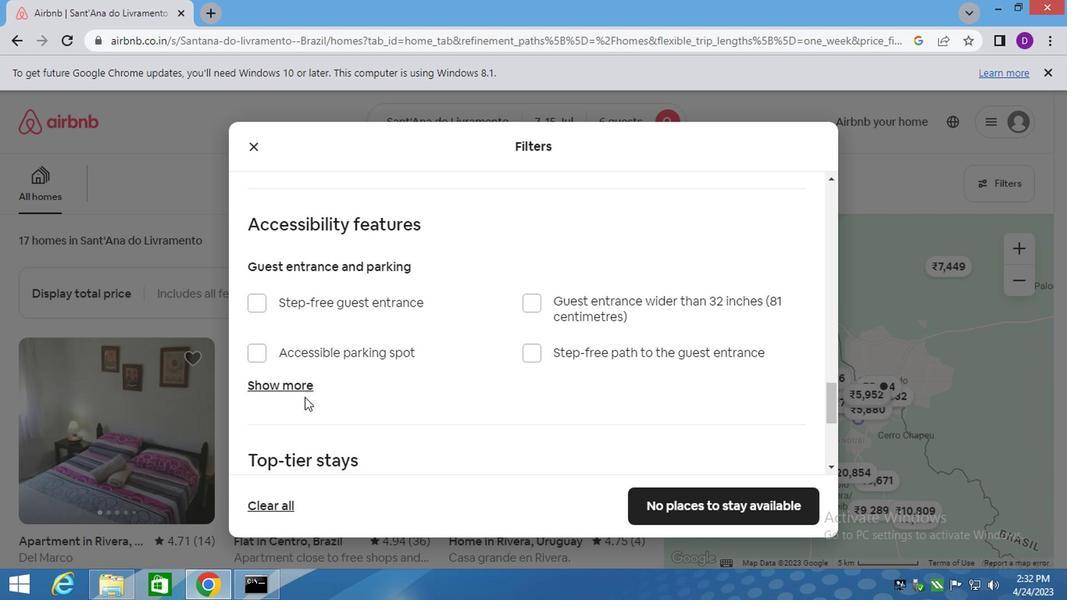 
Action: Mouse scrolled (293, 393) with delta (0, 0)
Screenshot: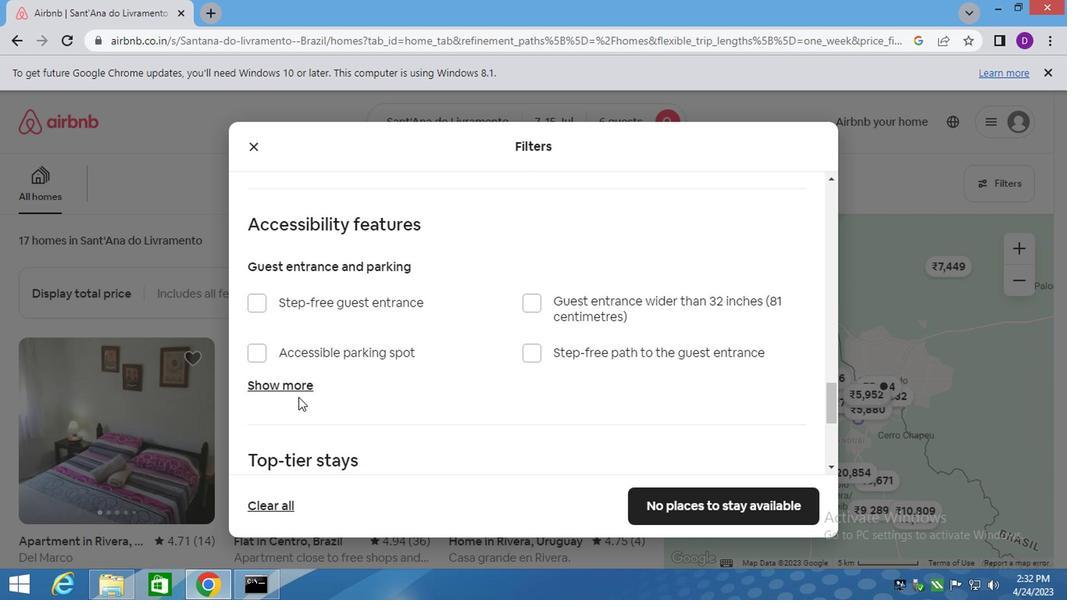 
Action: Mouse scrolled (293, 393) with delta (0, 0)
Screenshot: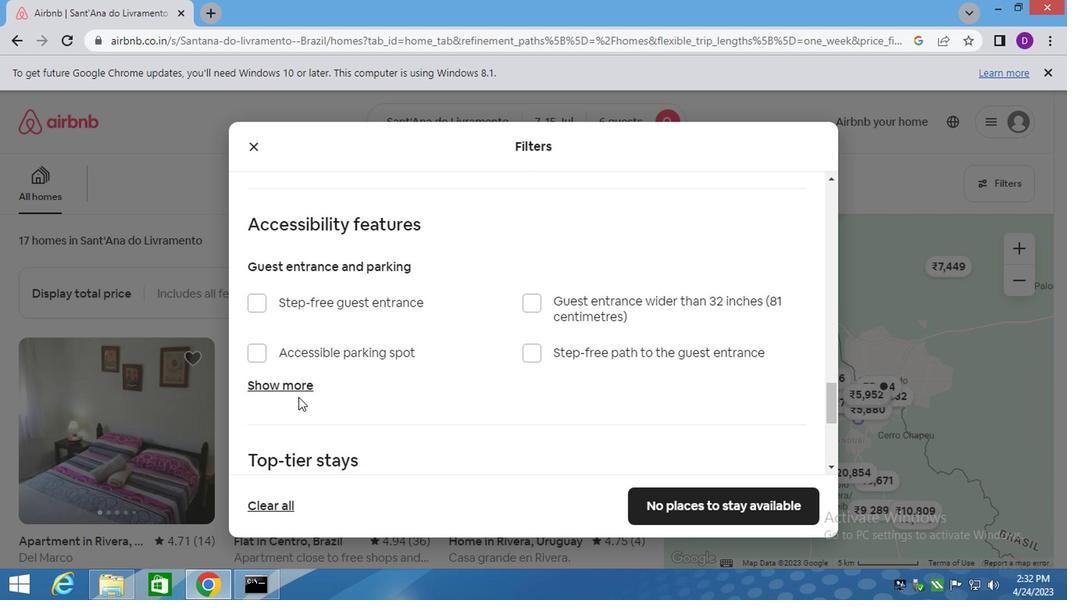 
Action: Mouse scrolled (293, 393) with delta (0, 0)
Screenshot: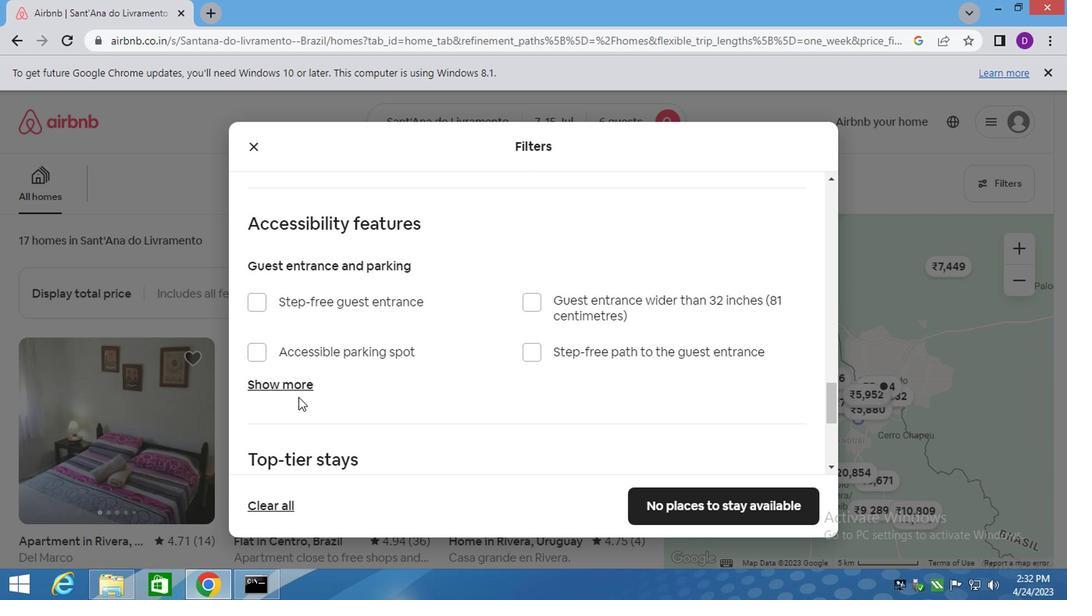
Action: Mouse moved to (293, 391)
Screenshot: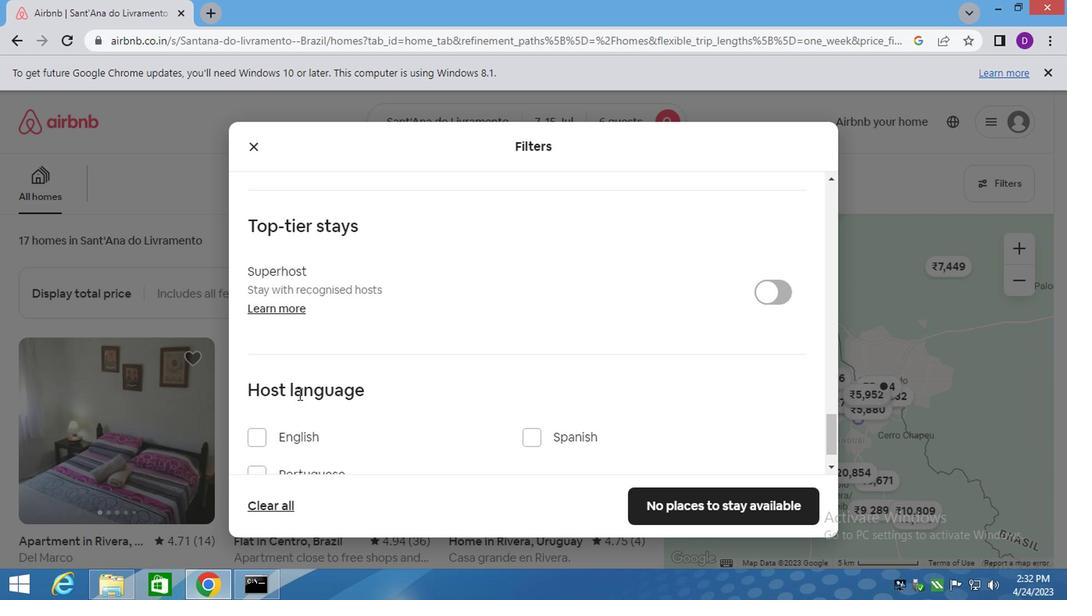 
Action: Mouse scrolled (293, 390) with delta (0, 0)
Screenshot: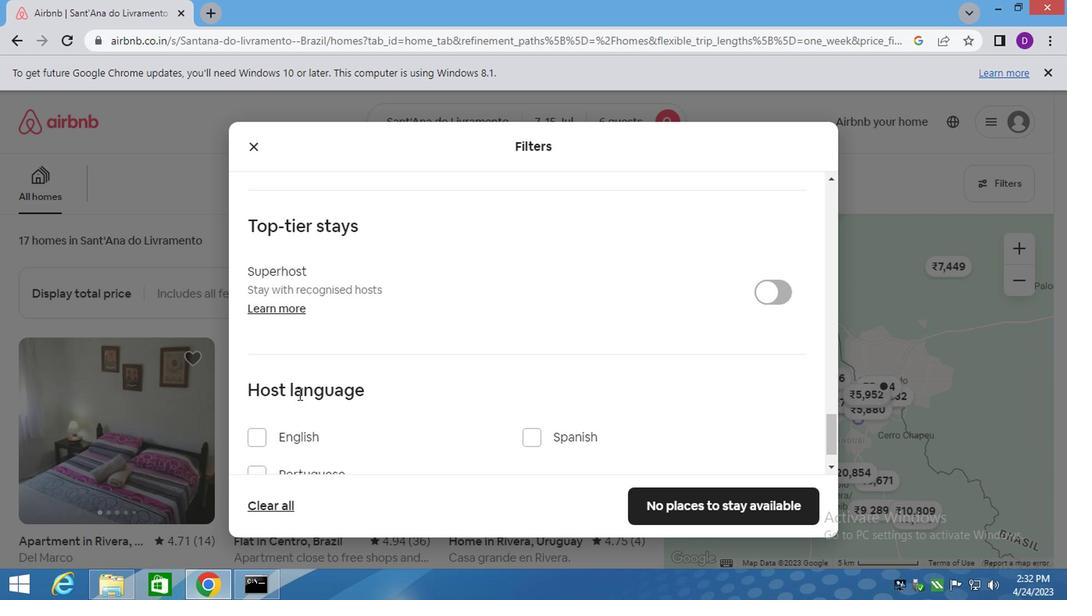 
Action: Mouse scrolled (293, 390) with delta (0, 0)
Screenshot: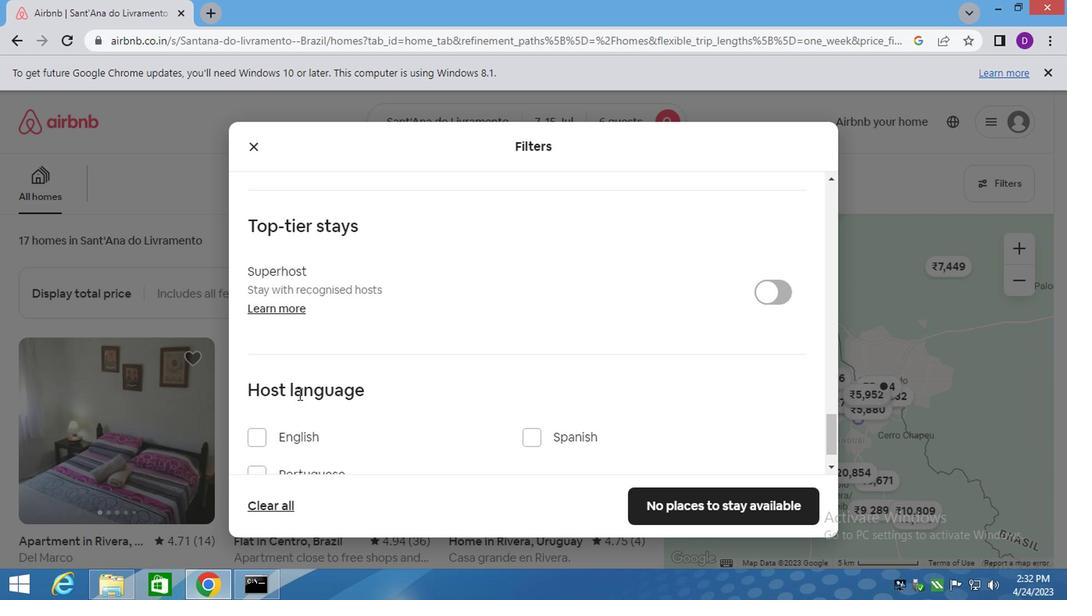 
Action: Mouse moved to (538, 395)
Screenshot: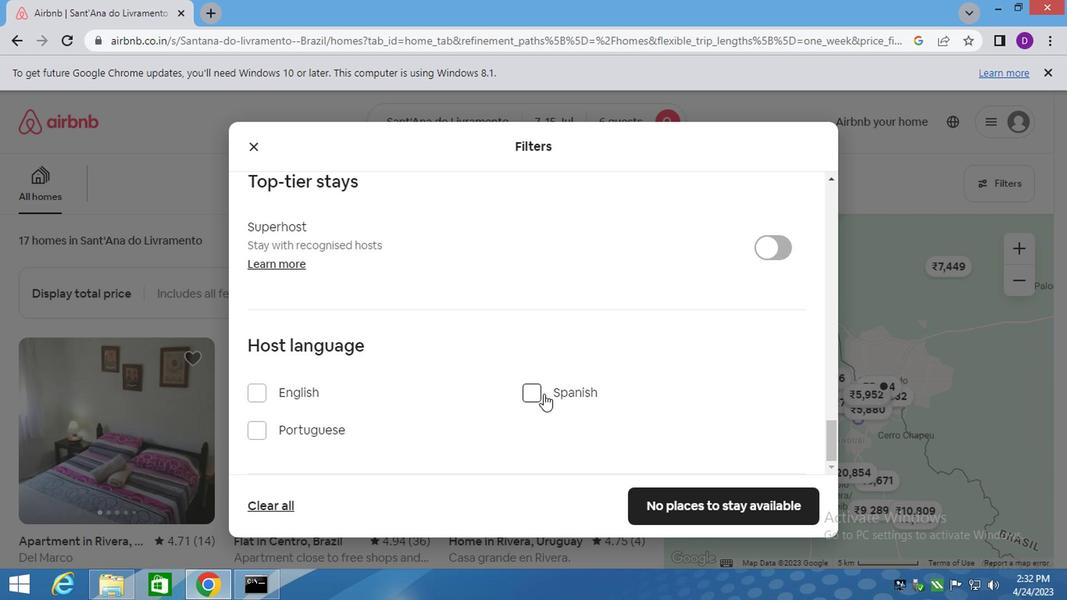 
Action: Mouse pressed left at (538, 395)
Screenshot: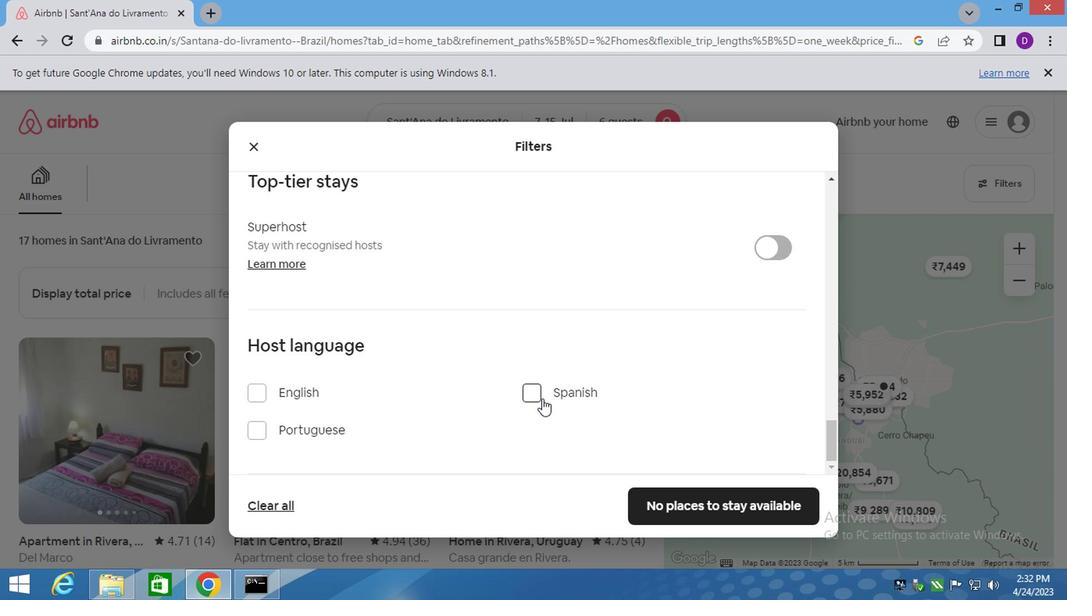 
Action: Mouse moved to (693, 498)
Screenshot: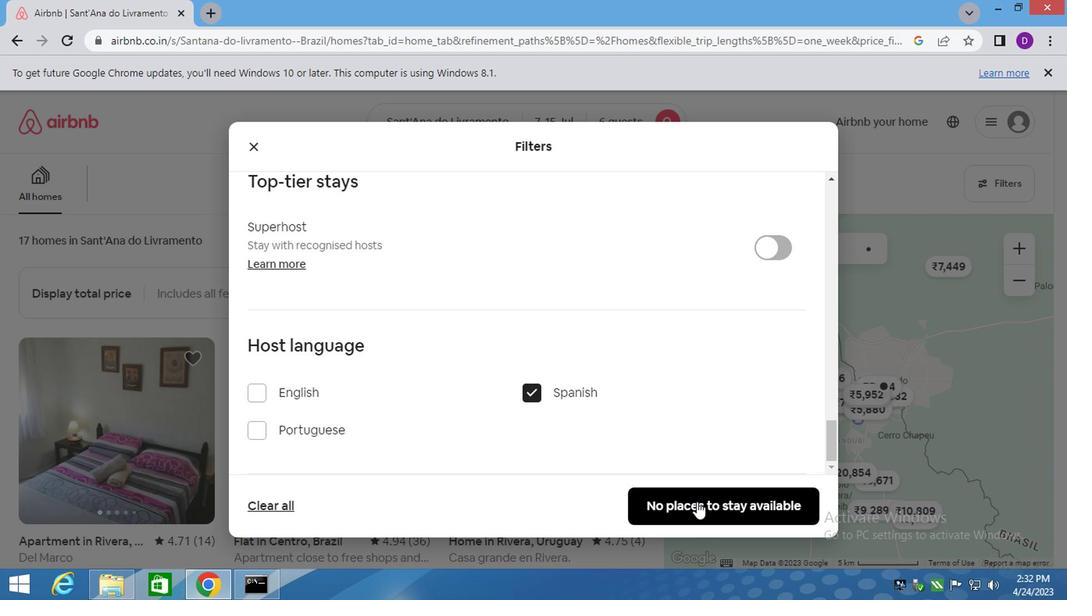 
Action: Mouse pressed left at (693, 498)
Screenshot: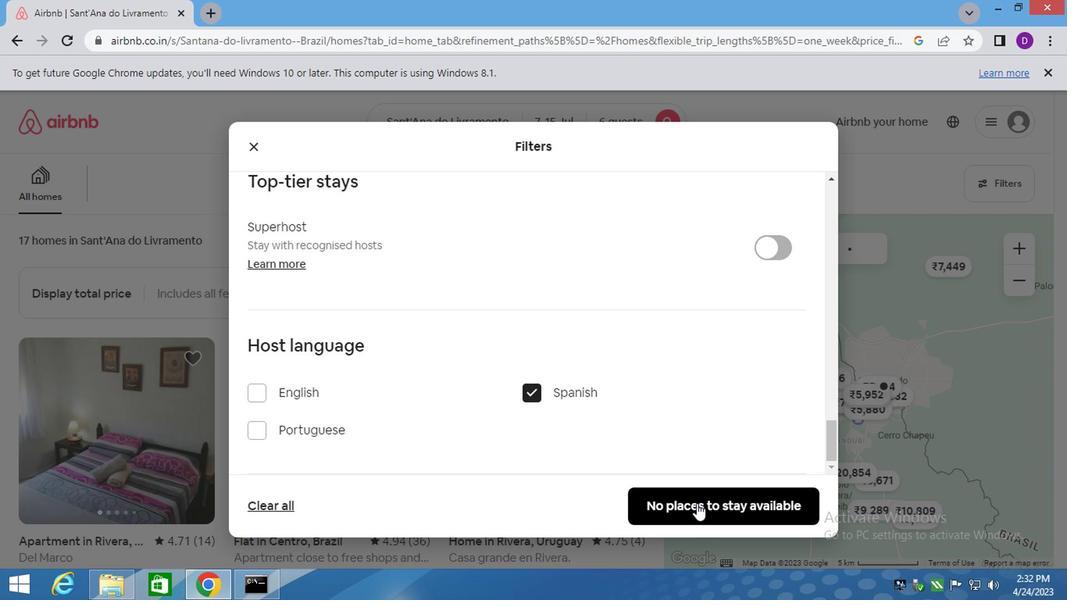 
Action: Mouse moved to (693, 498)
Screenshot: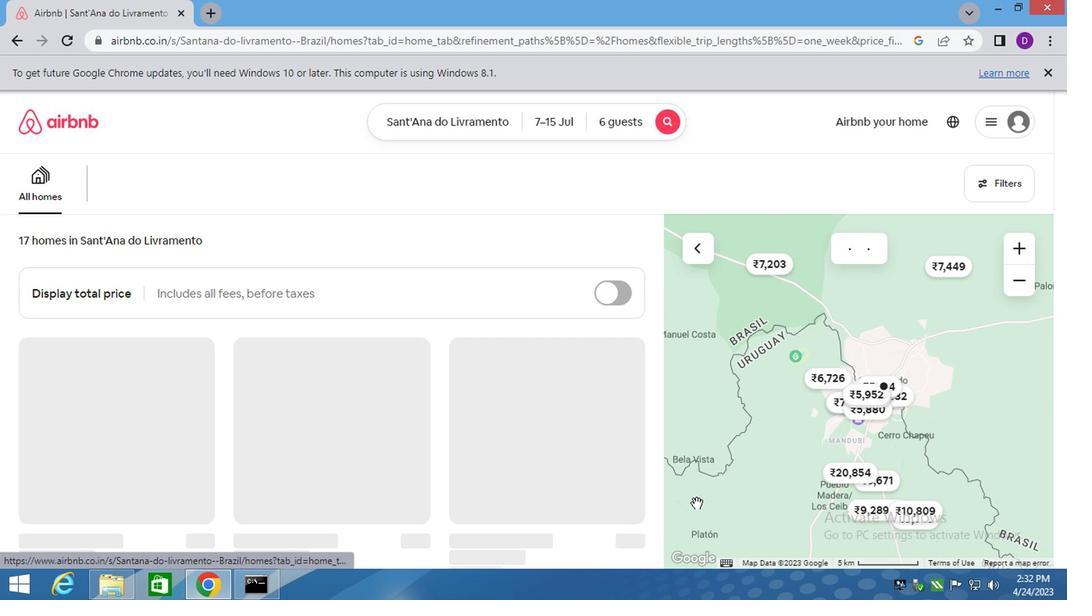 
